 Task: Look for space in Doda, India from 7th July, 2023 to 15th July, 2023 for 6 adults in price range Rs.15000 to Rs.20000. Place can be entire place with 3 bedrooms having 3 beds and 3 bathrooms. Property type can be house, flat, guest house. Amenities needed are: washing machine. Booking option can be shelf check-in. Required host language is English.
Action: Mouse moved to (581, 145)
Screenshot: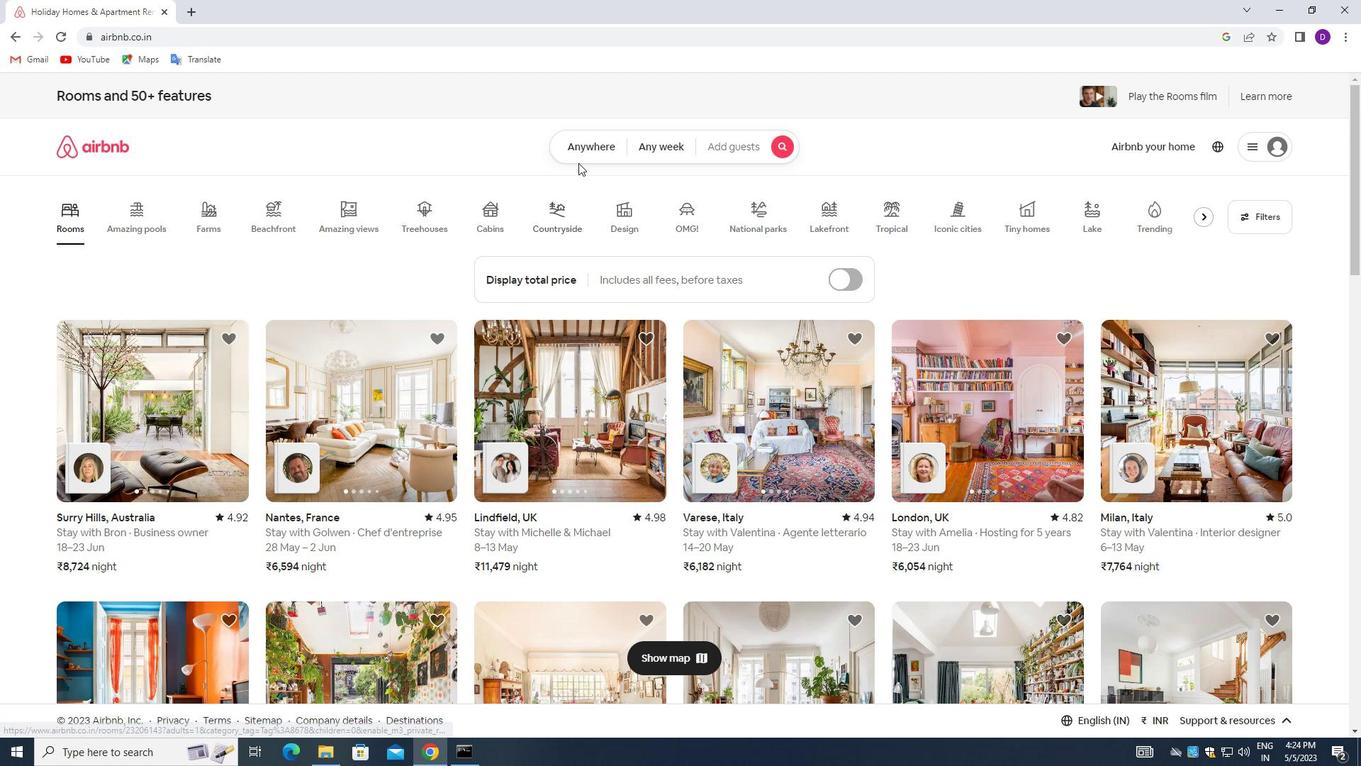 
Action: Mouse pressed left at (581, 145)
Screenshot: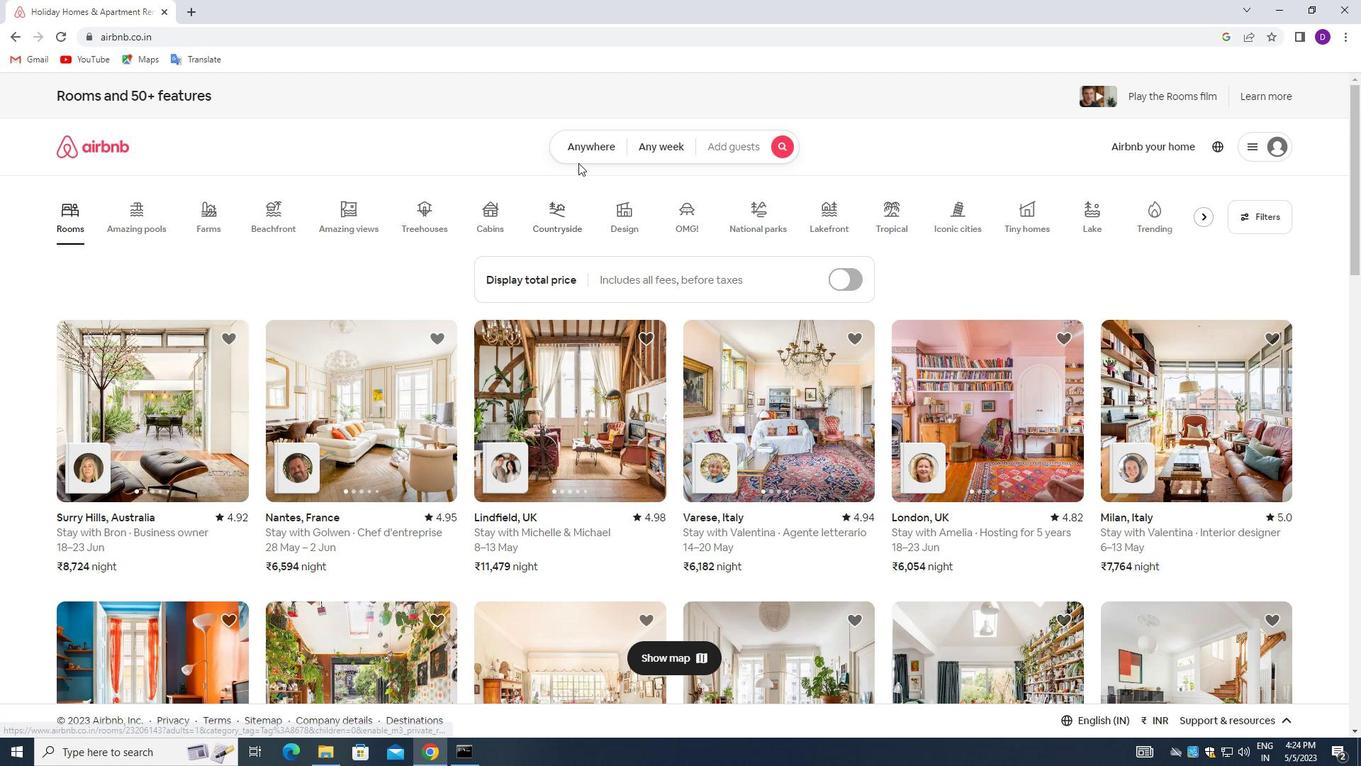 
Action: Mouse moved to (524, 198)
Screenshot: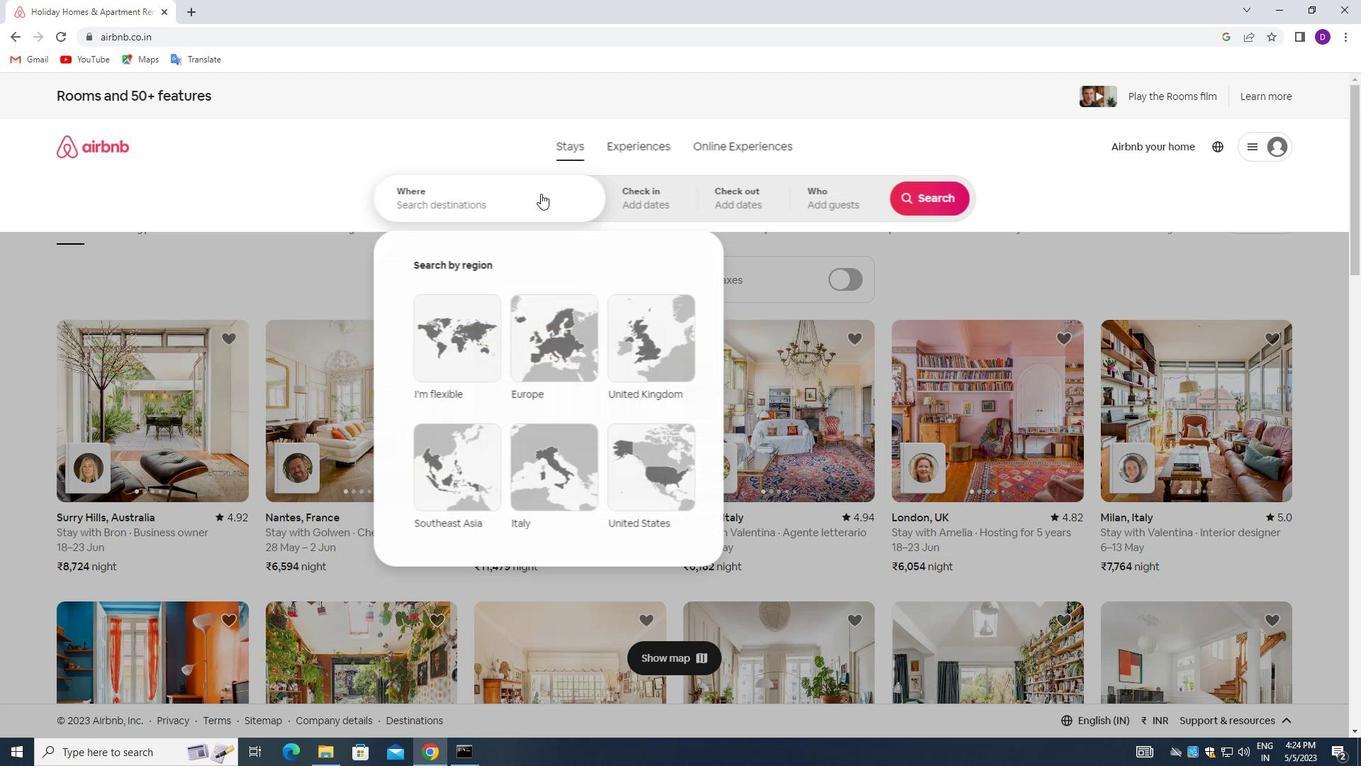
Action: Mouse pressed left at (524, 198)
Screenshot: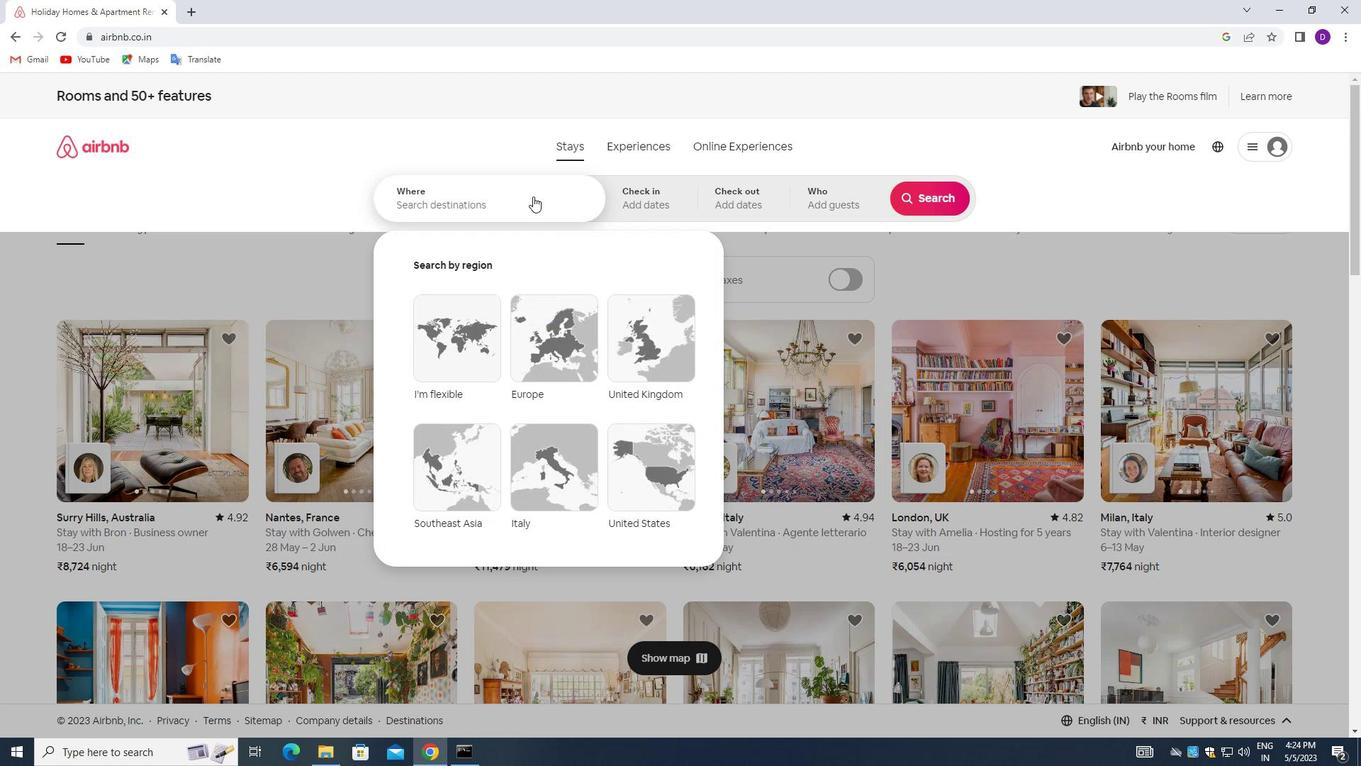 
Action: Mouse moved to (212, 346)
Screenshot: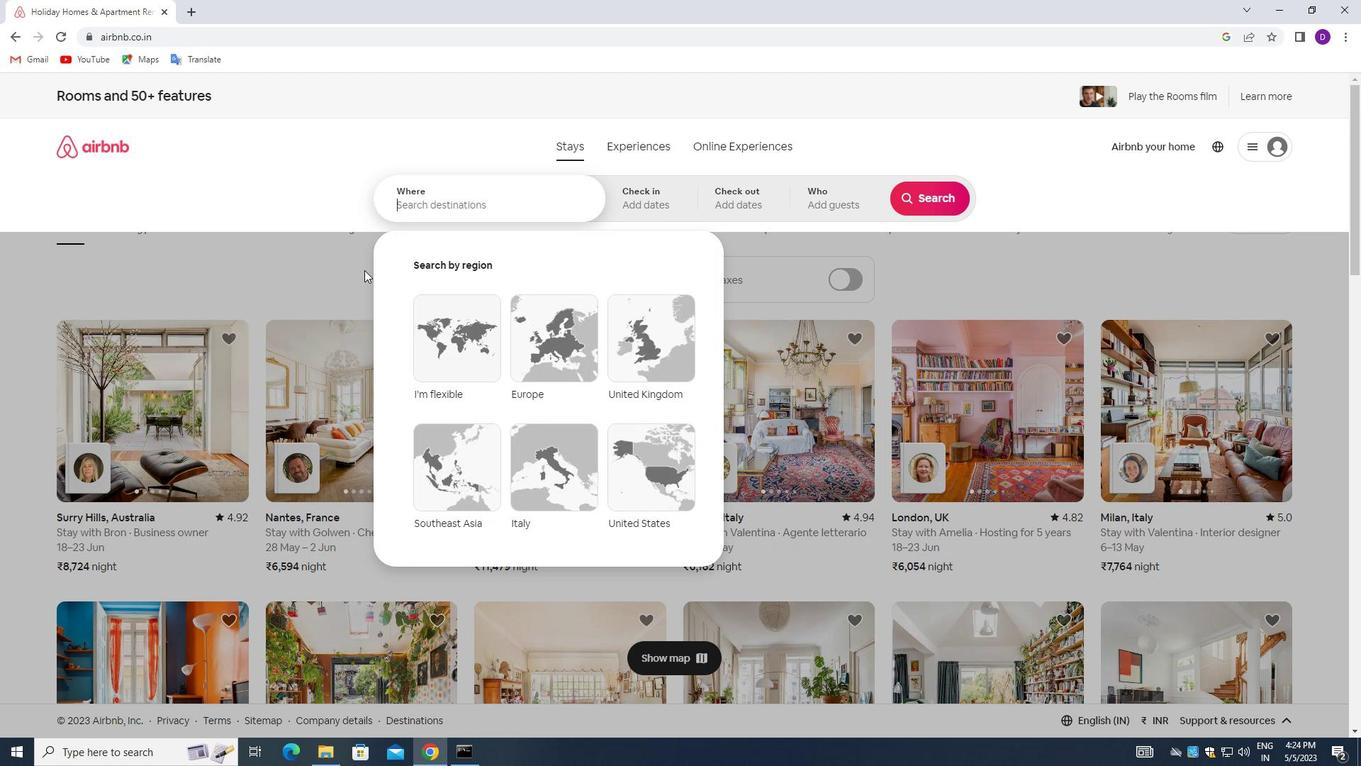 
Action: Key pressed <Key.shift_r>Doda,<Key.space>india<Key.enter>
Screenshot: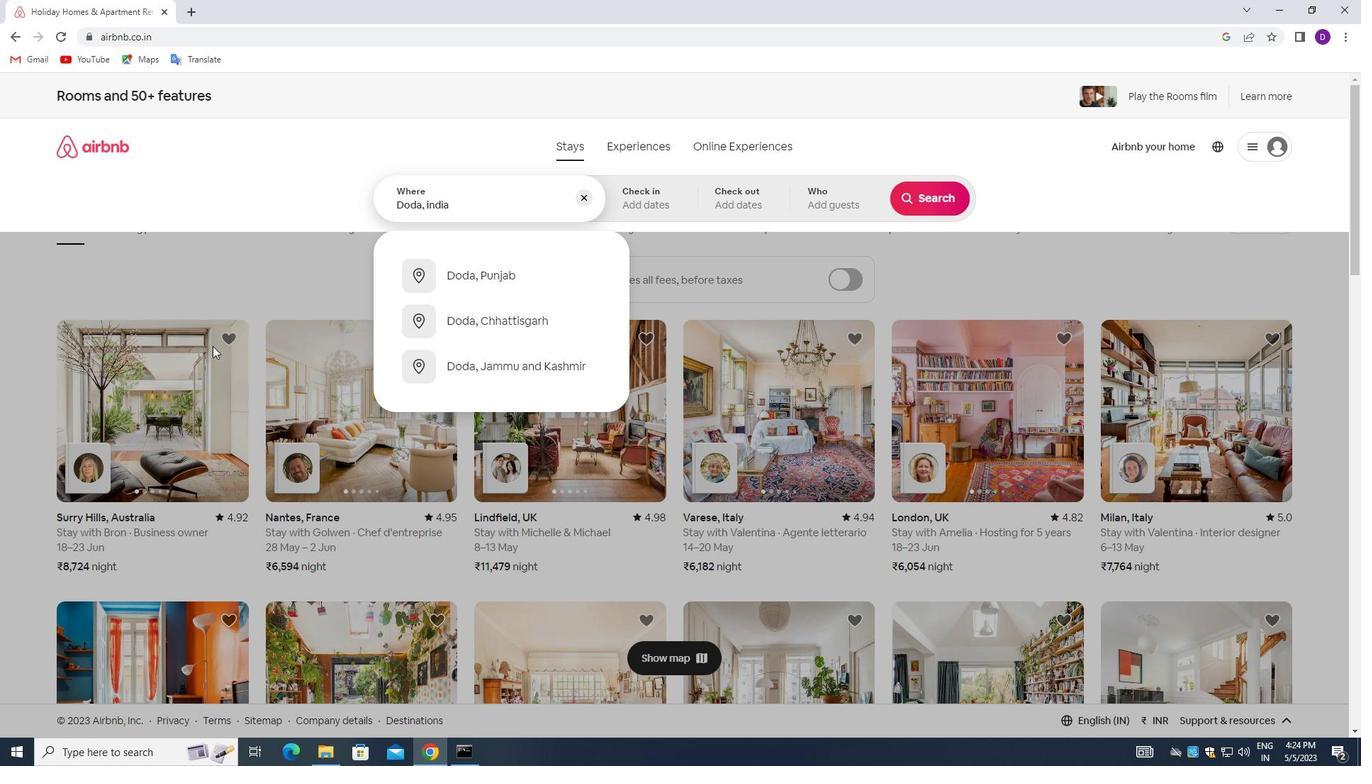 
Action: Mouse moved to (925, 310)
Screenshot: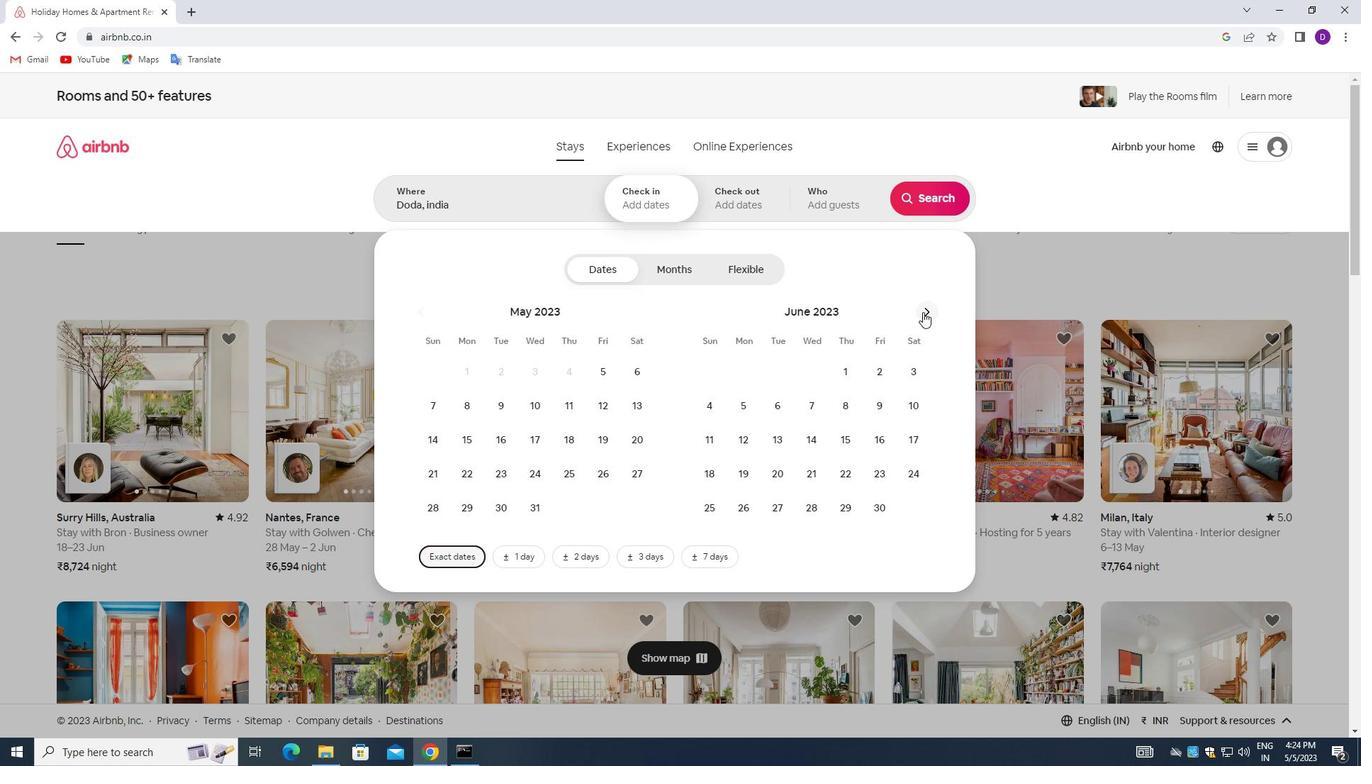 
Action: Mouse pressed left at (925, 310)
Screenshot: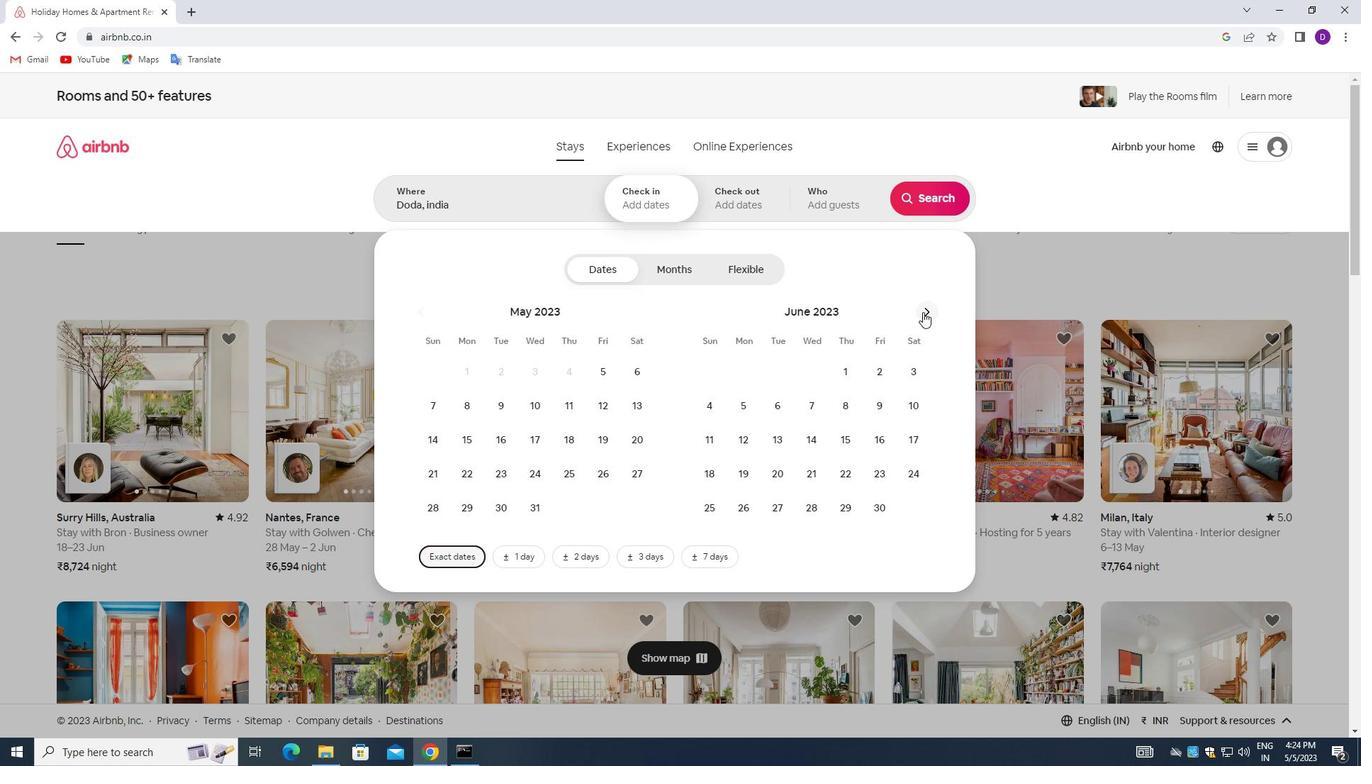 
Action: Mouse moved to (881, 403)
Screenshot: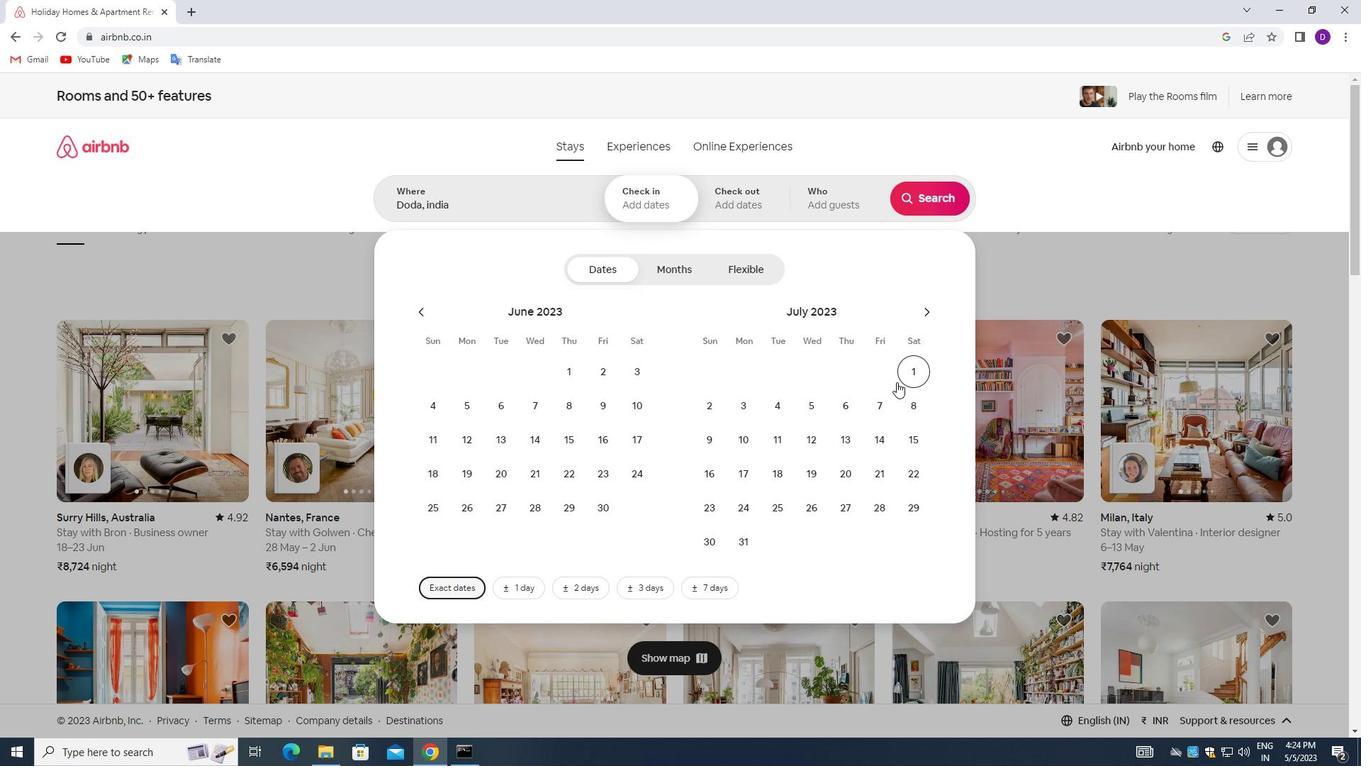 
Action: Mouse pressed left at (881, 403)
Screenshot: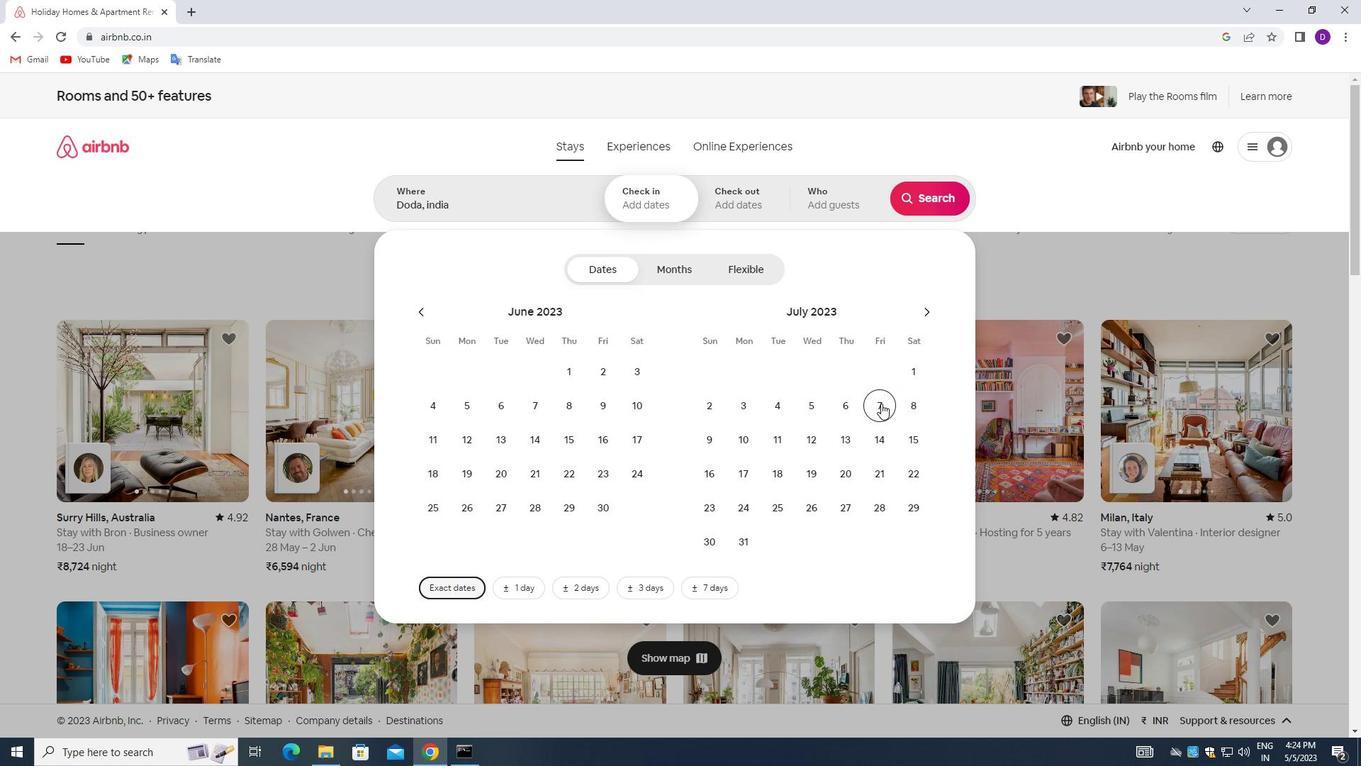 
Action: Mouse moved to (907, 440)
Screenshot: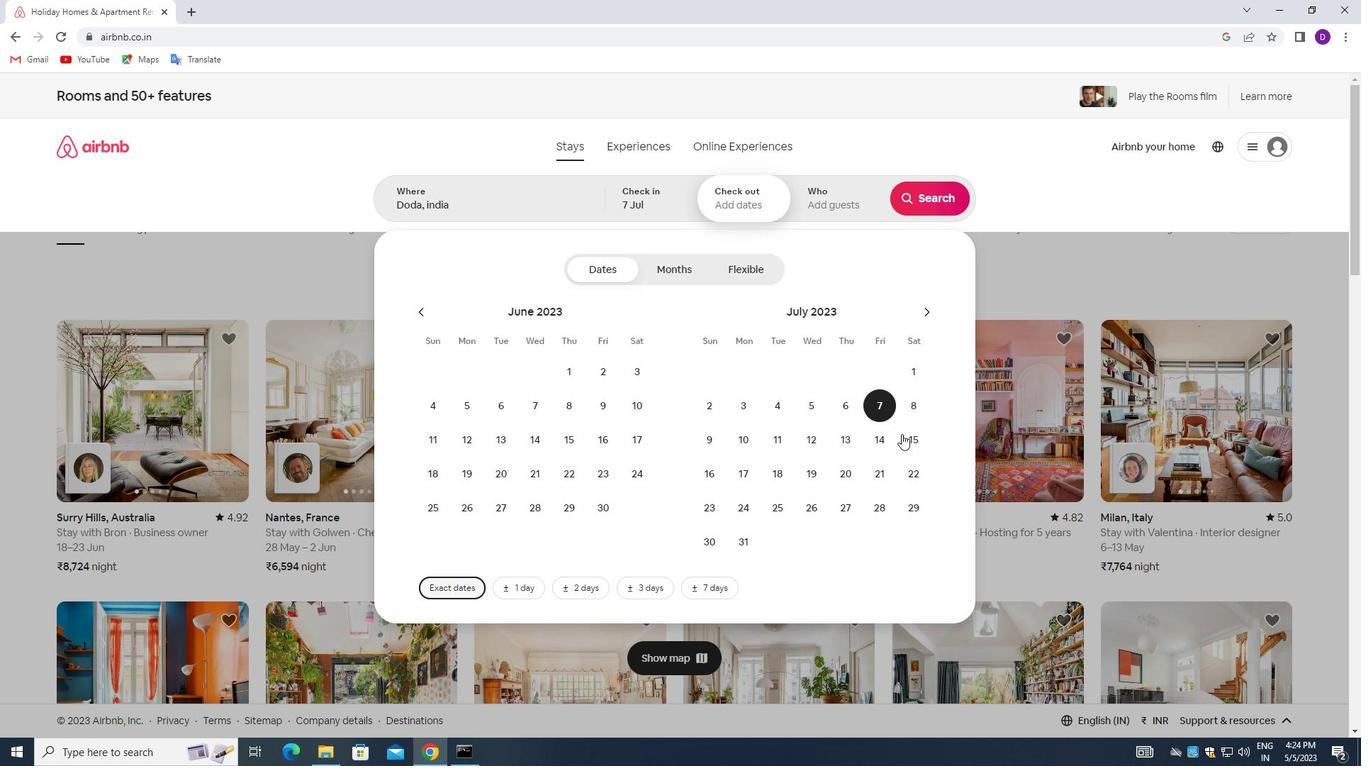 
Action: Mouse pressed left at (907, 440)
Screenshot: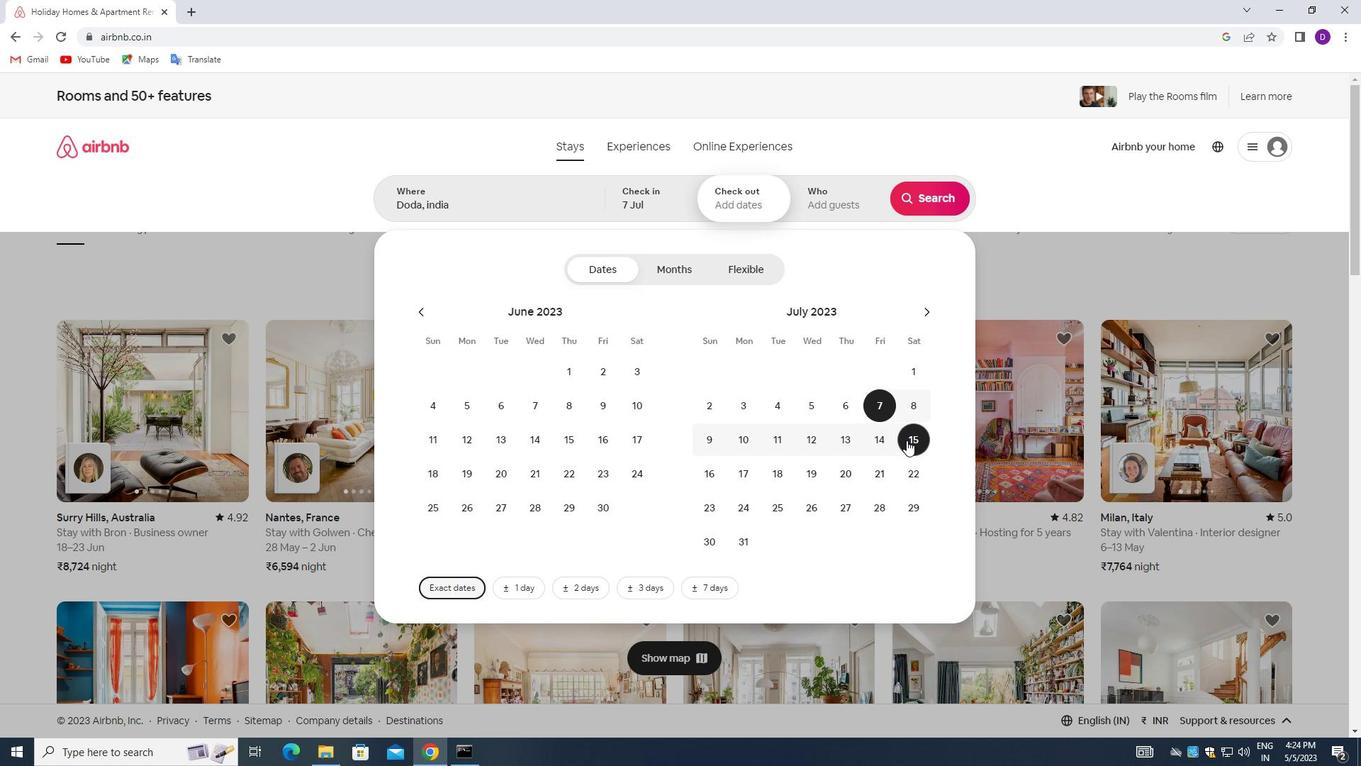 
Action: Mouse moved to (827, 198)
Screenshot: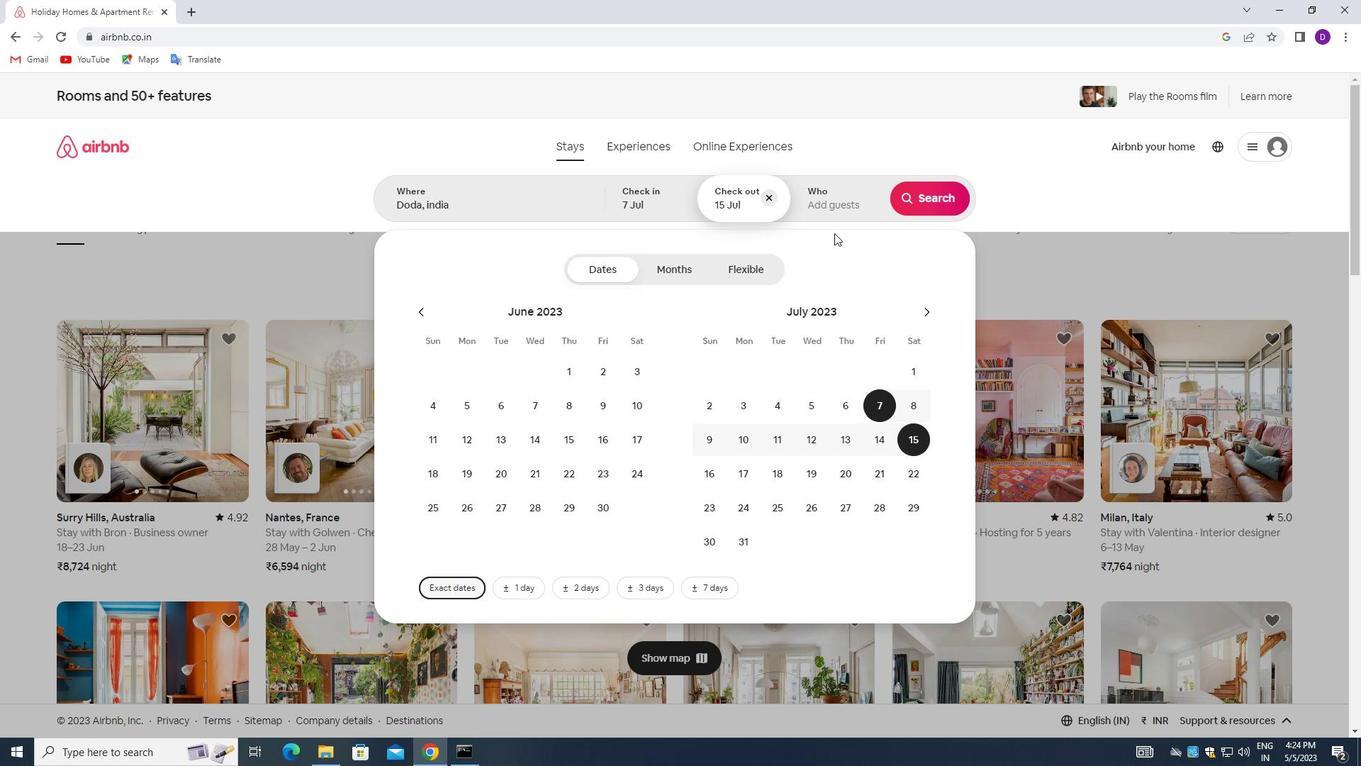 
Action: Mouse pressed left at (827, 198)
Screenshot: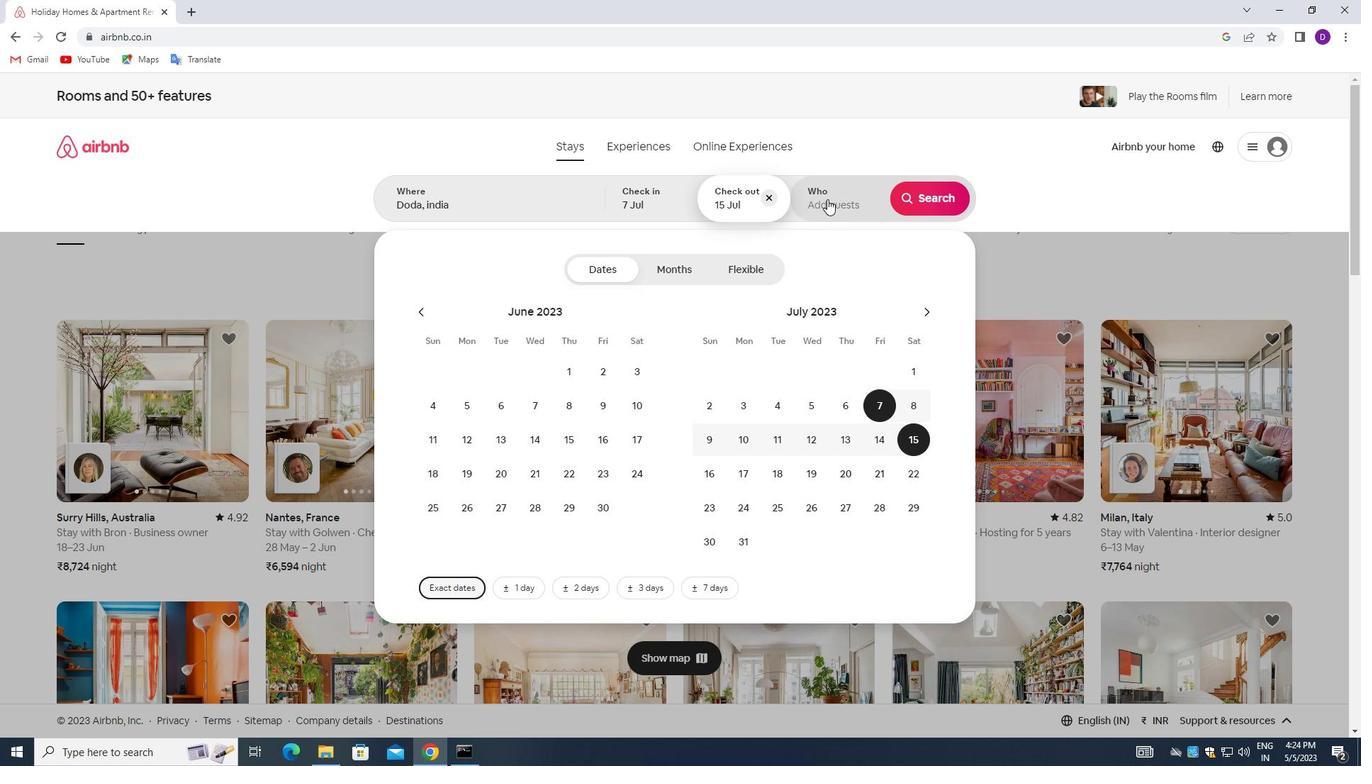 
Action: Mouse moved to (926, 280)
Screenshot: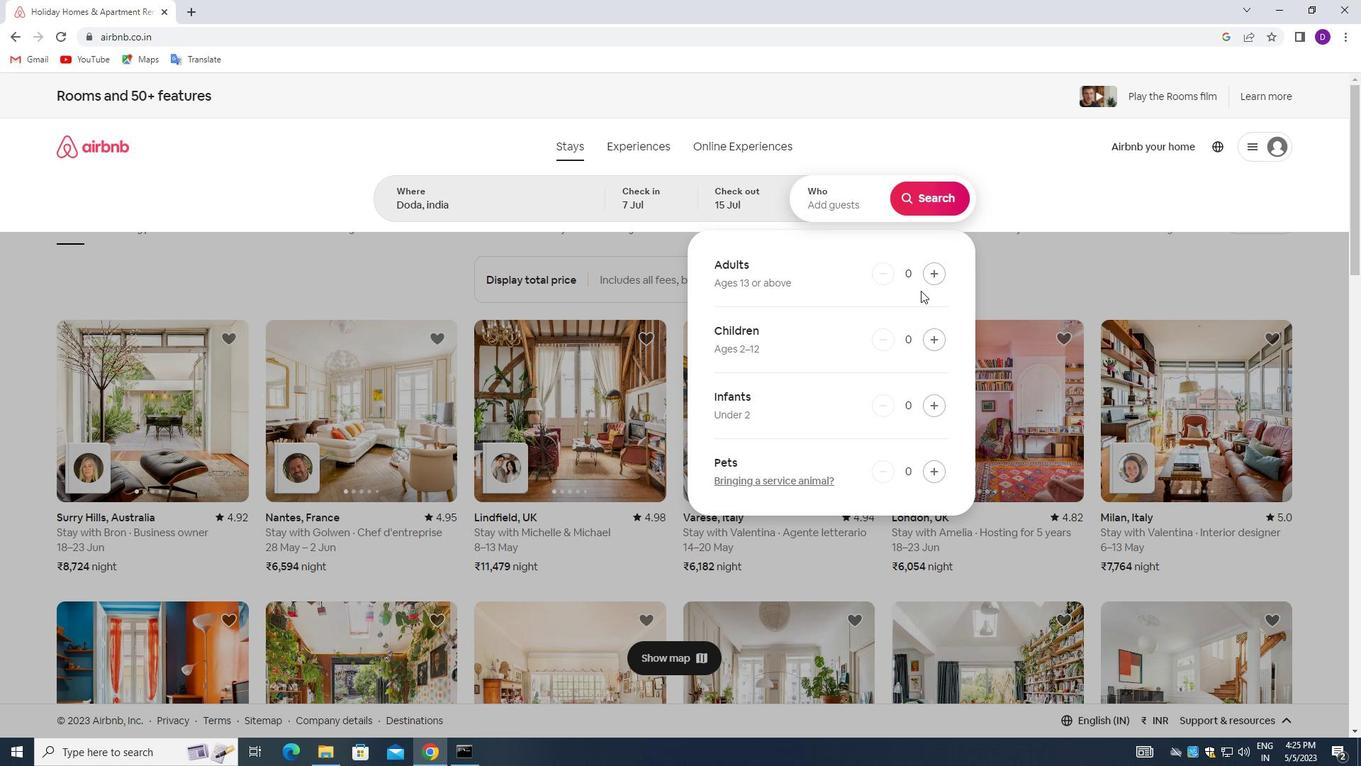 
Action: Mouse pressed left at (926, 280)
Screenshot: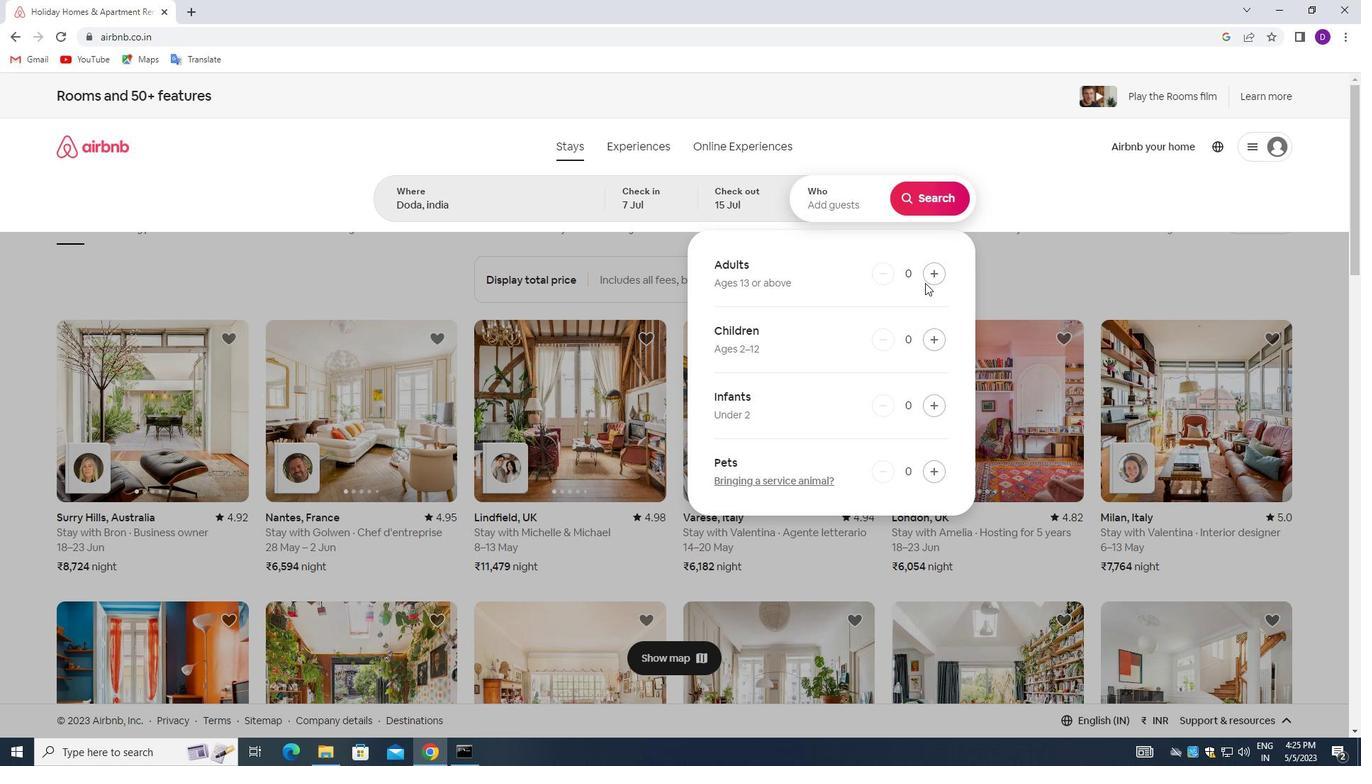 
Action: Mouse pressed left at (926, 280)
Screenshot: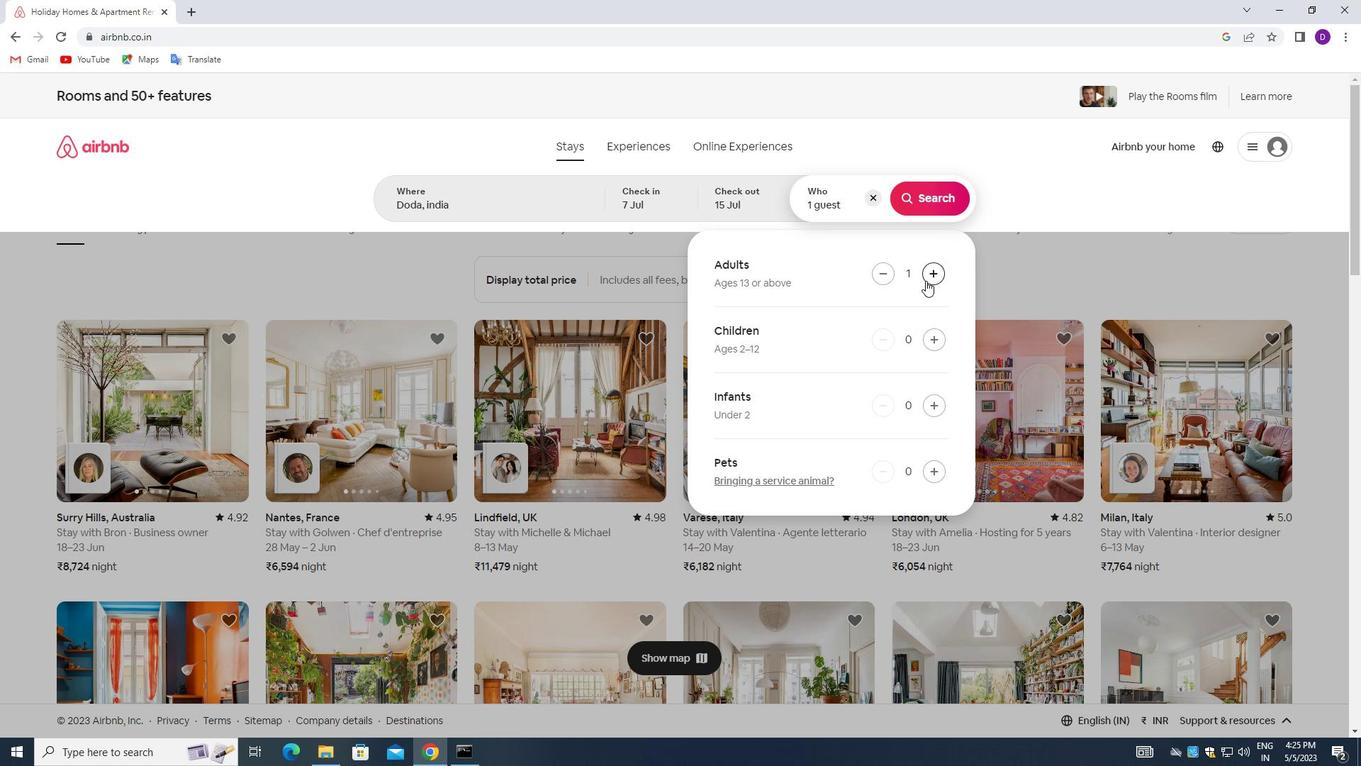 
Action: Mouse pressed left at (926, 280)
Screenshot: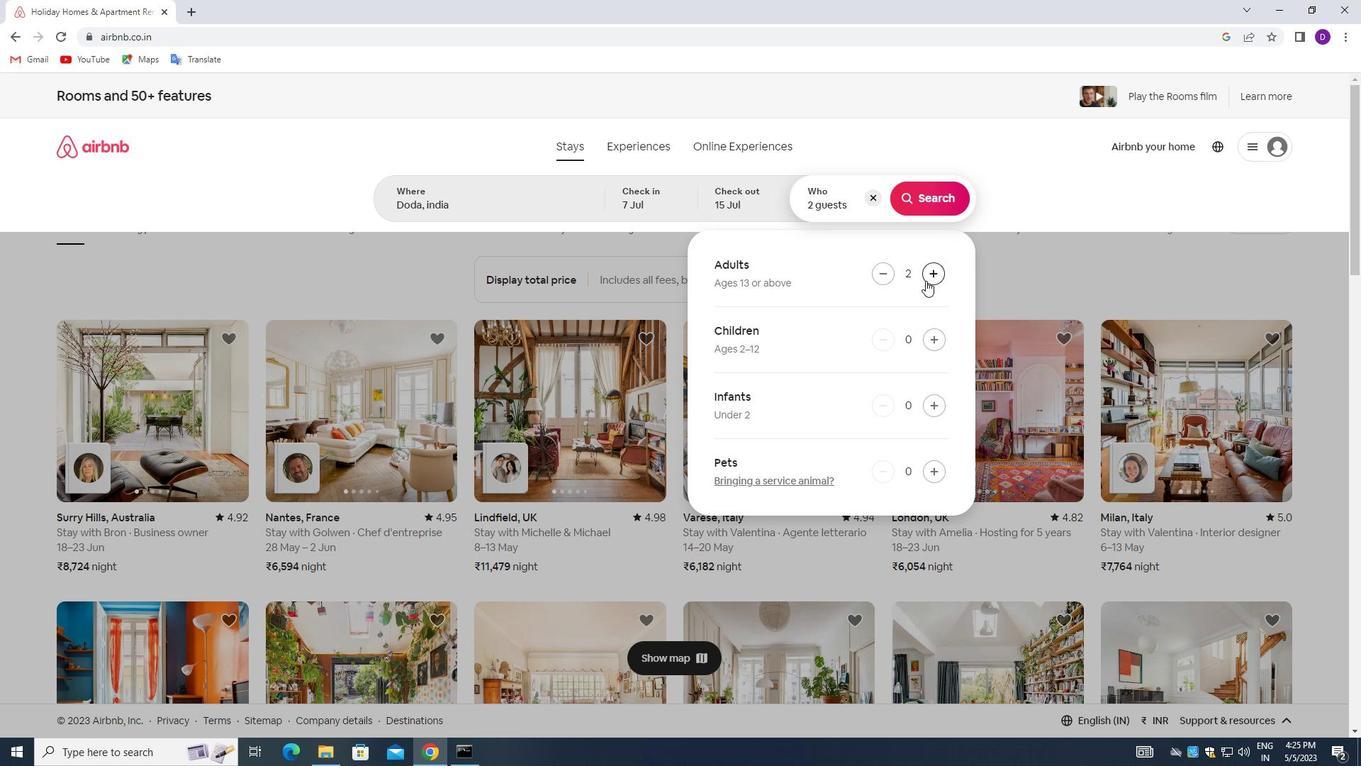 
Action: Mouse pressed left at (926, 280)
Screenshot: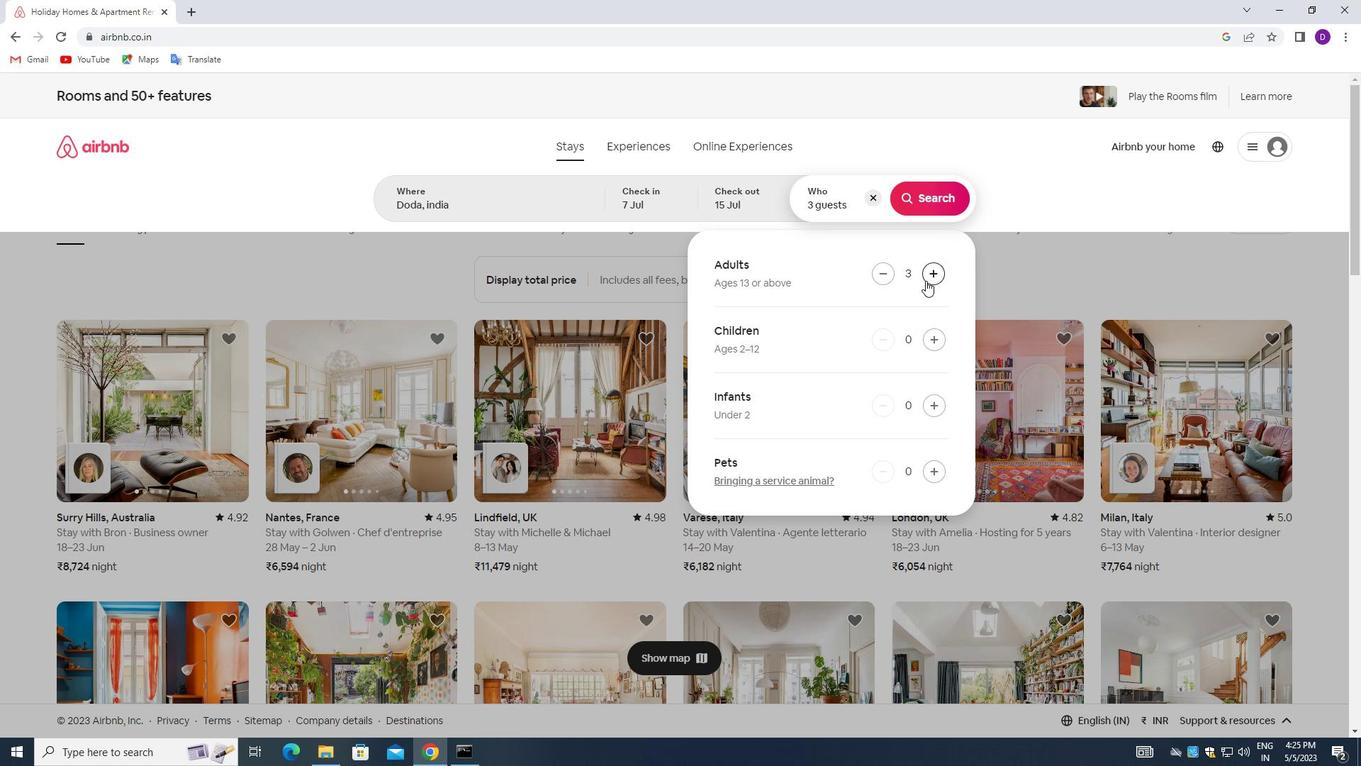 
Action: Mouse pressed left at (926, 280)
Screenshot: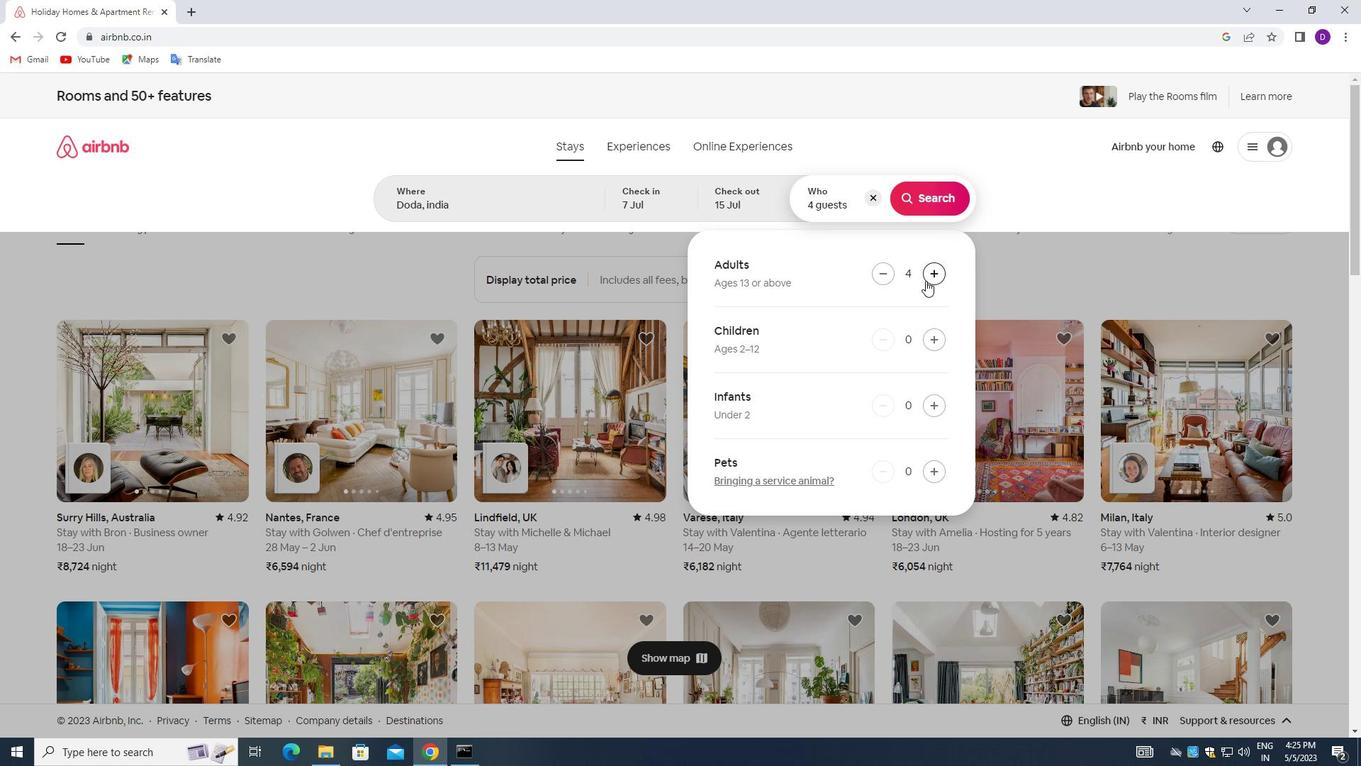 
Action: Mouse pressed left at (926, 280)
Screenshot: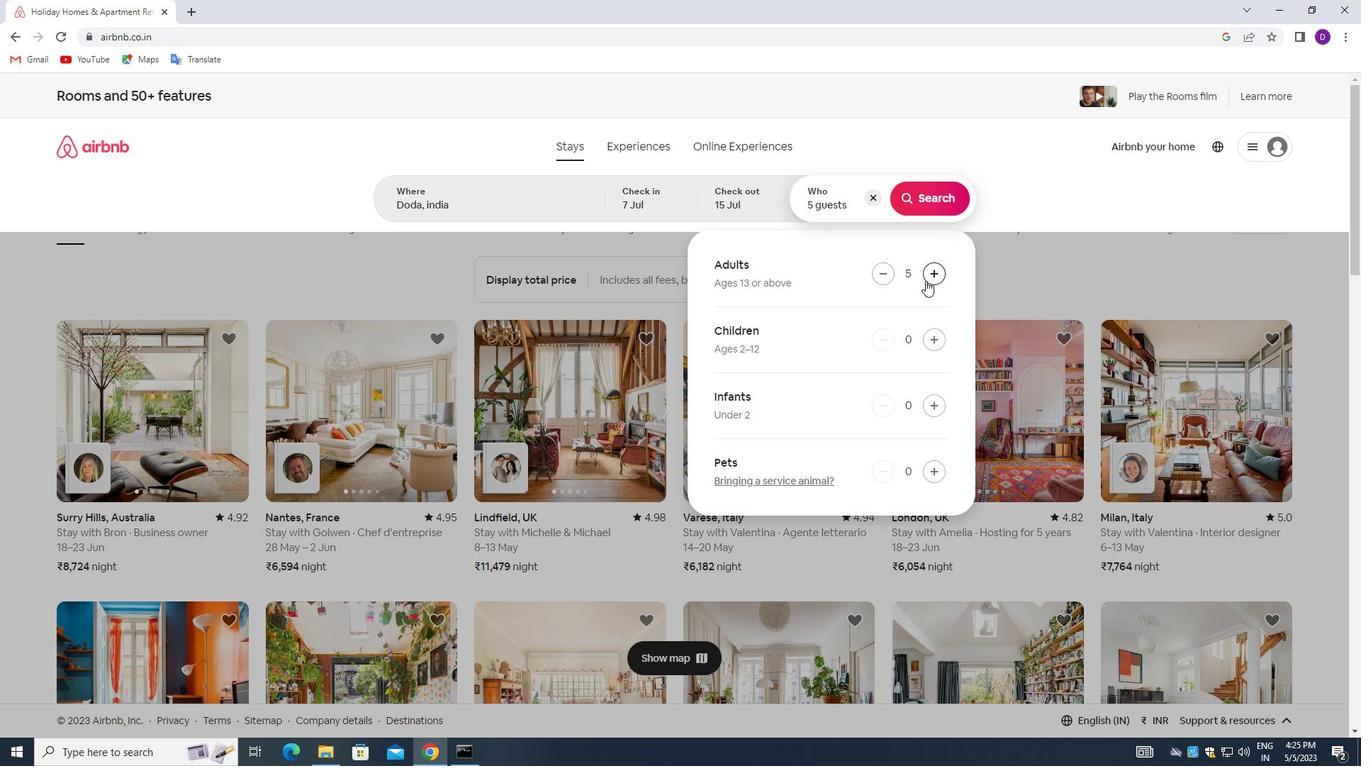 
Action: Mouse moved to (934, 202)
Screenshot: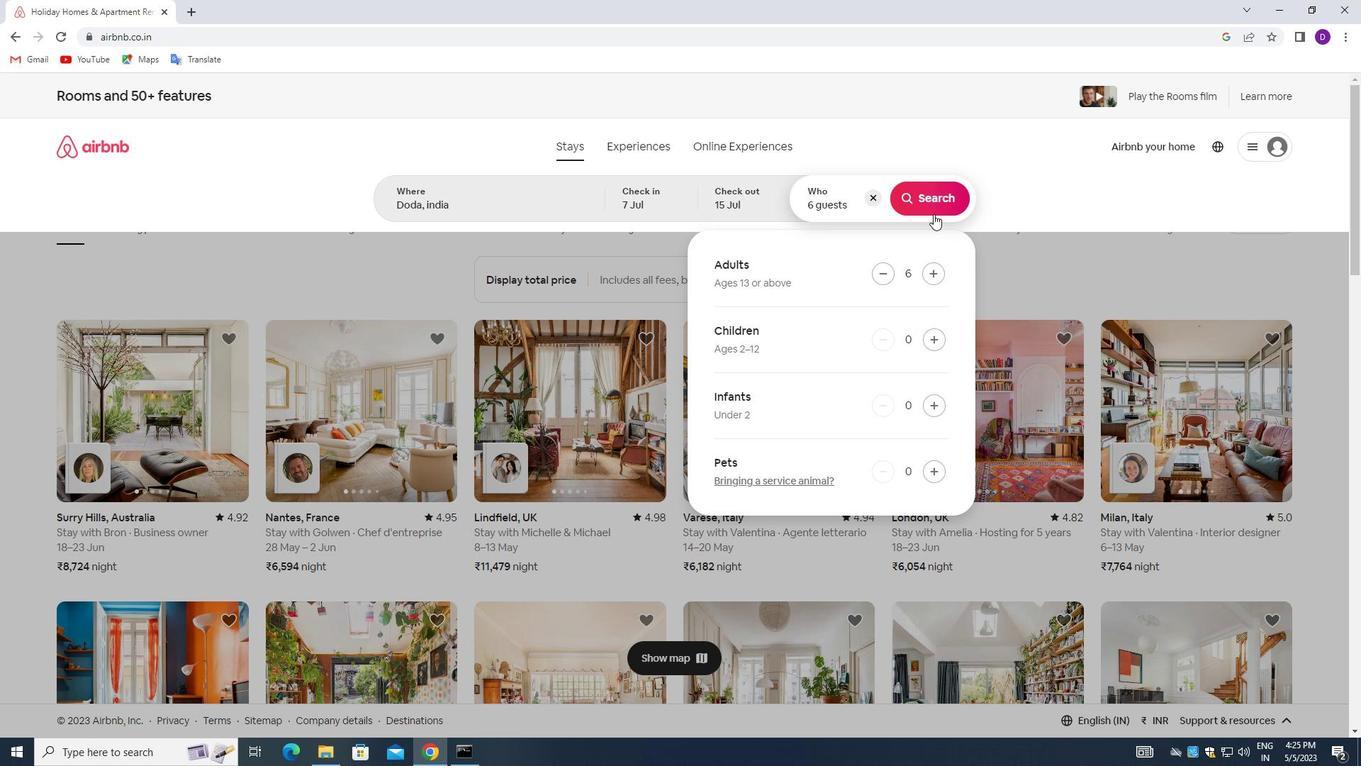 
Action: Mouse pressed left at (934, 202)
Screenshot: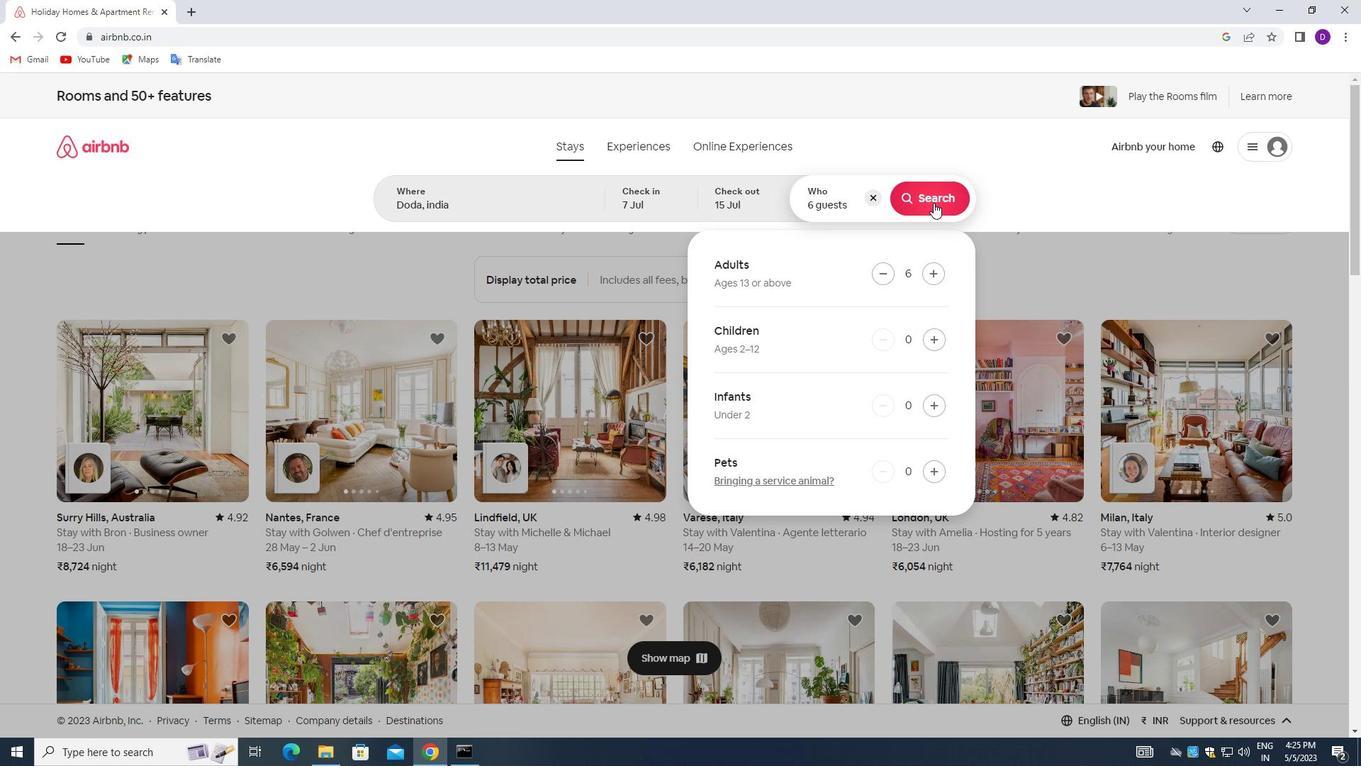 
Action: Mouse moved to (1294, 151)
Screenshot: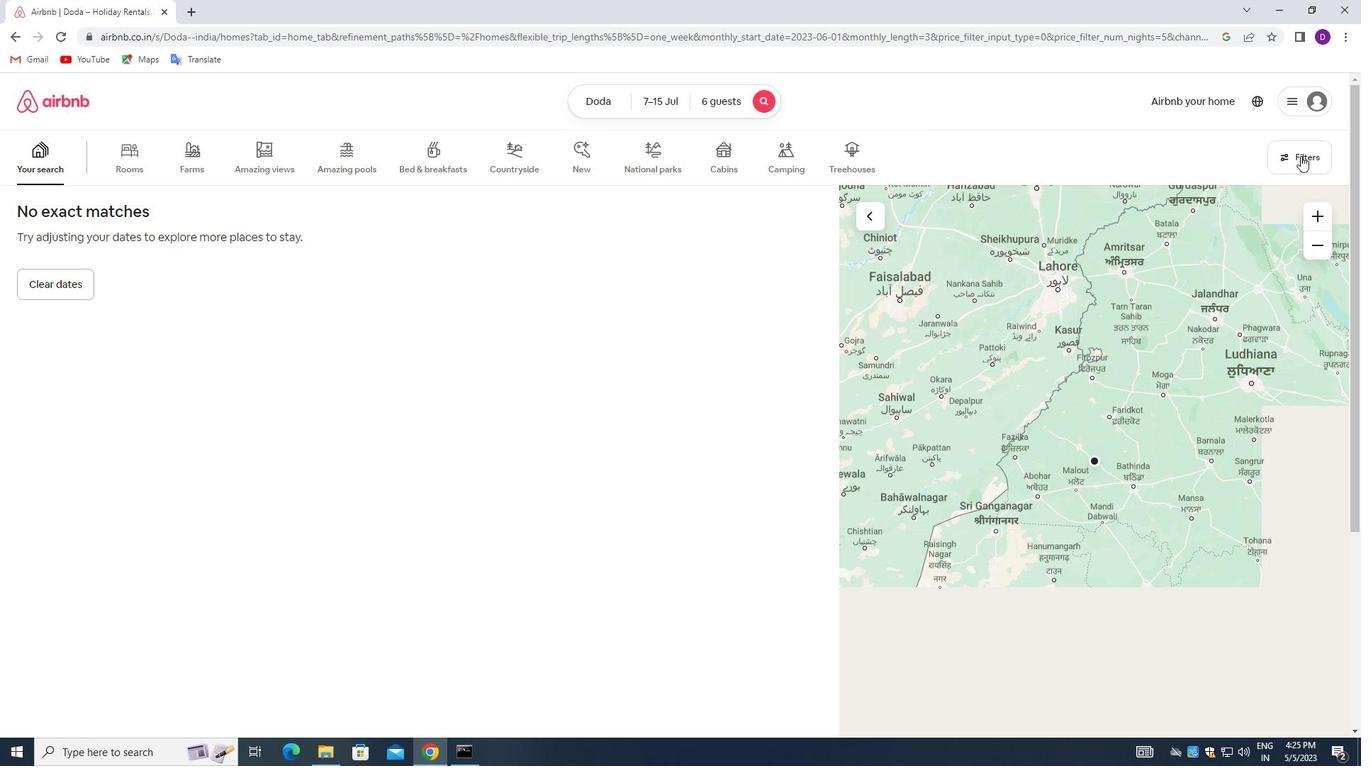 
Action: Mouse pressed left at (1294, 151)
Screenshot: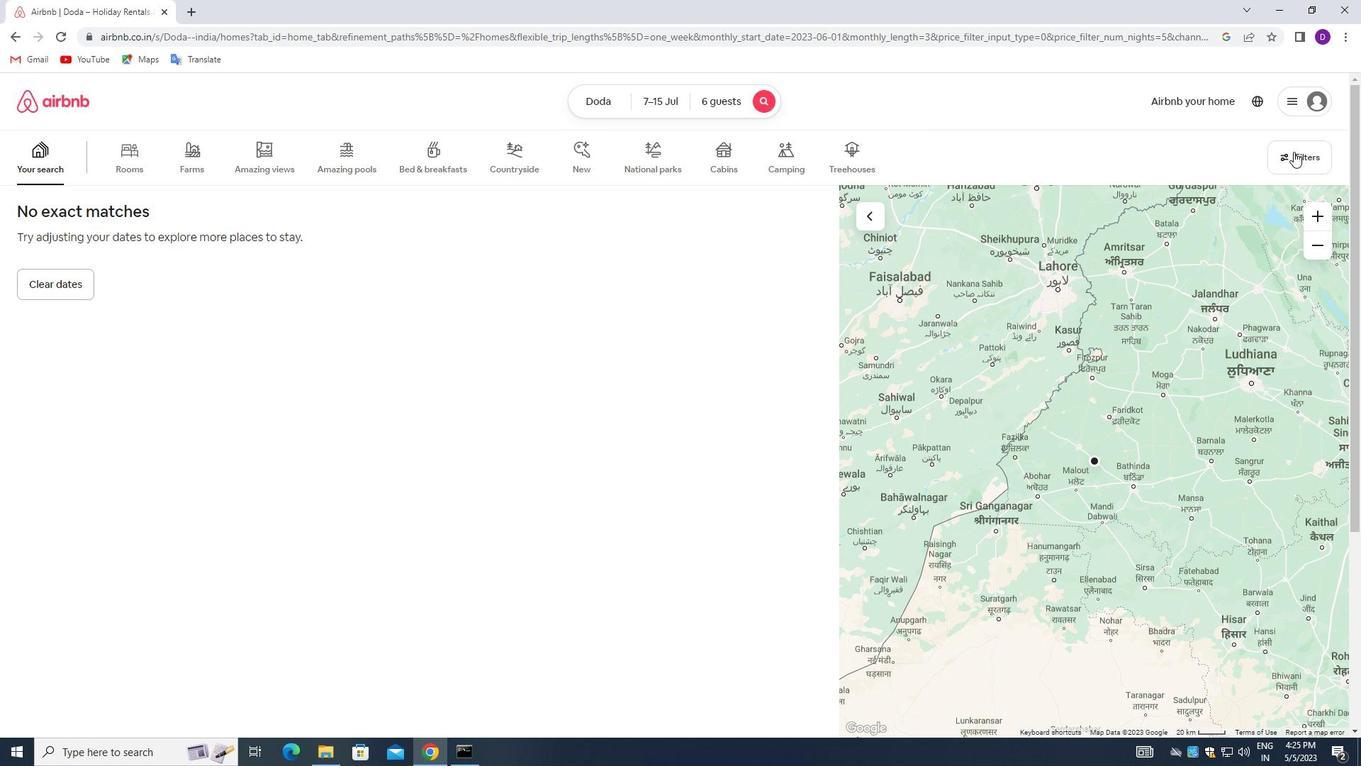 
Action: Mouse moved to (604, 370)
Screenshot: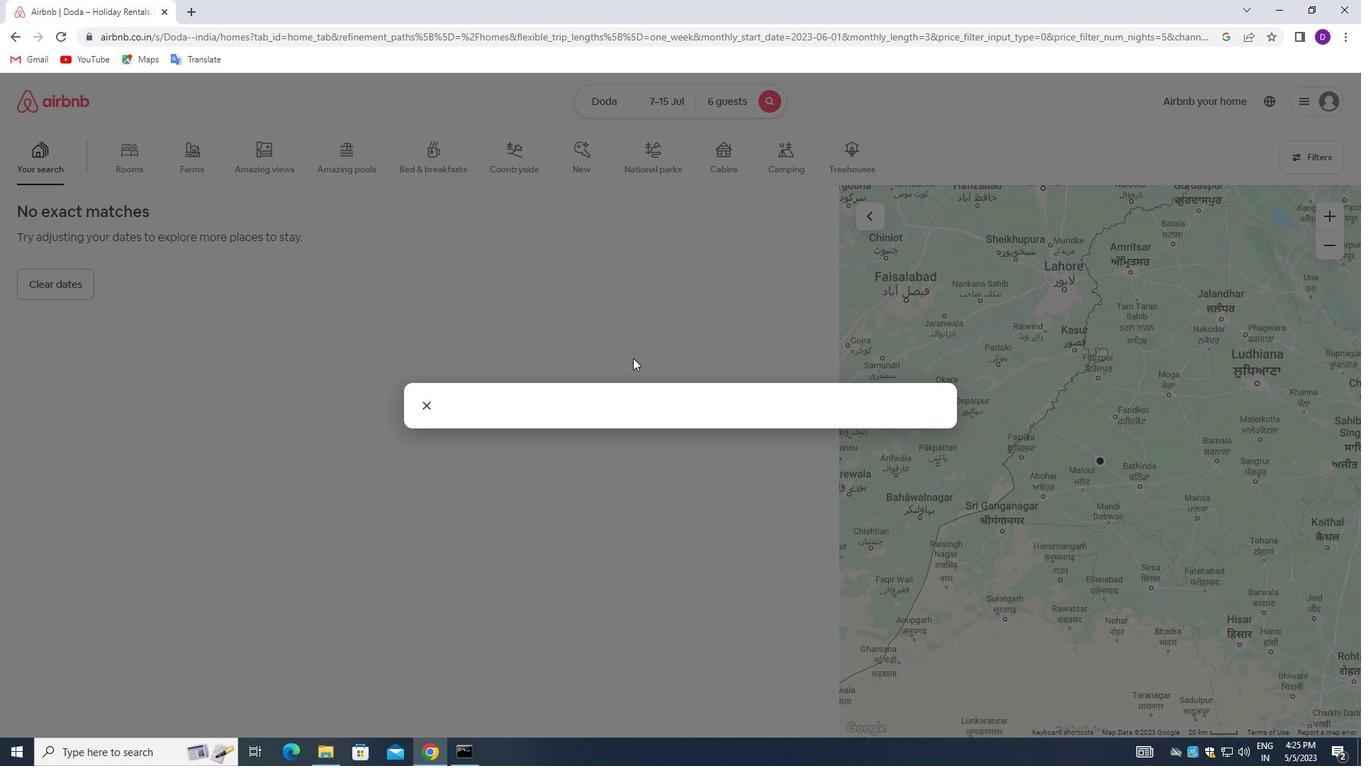 
Action: Mouse scrolled (604, 370) with delta (0, 0)
Screenshot: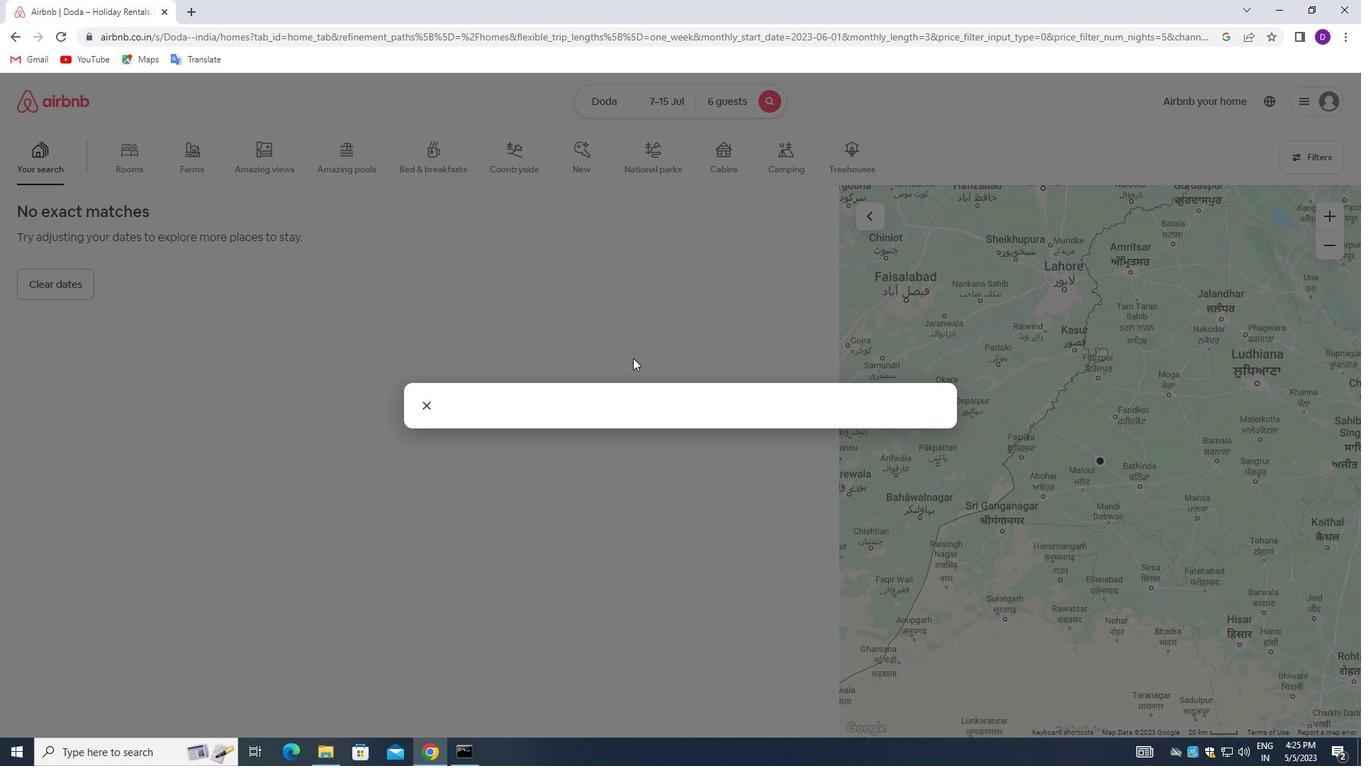 
Action: Mouse scrolled (604, 370) with delta (0, 0)
Screenshot: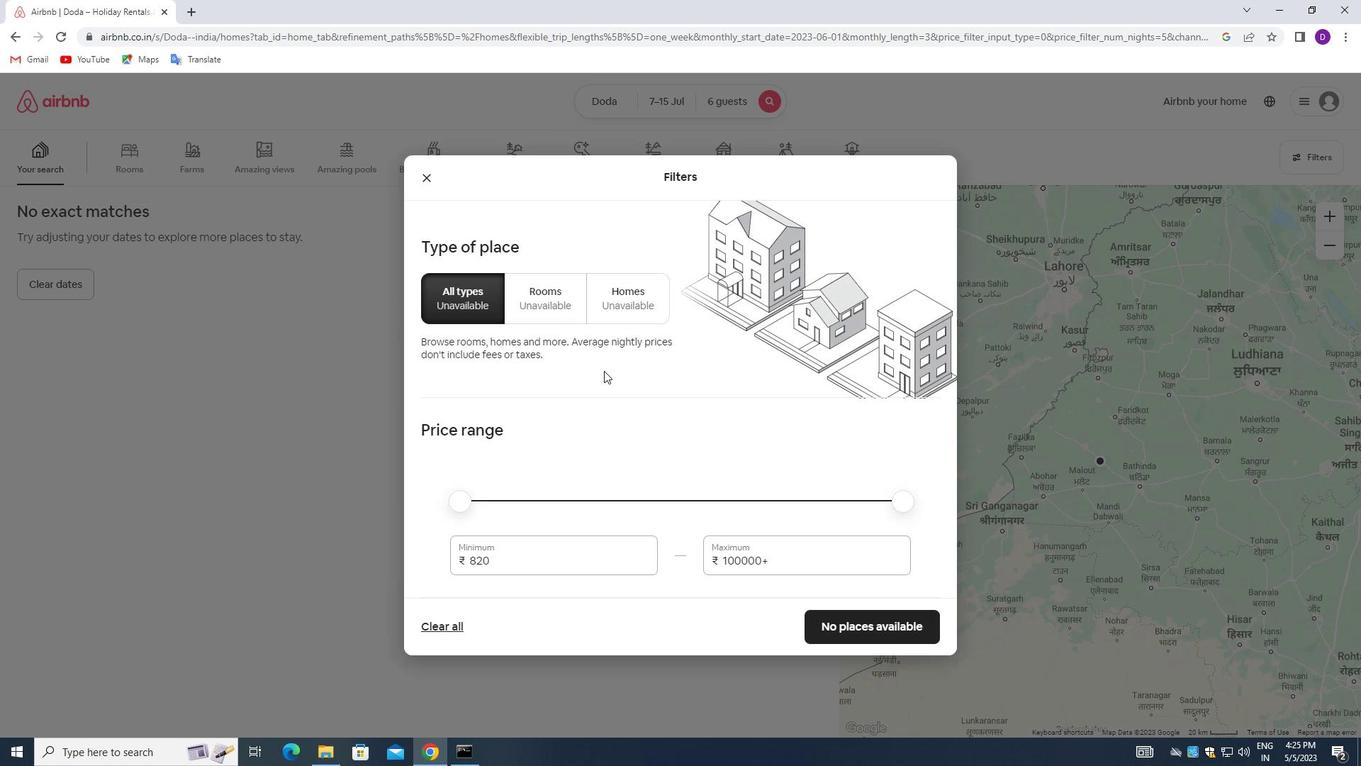 
Action: Mouse moved to (482, 361)
Screenshot: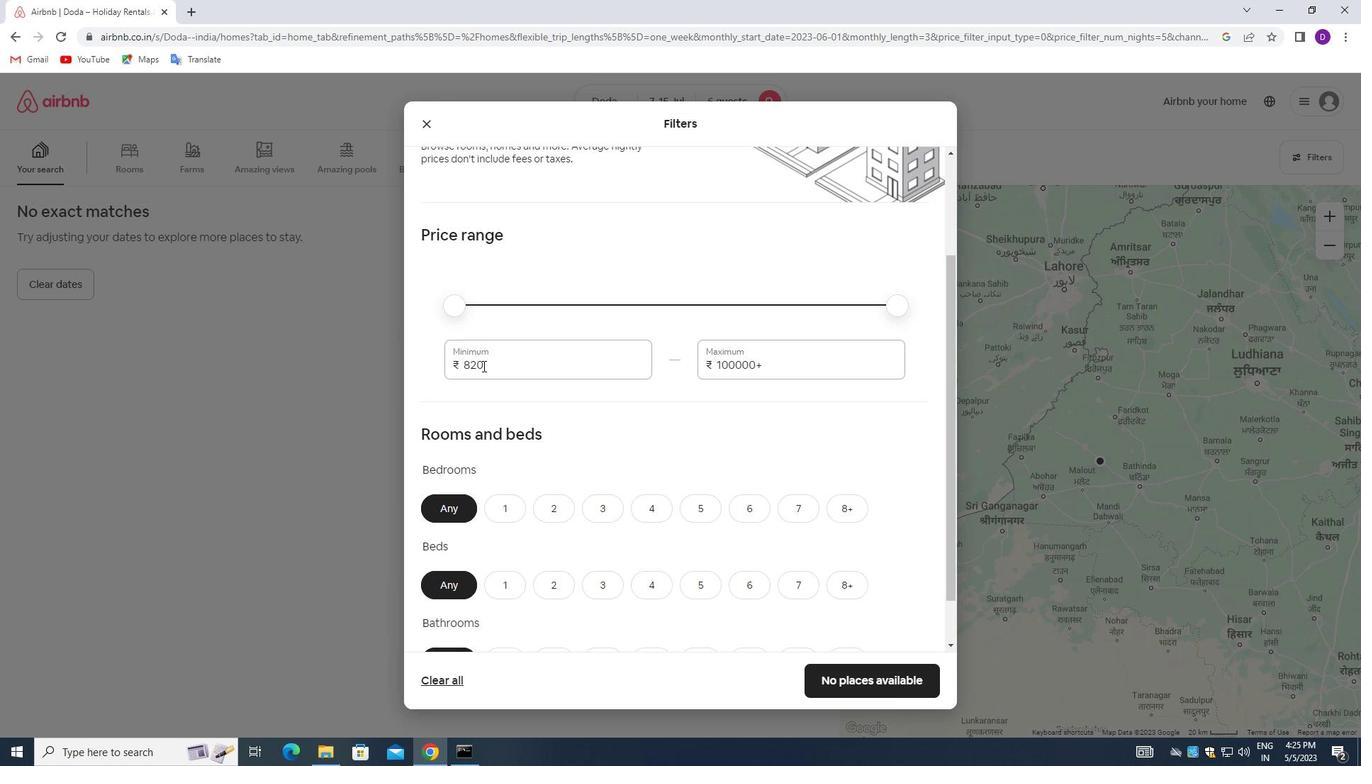 
Action: Mouse pressed left at (482, 361)
Screenshot: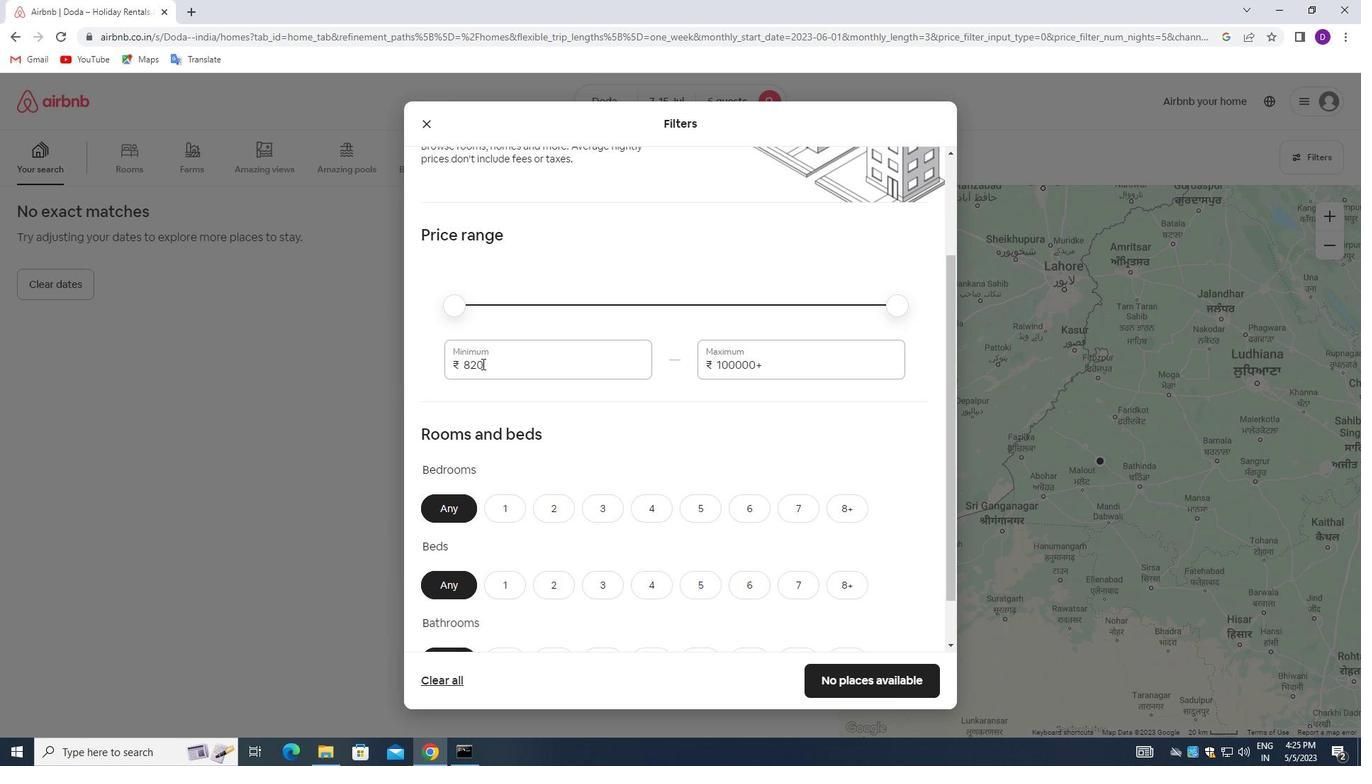 
Action: Mouse pressed left at (482, 361)
Screenshot: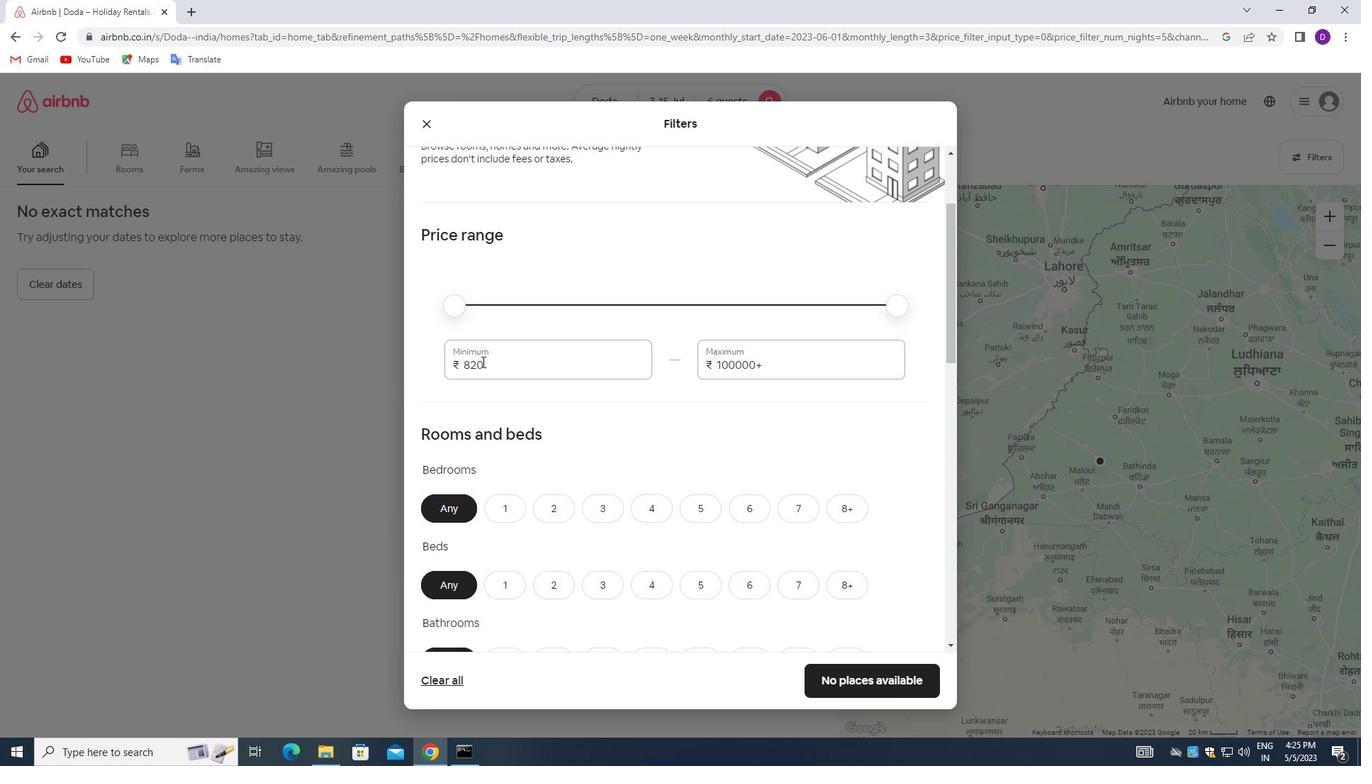 
Action: Key pressed 15000<Key.tab>20000
Screenshot: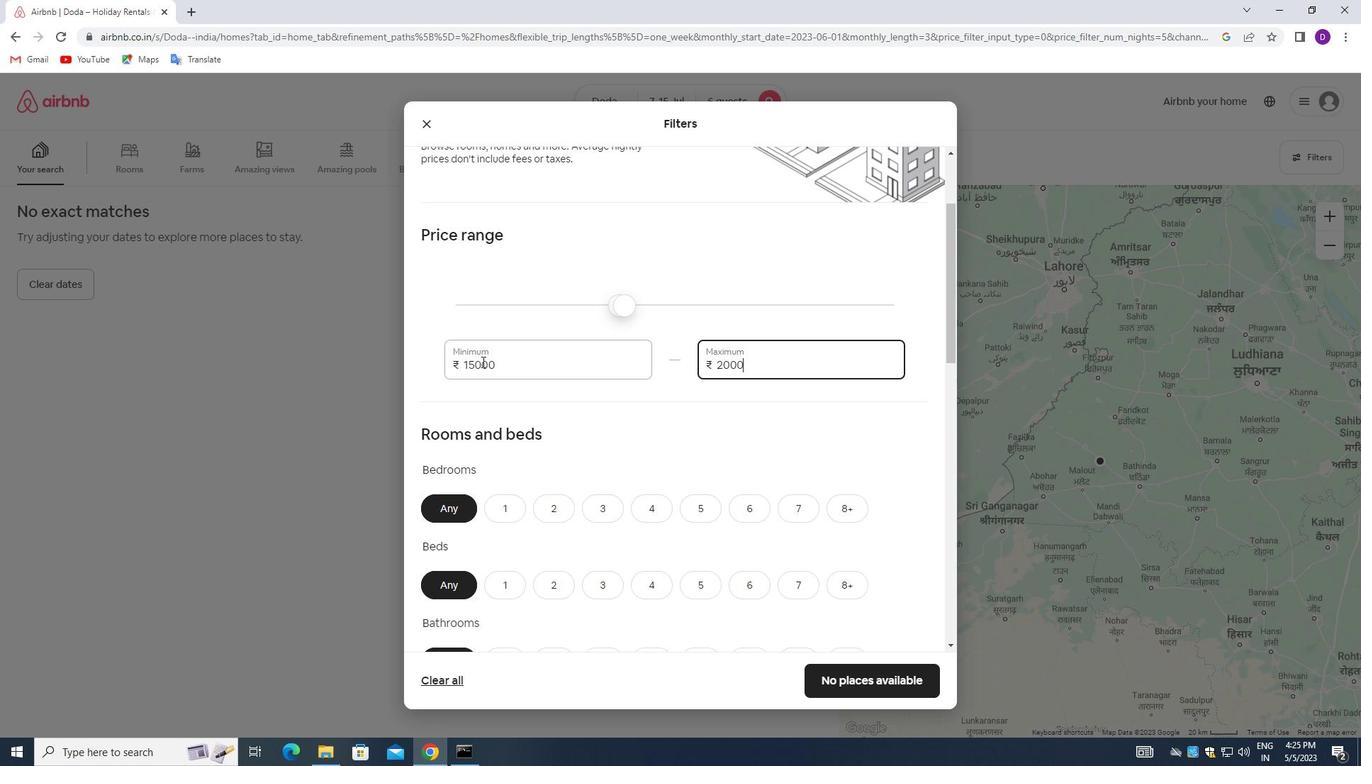 
Action: Mouse moved to (617, 426)
Screenshot: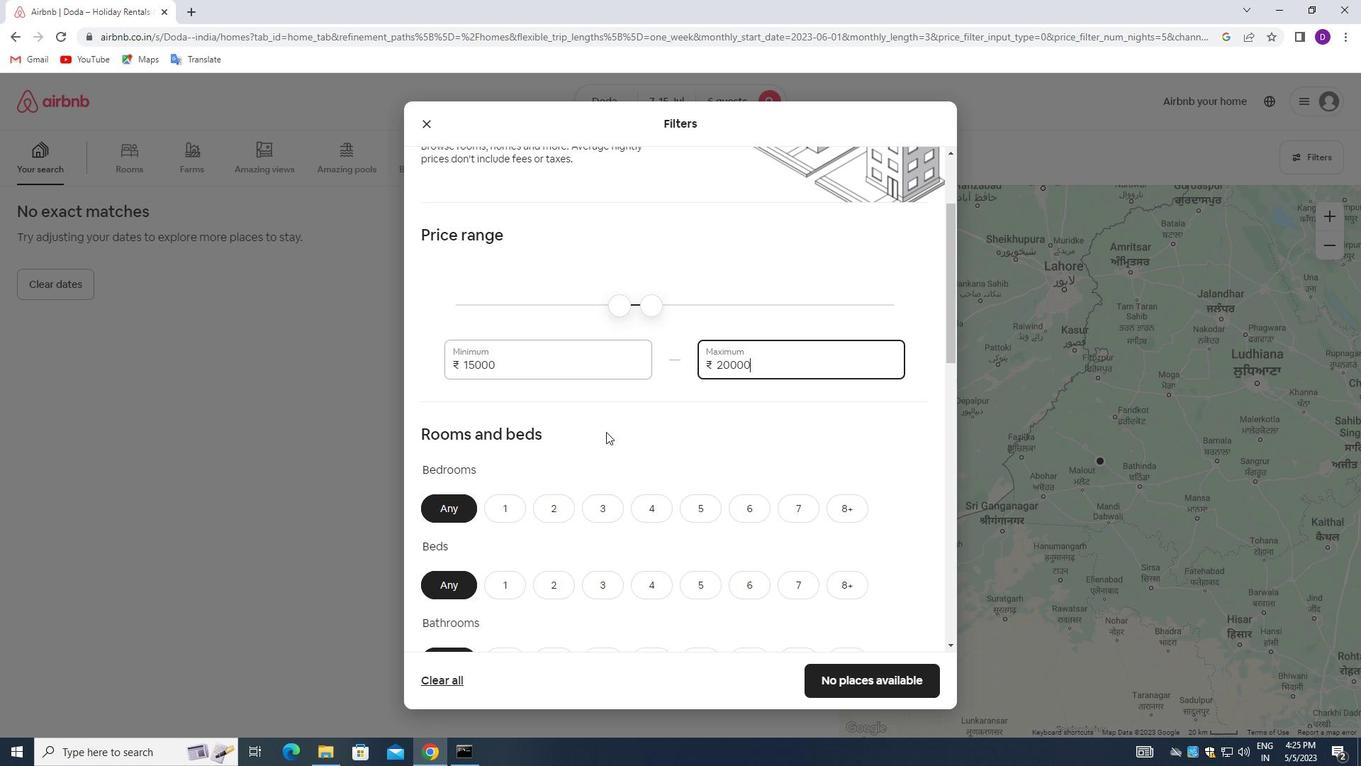 
Action: Mouse scrolled (617, 426) with delta (0, 0)
Screenshot: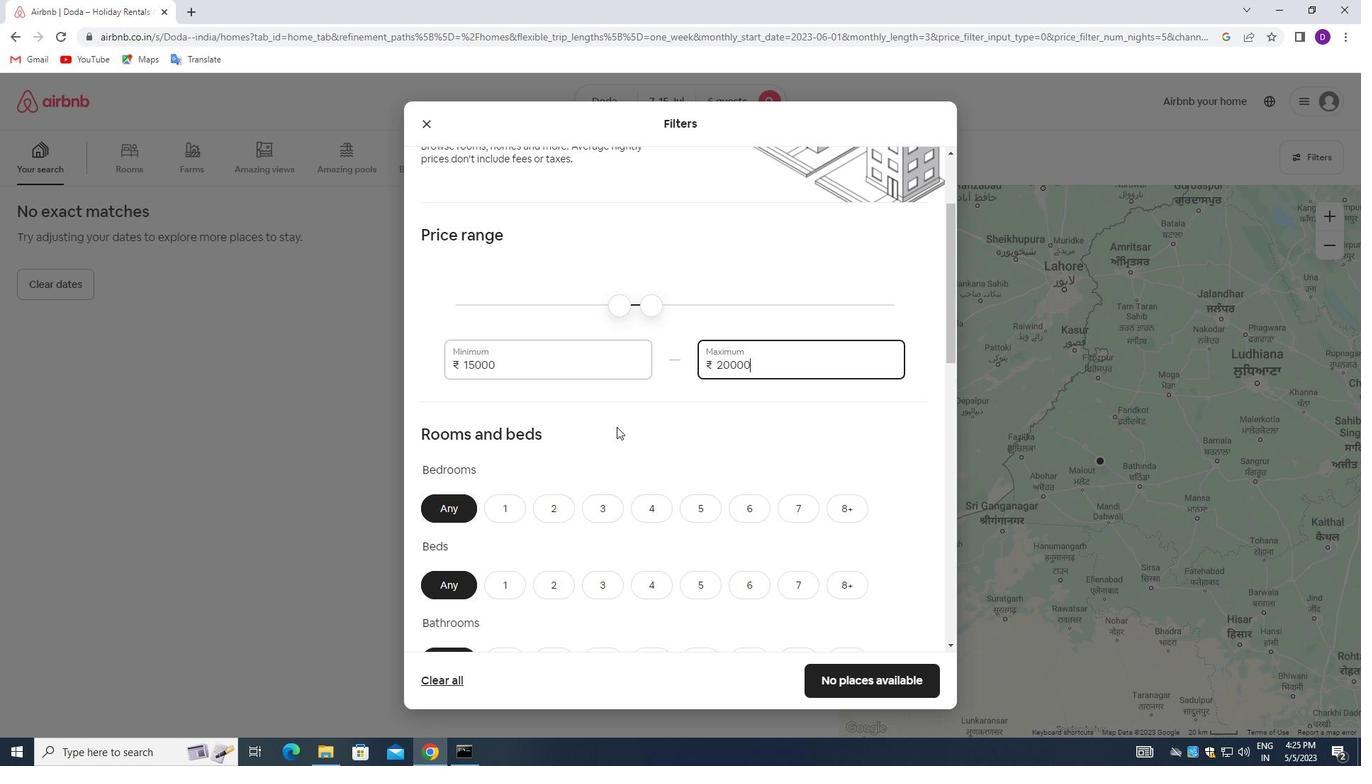 
Action: Mouse scrolled (617, 426) with delta (0, 0)
Screenshot: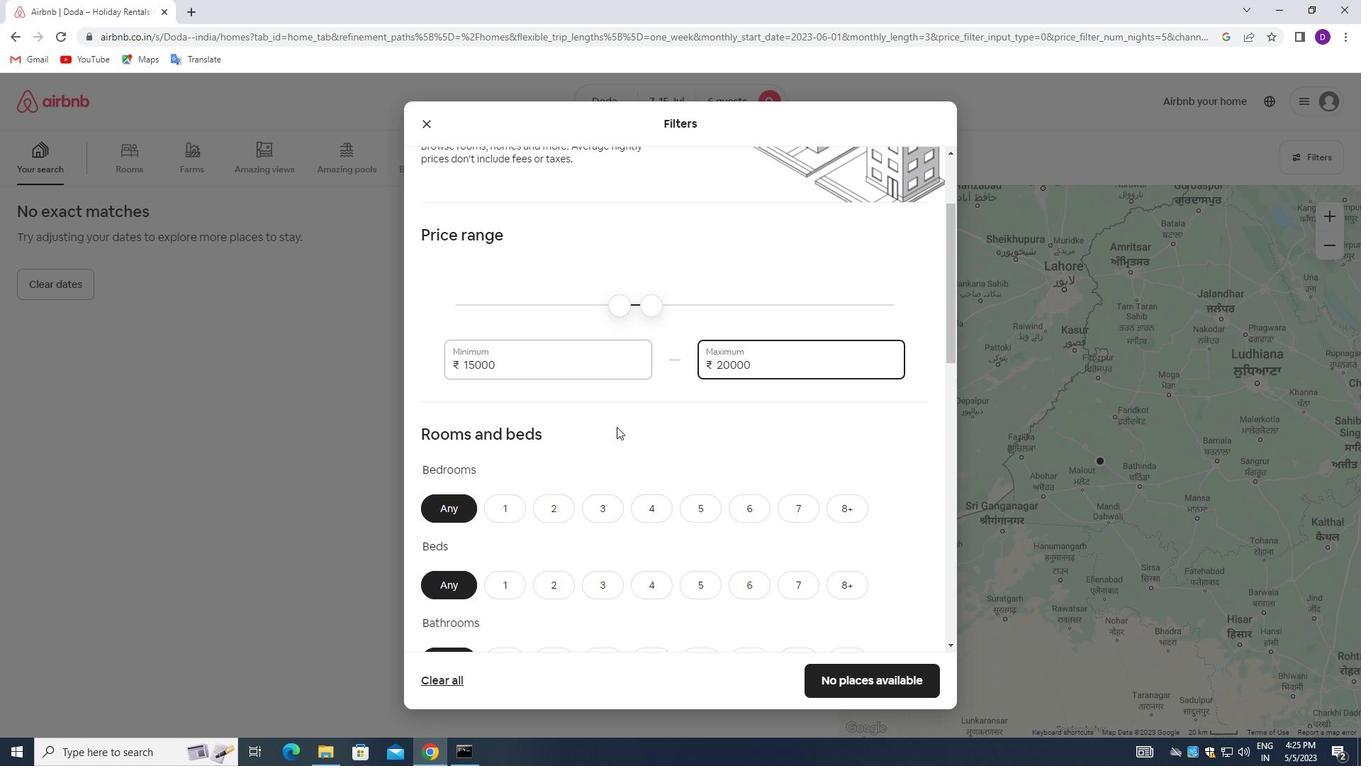 
Action: Mouse scrolled (617, 426) with delta (0, 0)
Screenshot: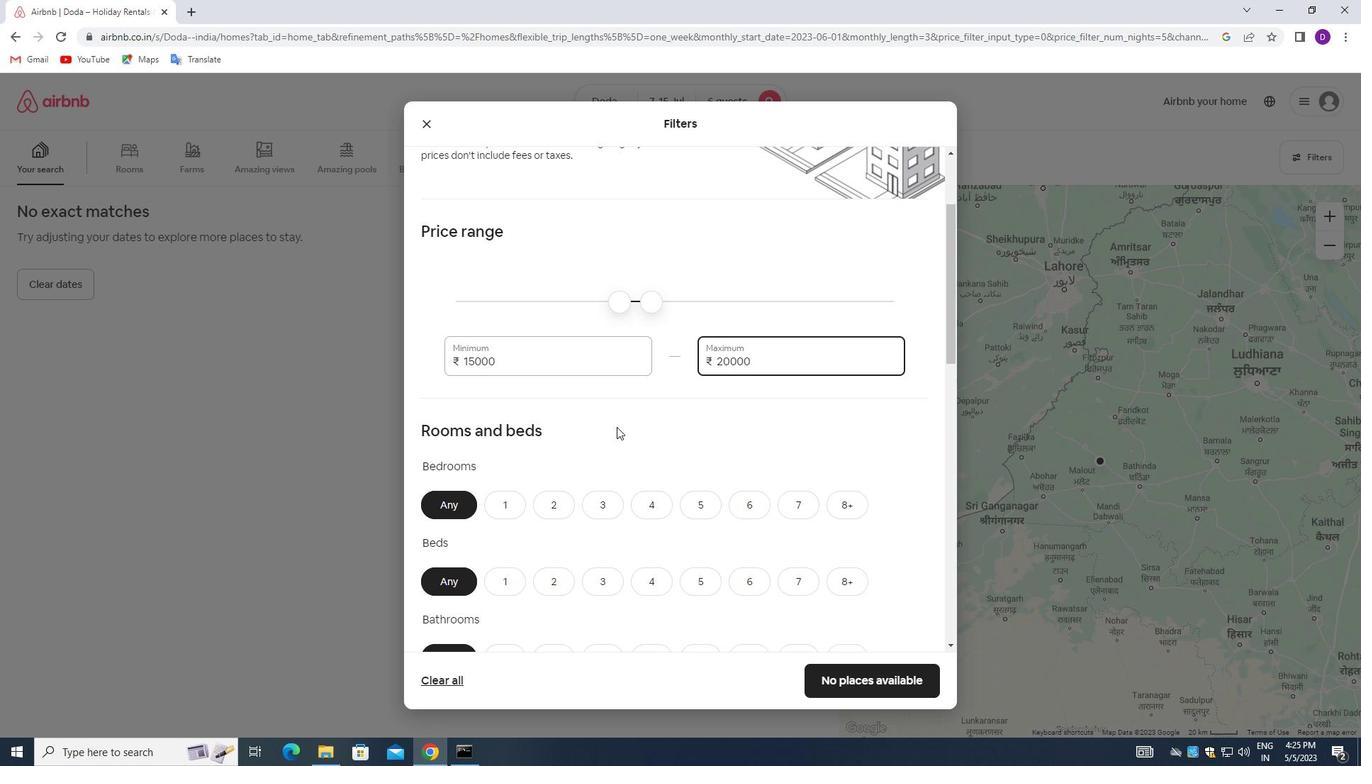 
Action: Mouse moved to (593, 302)
Screenshot: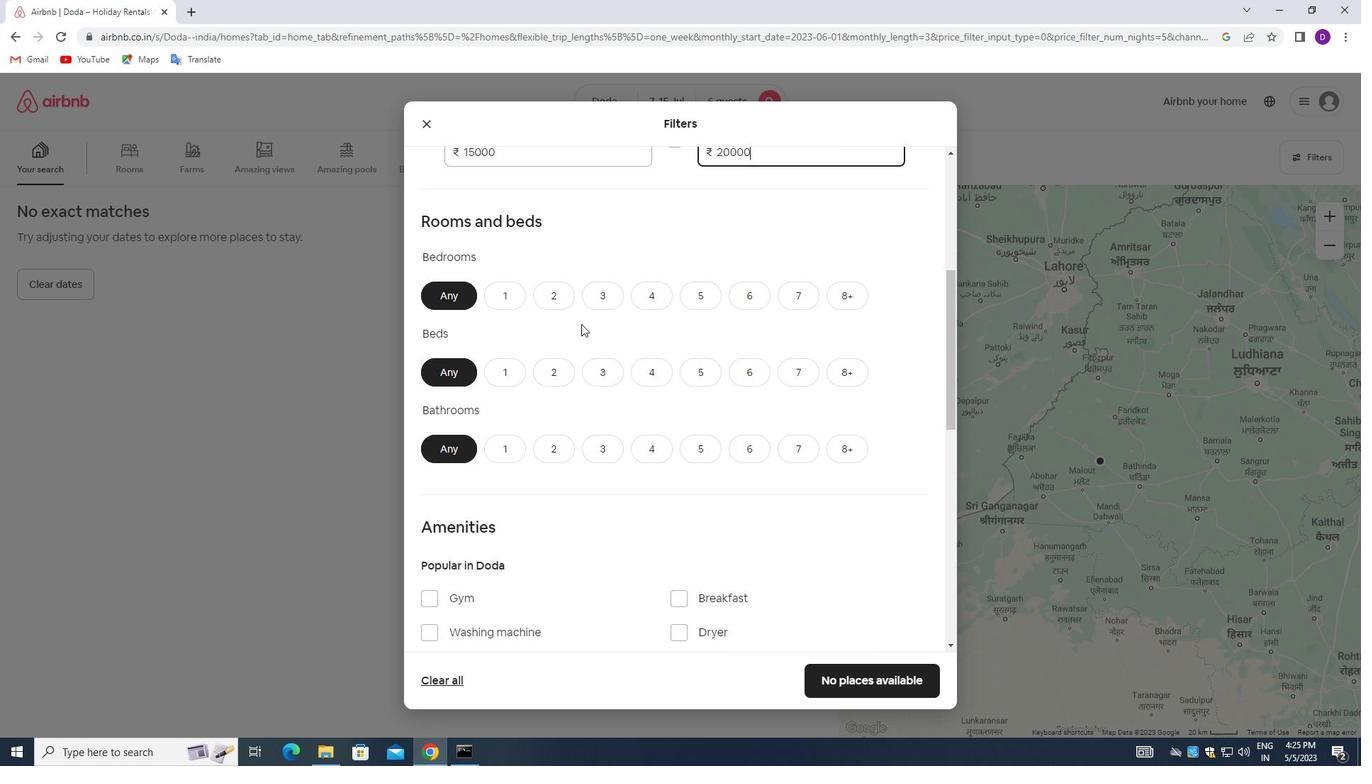 
Action: Mouse pressed left at (593, 302)
Screenshot: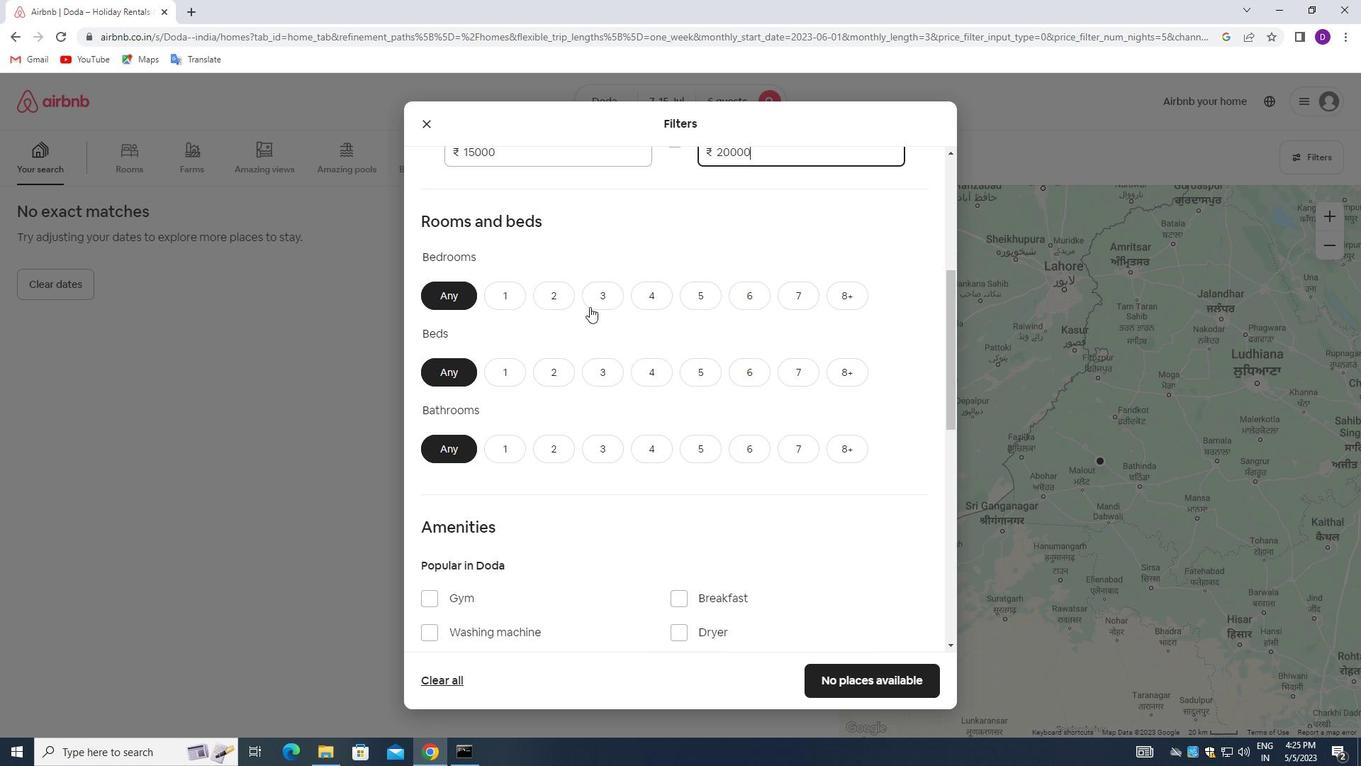 
Action: Mouse moved to (597, 373)
Screenshot: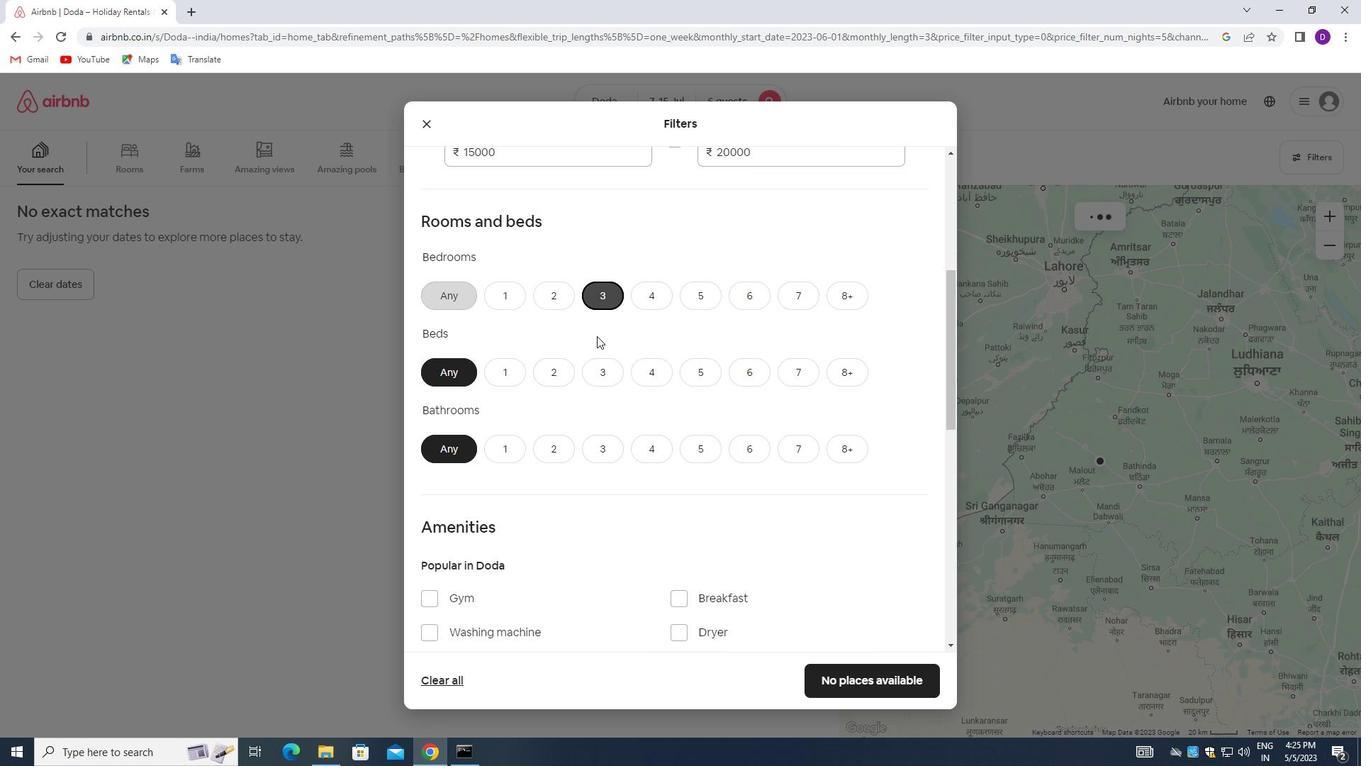
Action: Mouse pressed left at (597, 373)
Screenshot: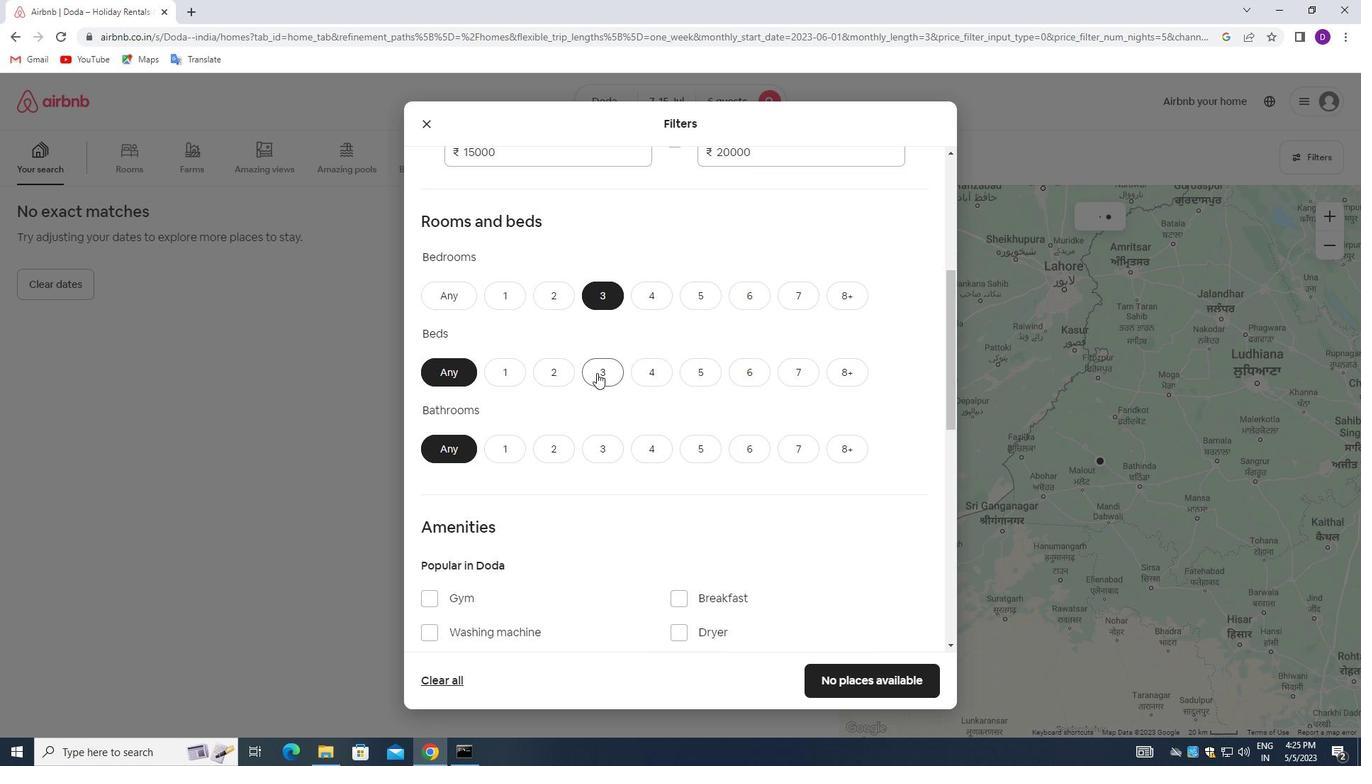 
Action: Mouse moved to (603, 448)
Screenshot: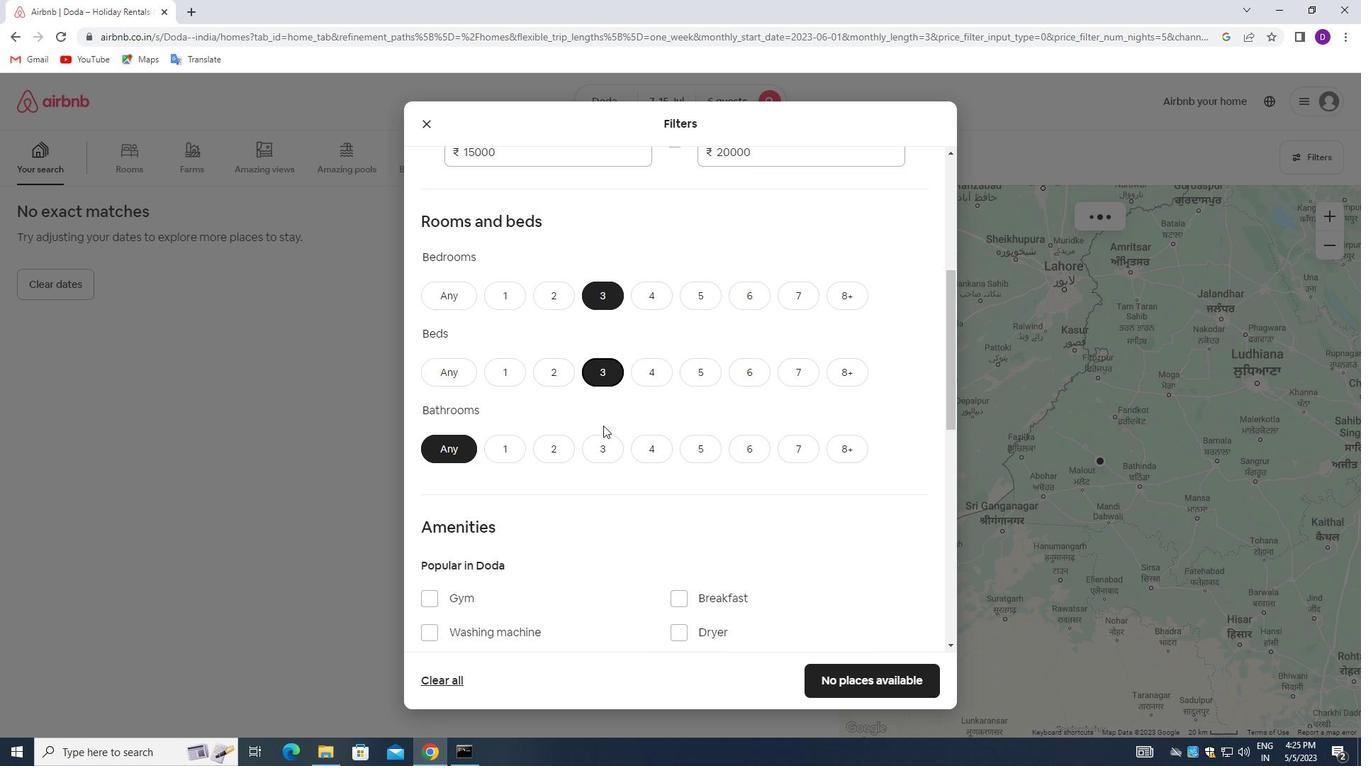 
Action: Mouse pressed left at (603, 448)
Screenshot: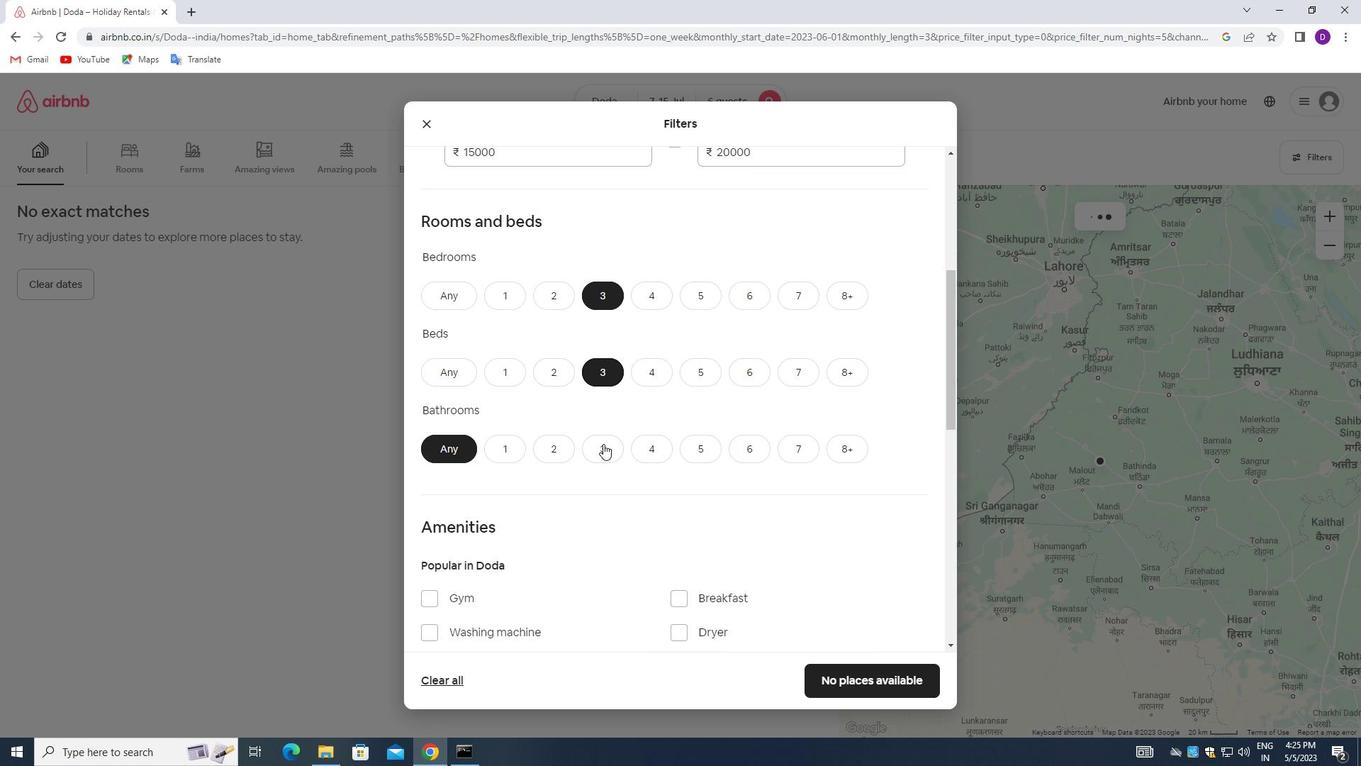 
Action: Mouse moved to (604, 388)
Screenshot: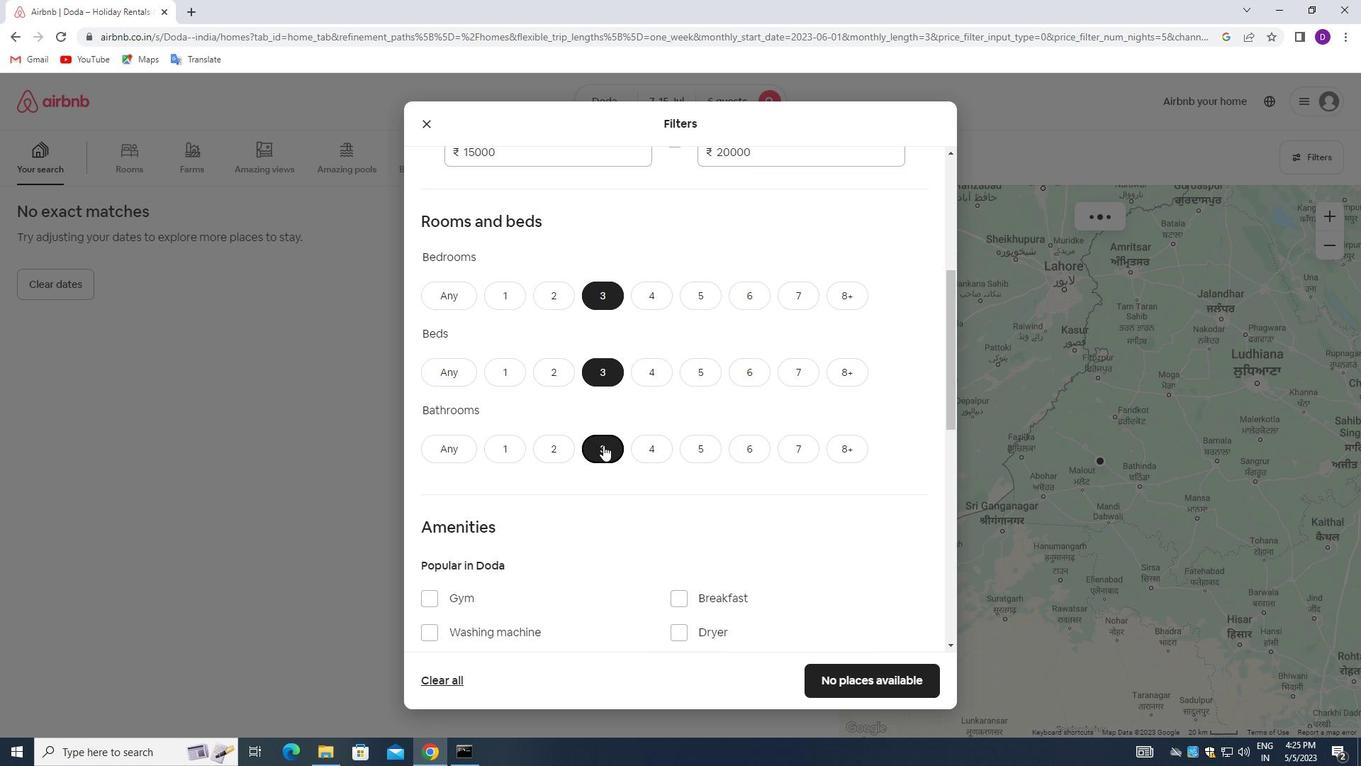 
Action: Mouse scrolled (604, 387) with delta (0, 0)
Screenshot: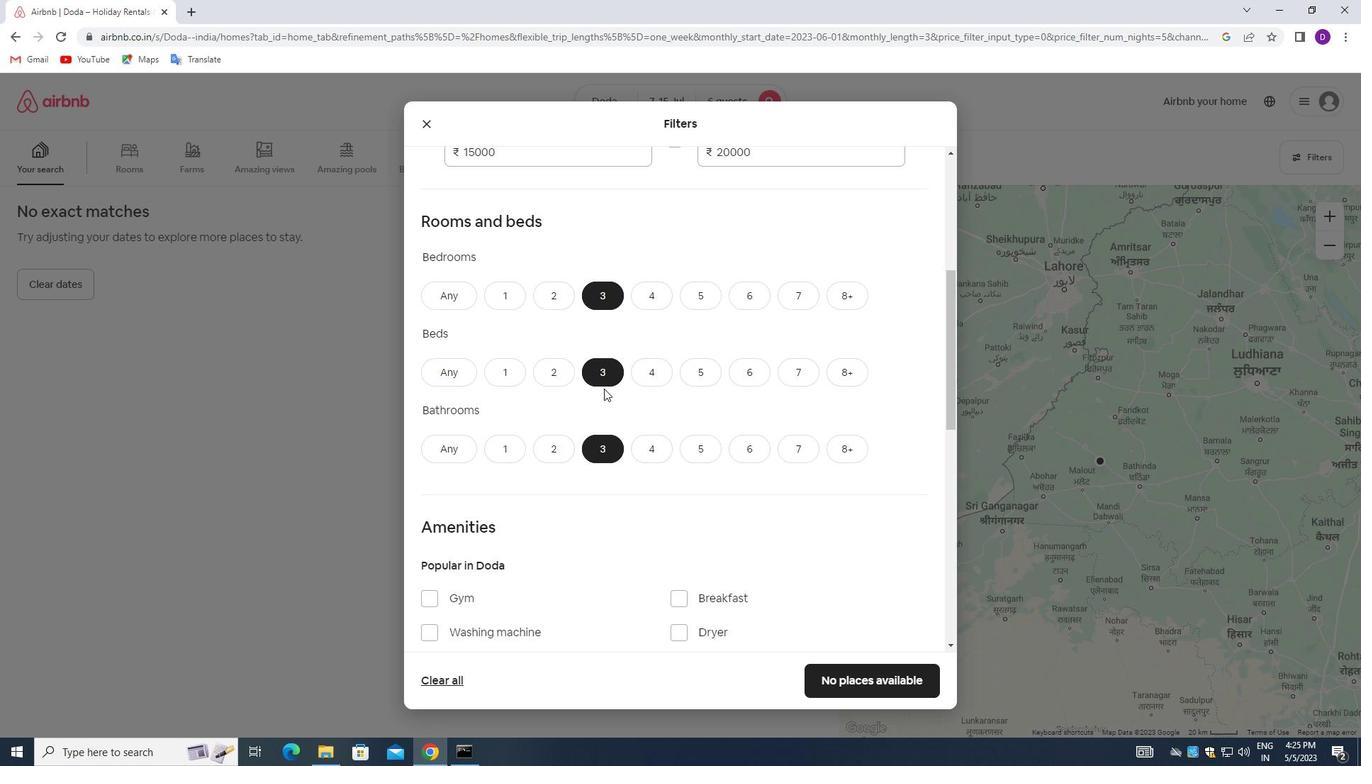 
Action: Mouse scrolled (604, 387) with delta (0, 0)
Screenshot: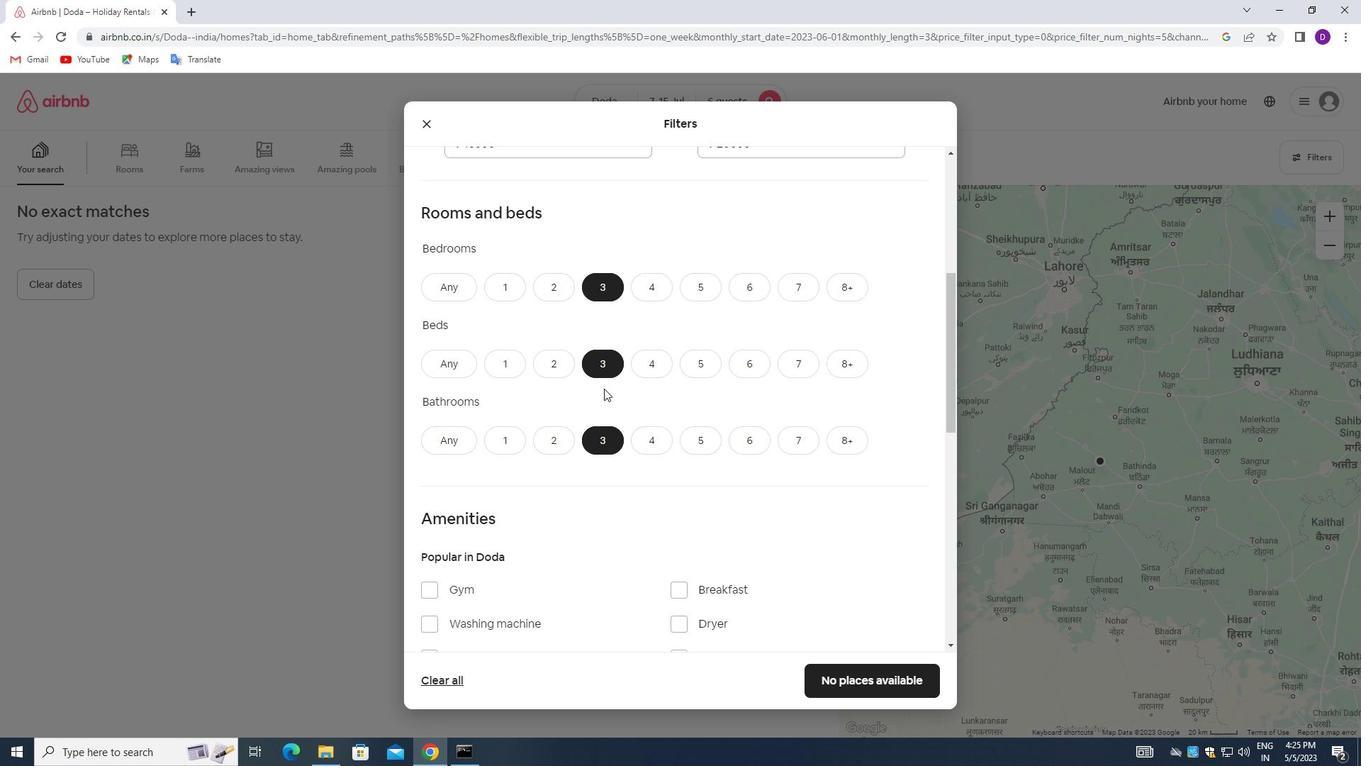 
Action: Mouse moved to (542, 428)
Screenshot: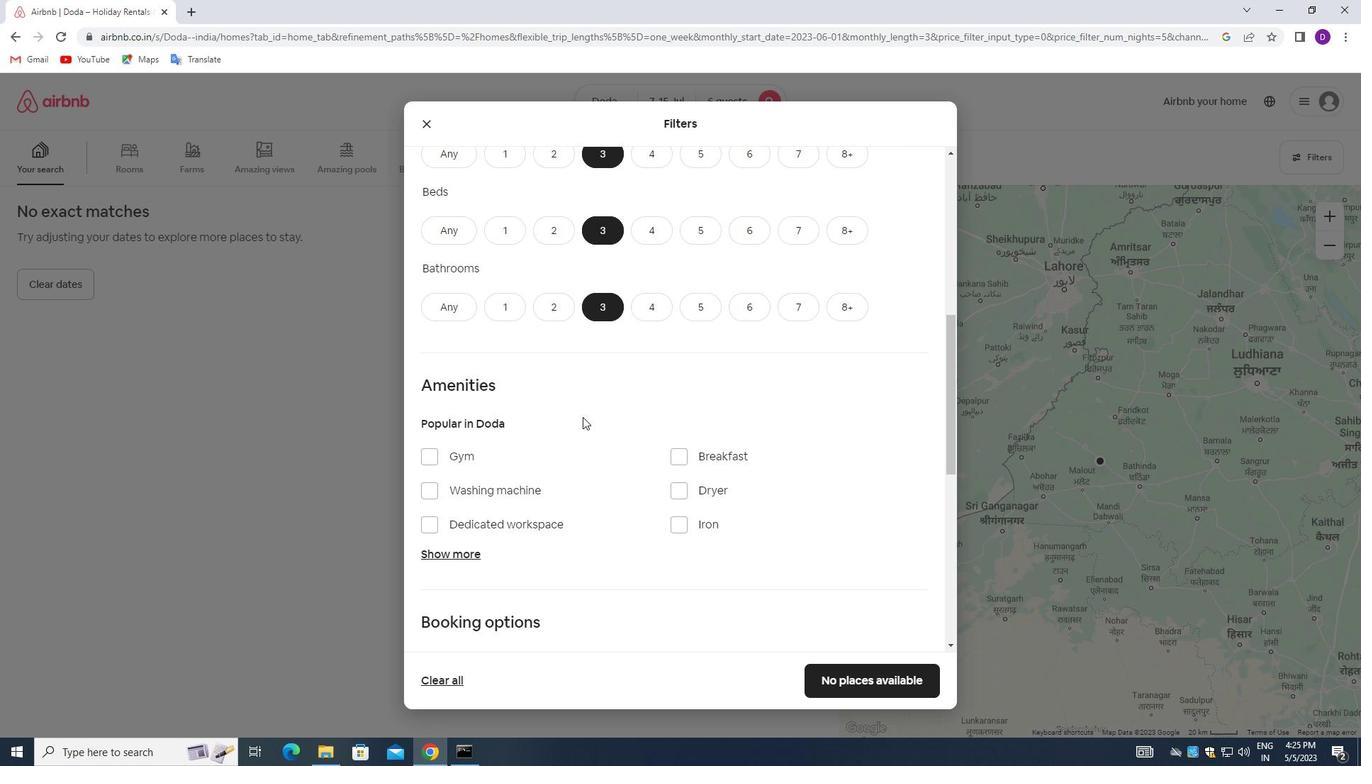 
Action: Mouse scrolled (542, 427) with delta (0, 0)
Screenshot: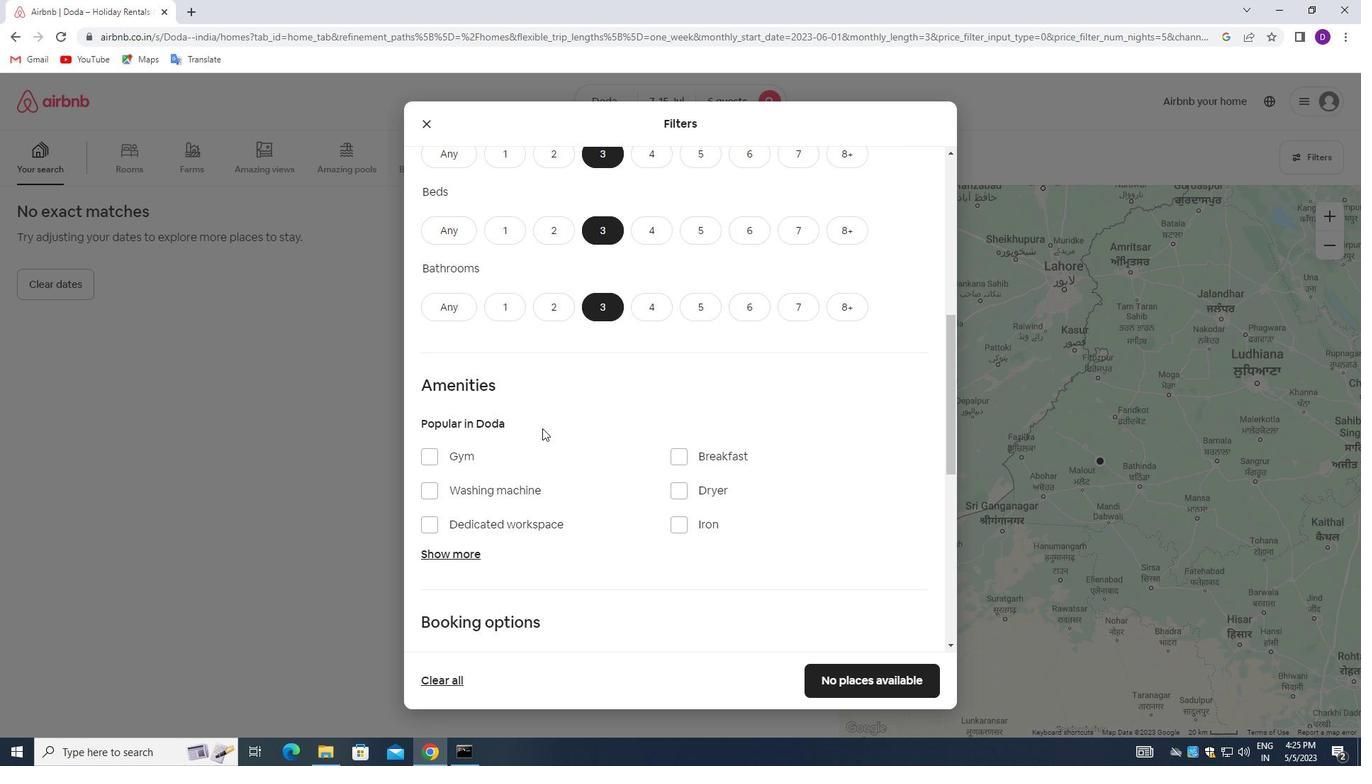 
Action: Mouse moved to (593, 418)
Screenshot: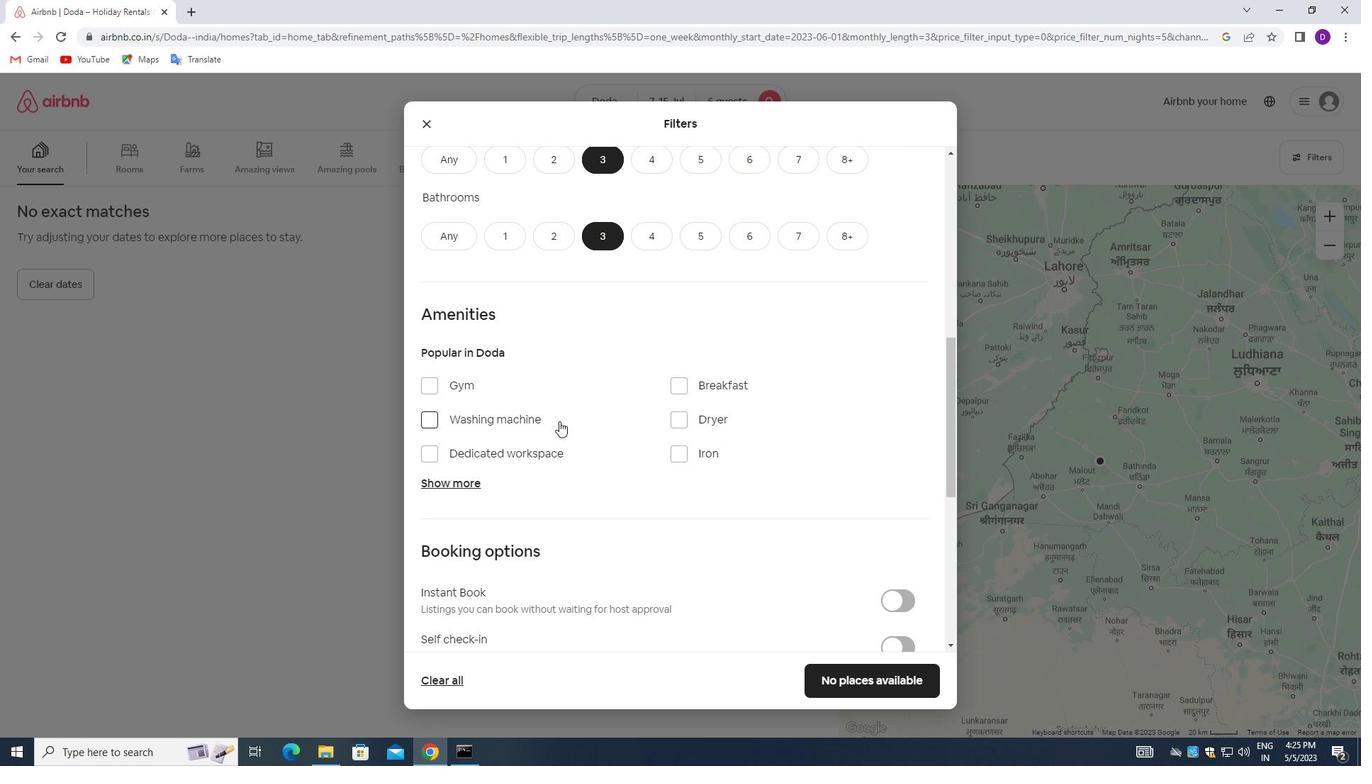 
Action: Mouse scrolled (593, 417) with delta (0, 0)
Screenshot: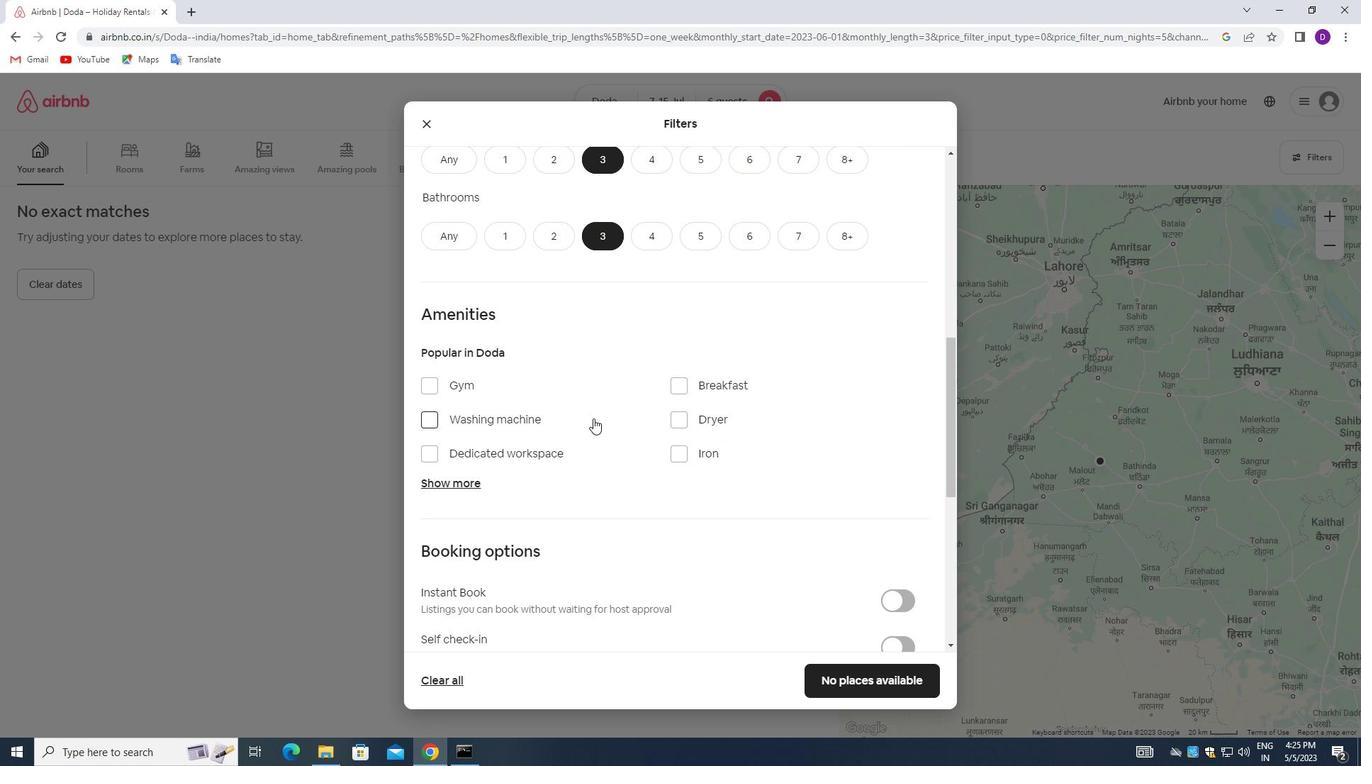 
Action: Mouse scrolled (593, 417) with delta (0, 0)
Screenshot: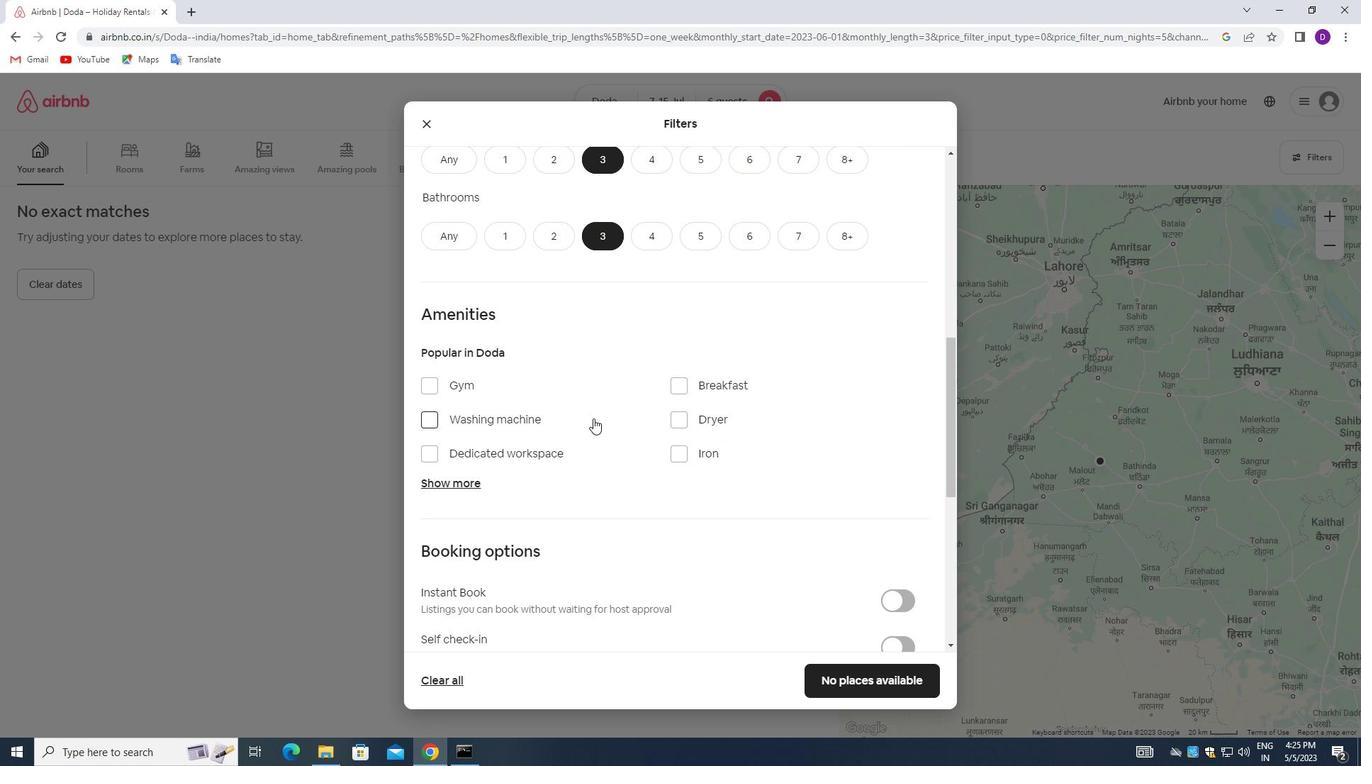 
Action: Mouse moved to (429, 280)
Screenshot: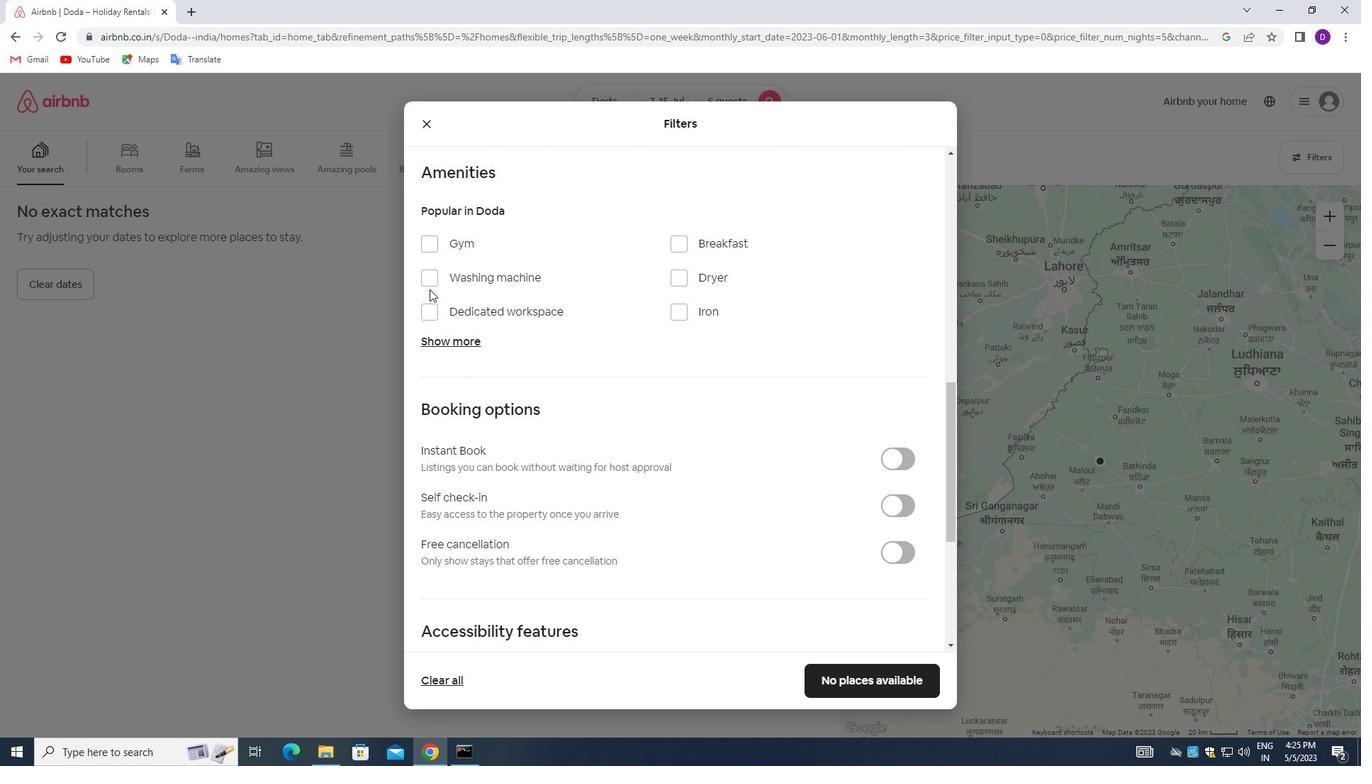 
Action: Mouse pressed left at (429, 280)
Screenshot: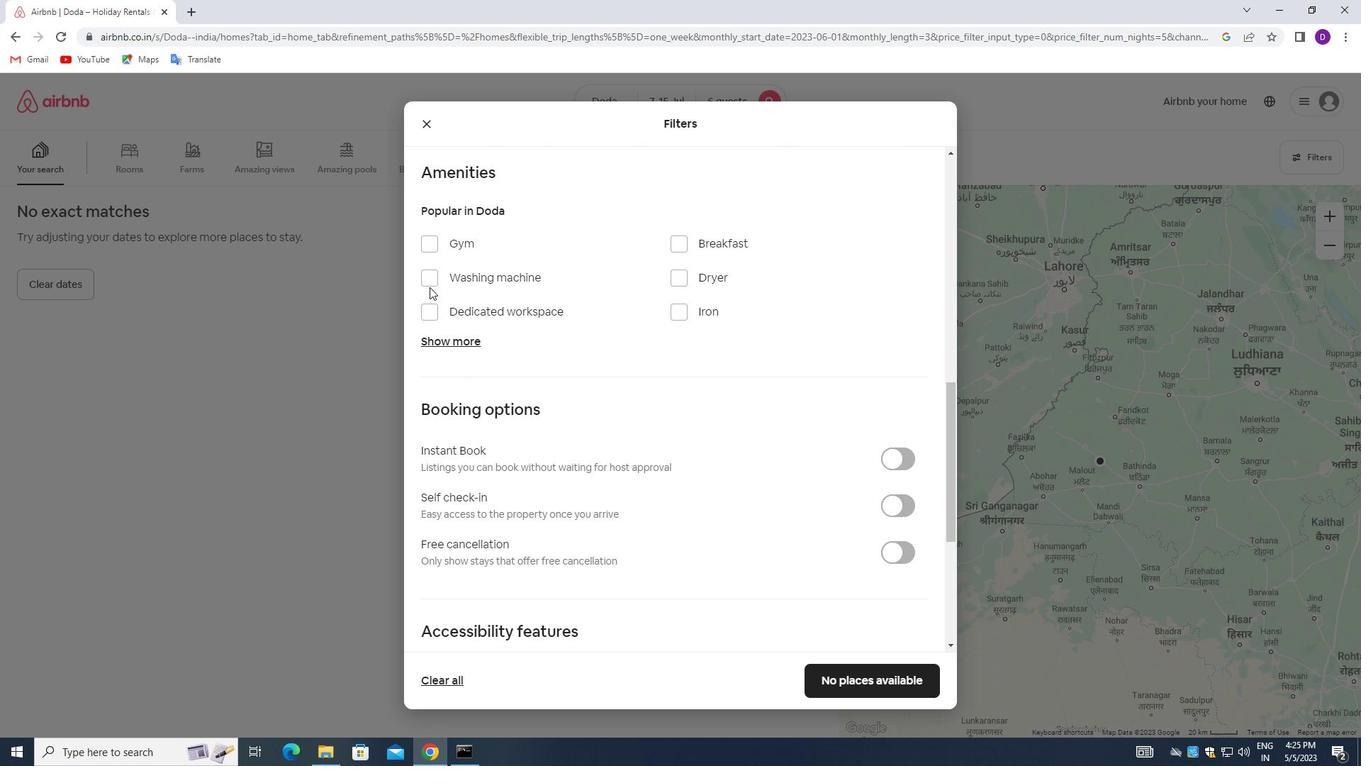 
Action: Mouse moved to (890, 505)
Screenshot: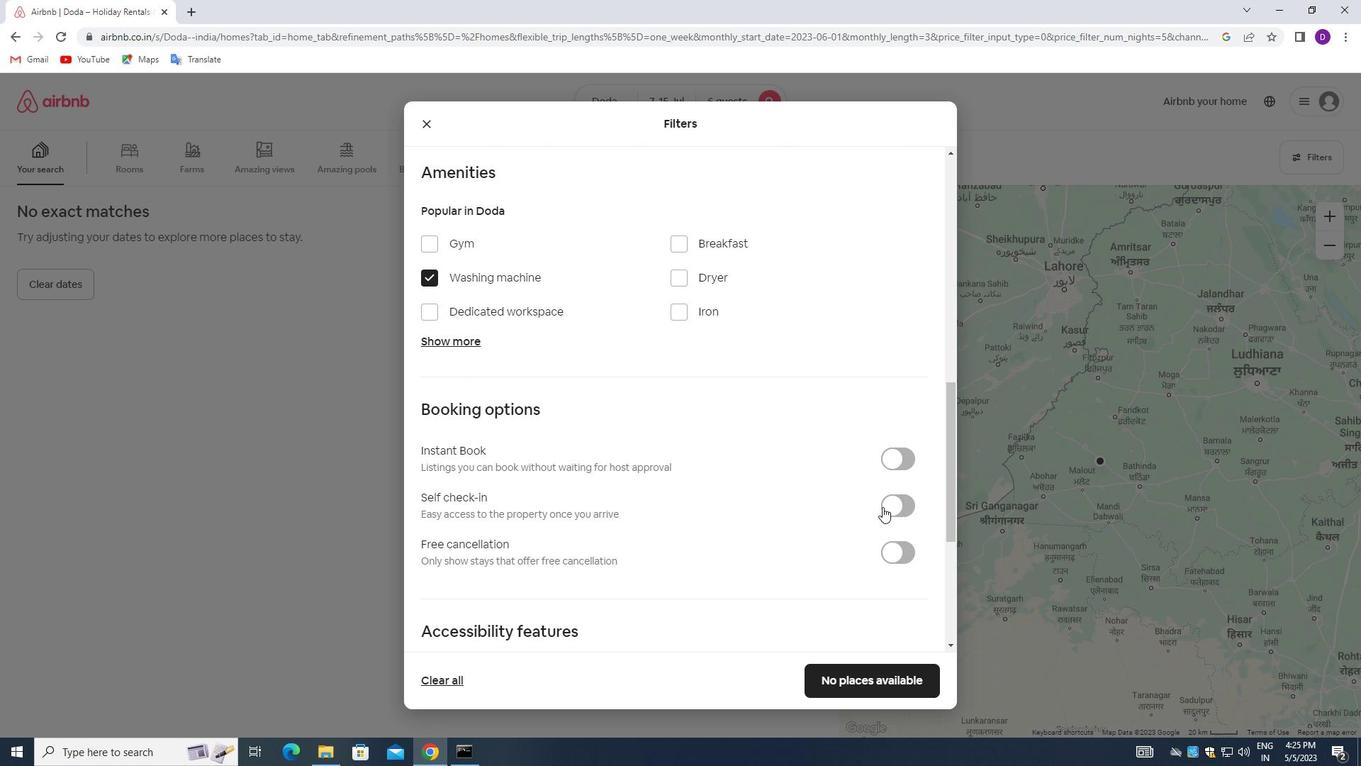 
Action: Mouse pressed left at (890, 505)
Screenshot: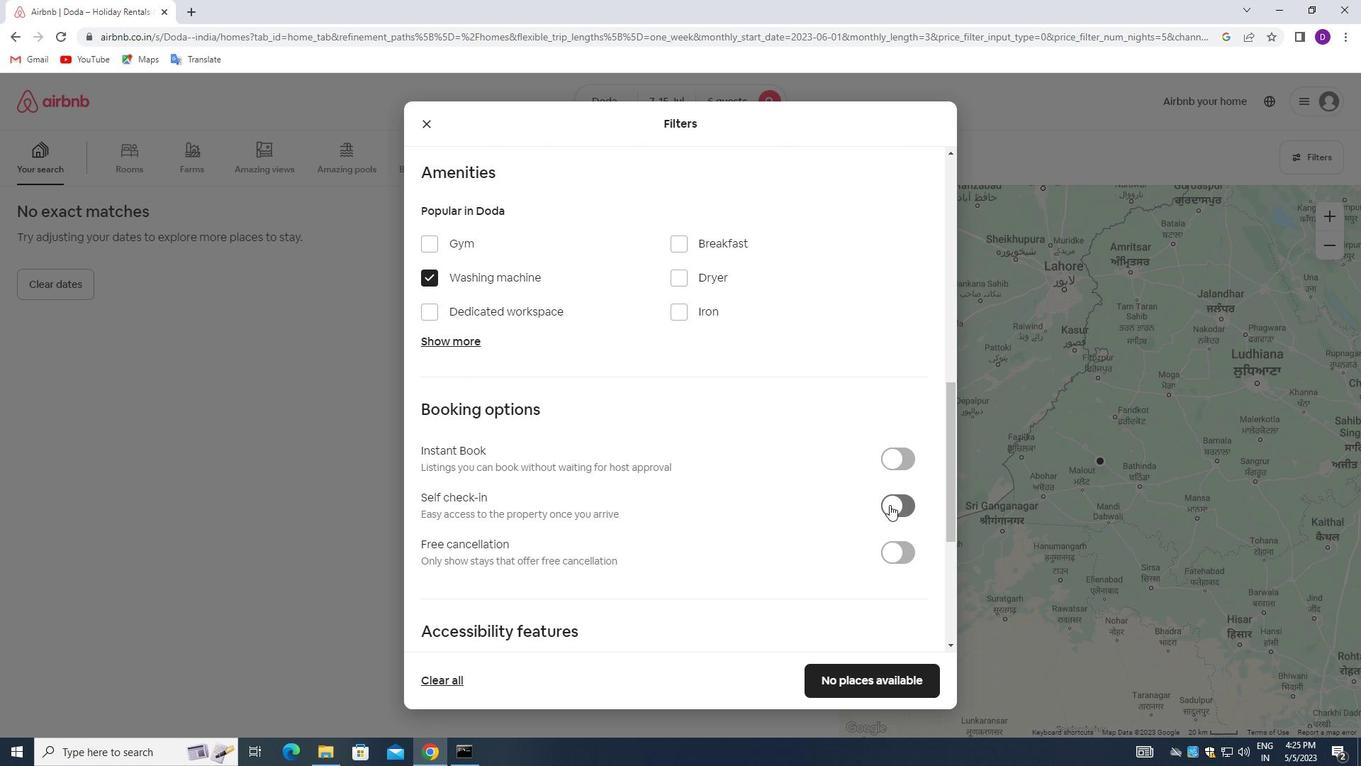
Action: Mouse moved to (669, 497)
Screenshot: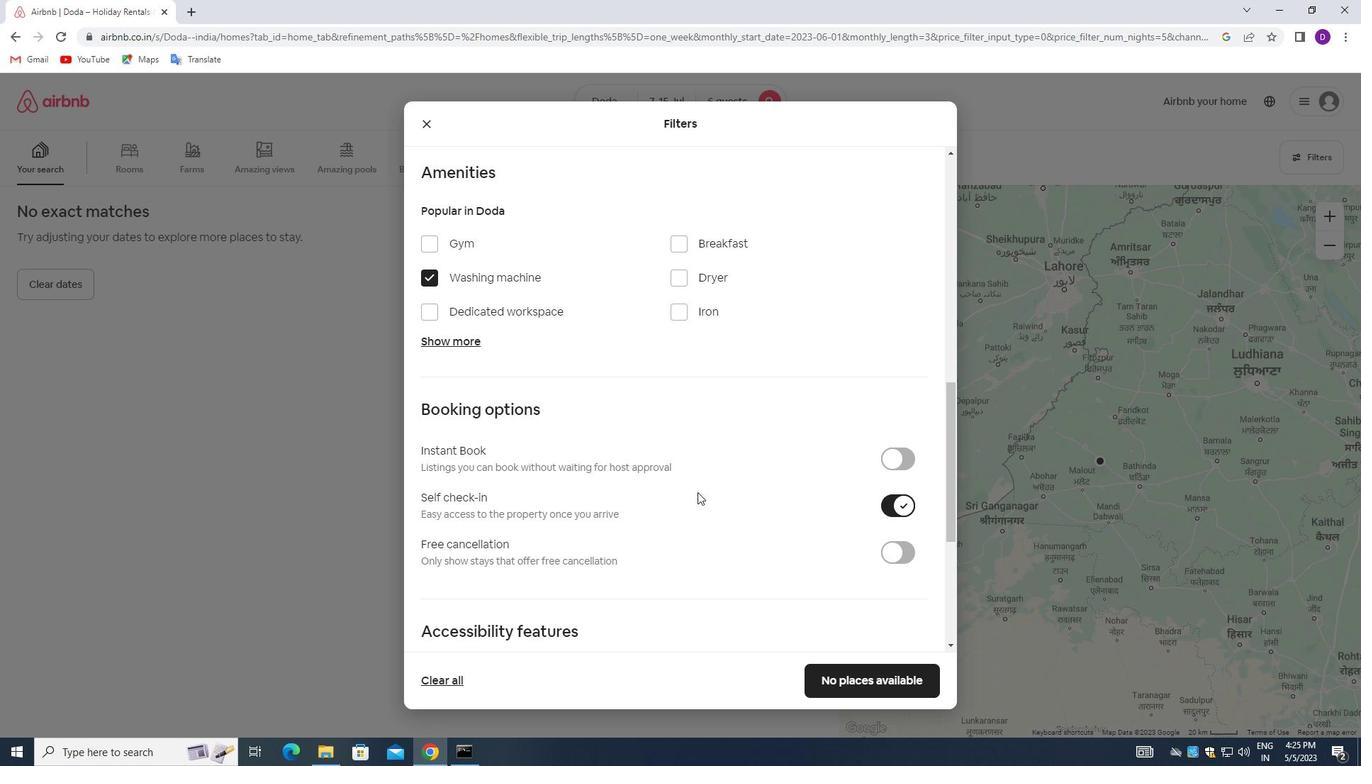 
Action: Mouse scrolled (669, 497) with delta (0, 0)
Screenshot: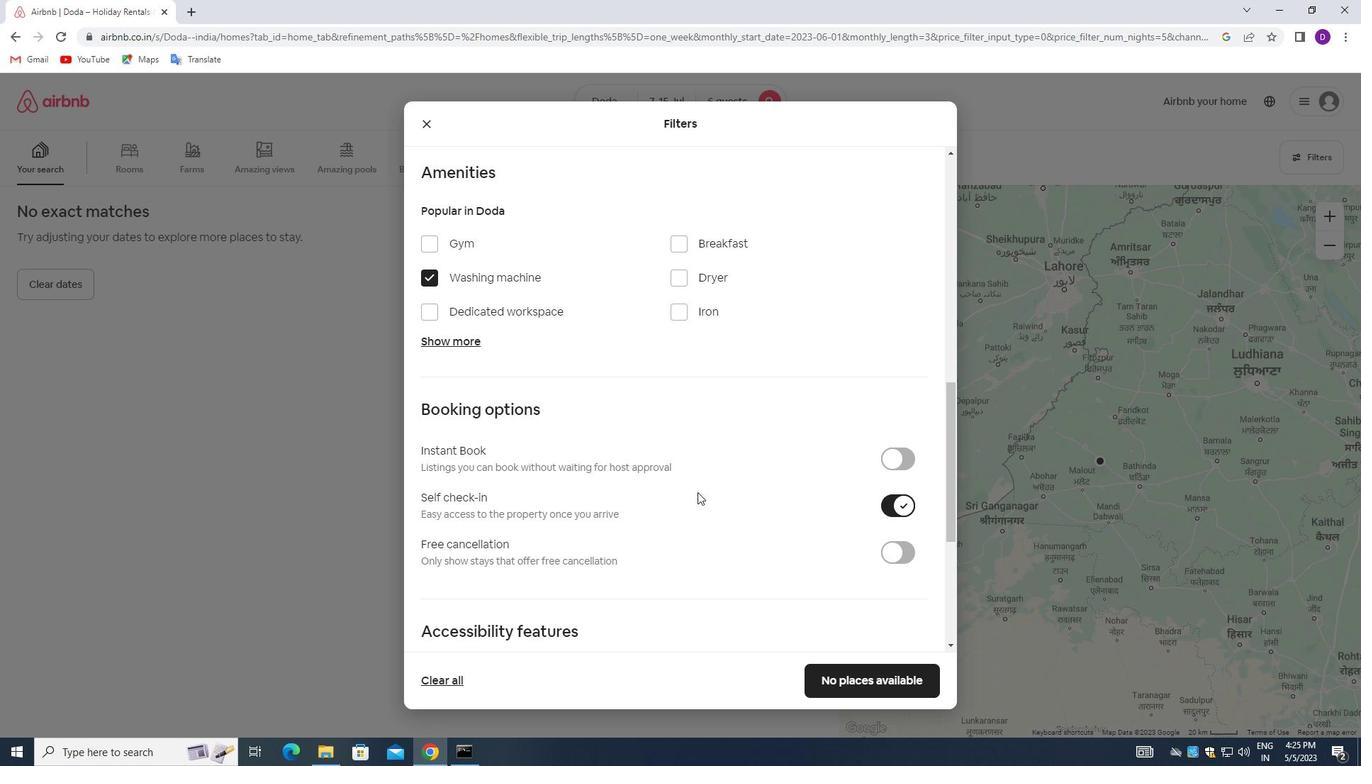 
Action: Mouse moved to (666, 497)
Screenshot: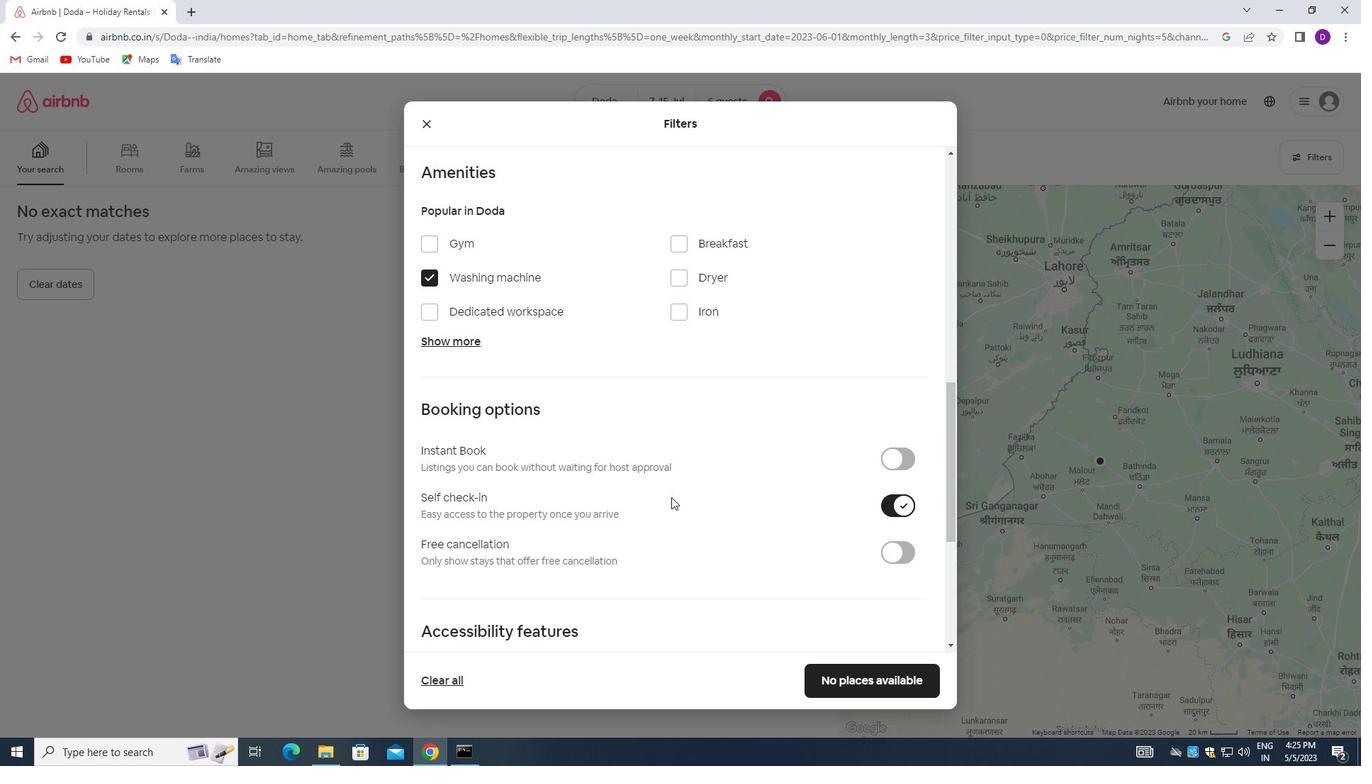 
Action: Mouse scrolled (666, 497) with delta (0, 0)
Screenshot: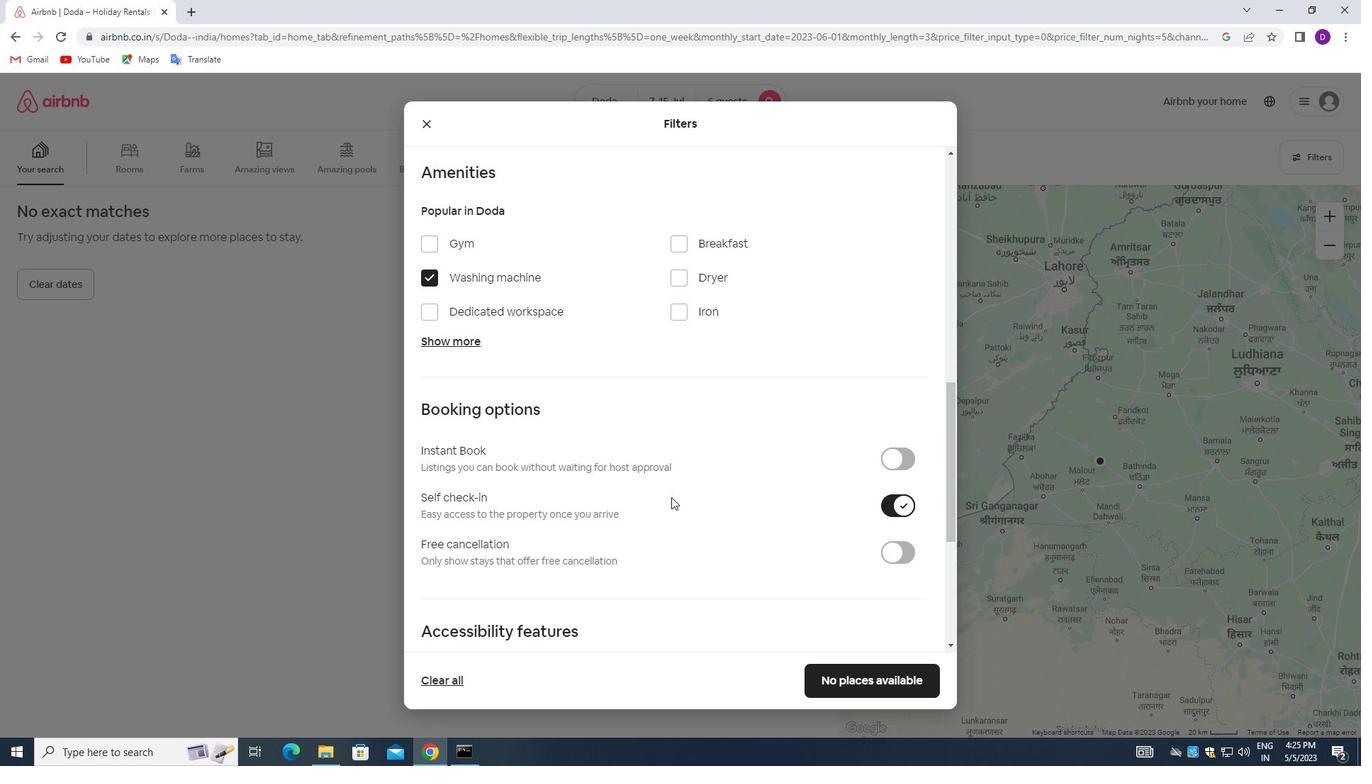 
Action: Mouse moved to (662, 497)
Screenshot: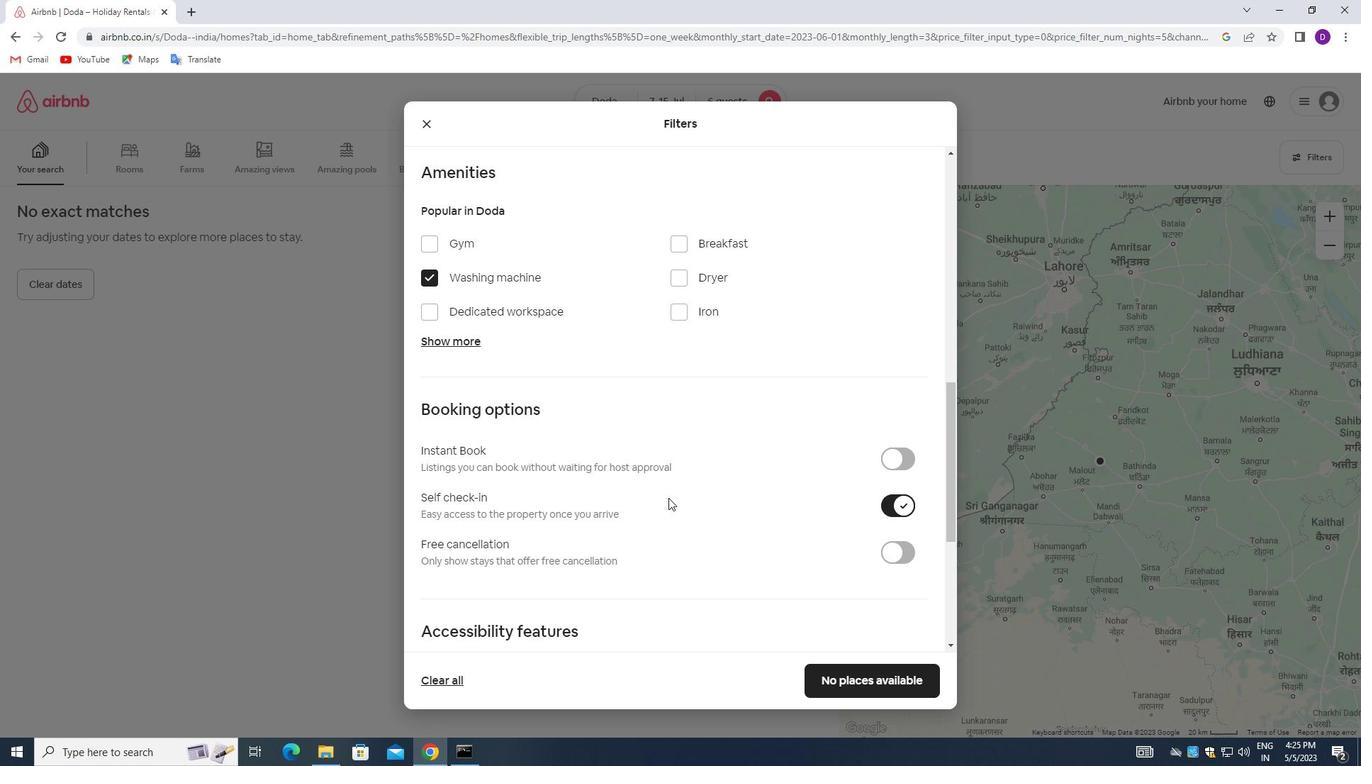 
Action: Mouse scrolled (662, 497) with delta (0, 0)
Screenshot: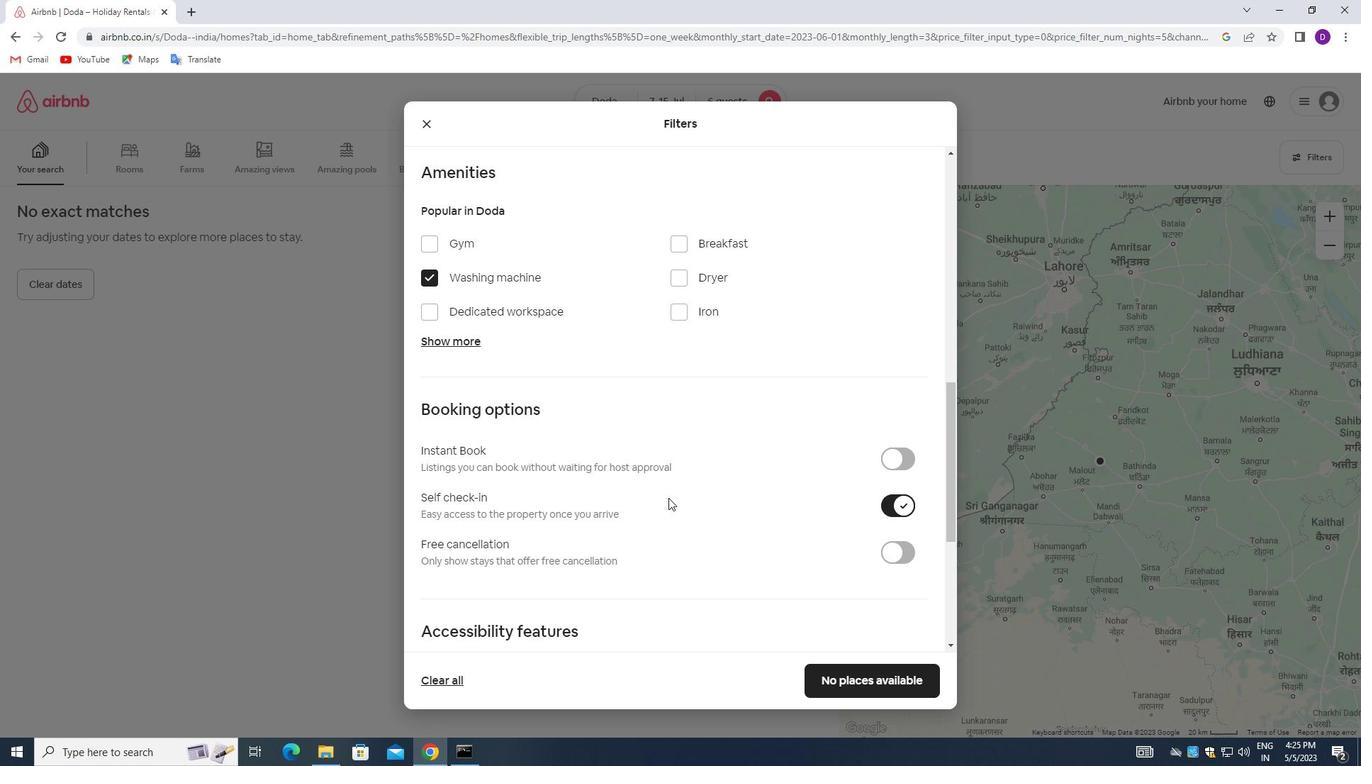 
Action: Mouse moved to (646, 495)
Screenshot: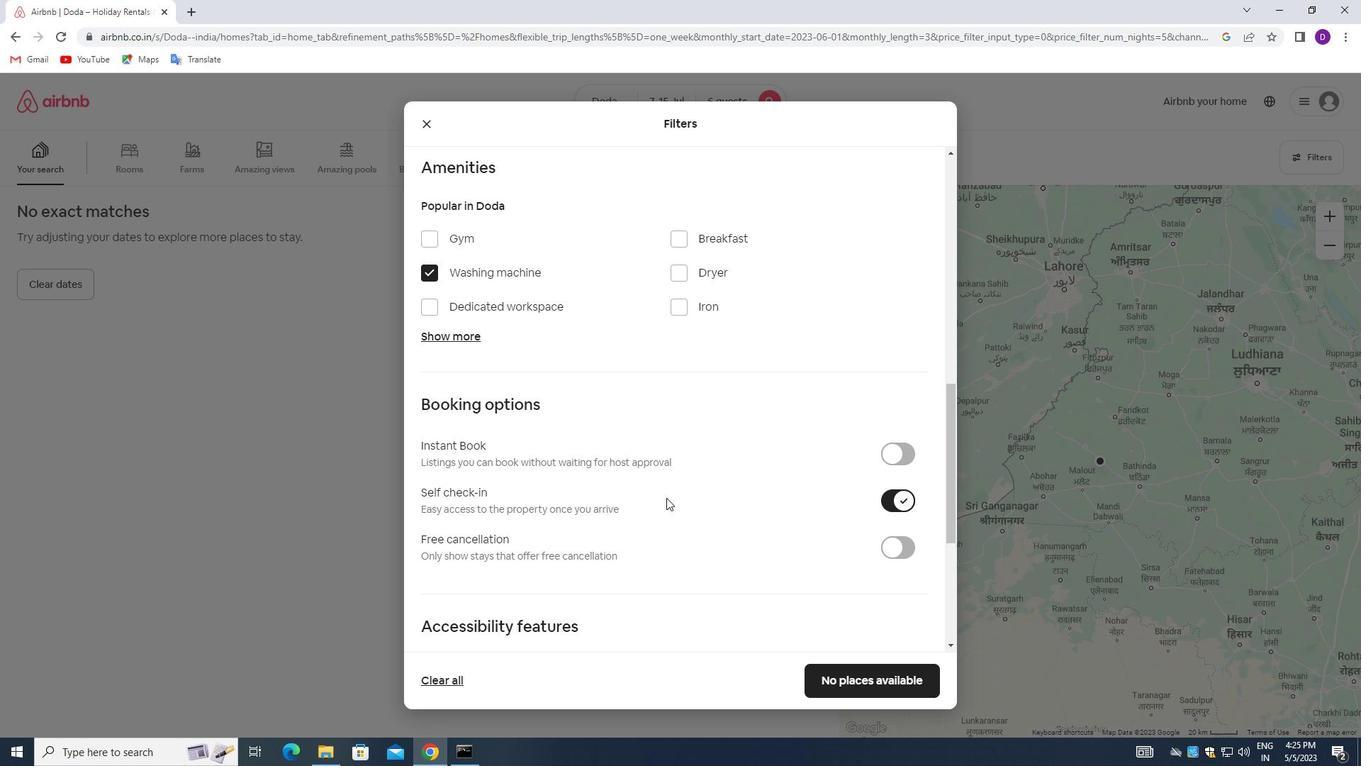 
Action: Mouse scrolled (646, 495) with delta (0, 0)
Screenshot: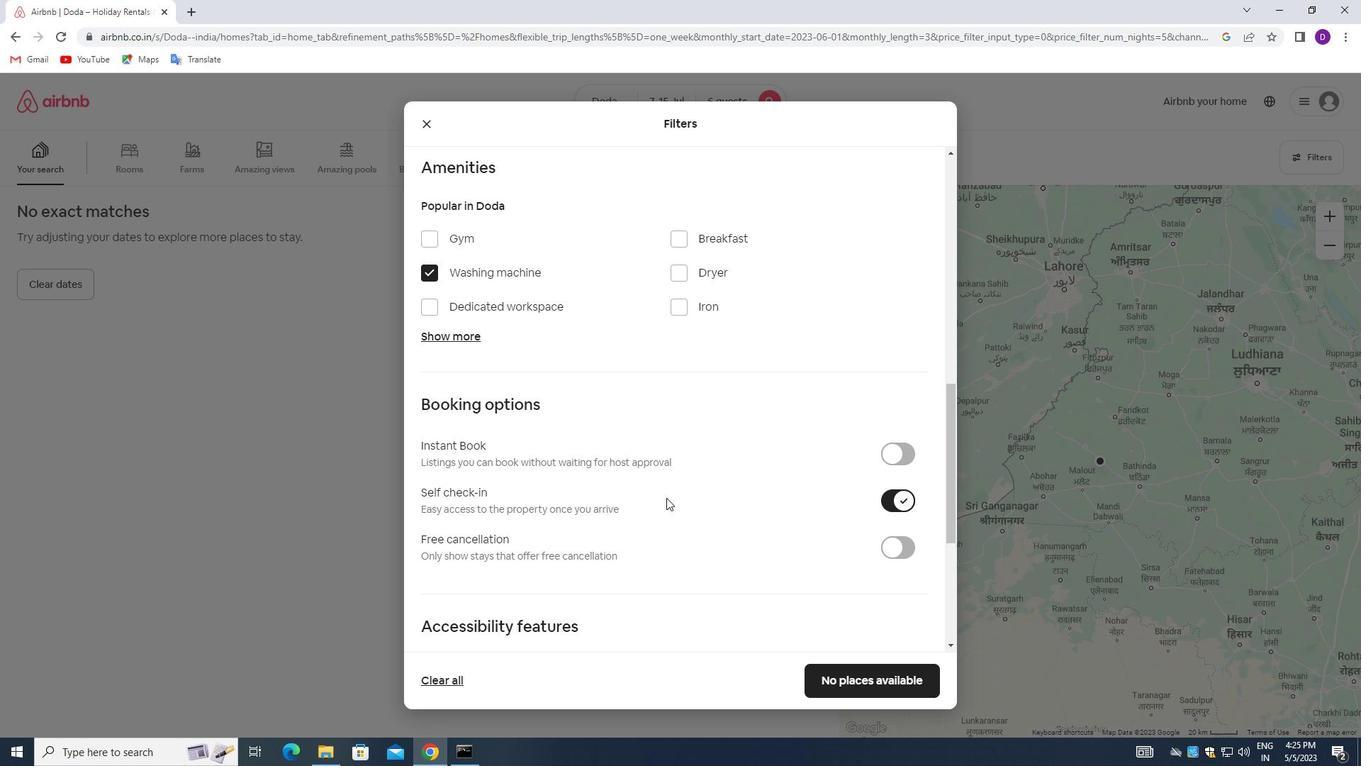 
Action: Mouse moved to (631, 508)
Screenshot: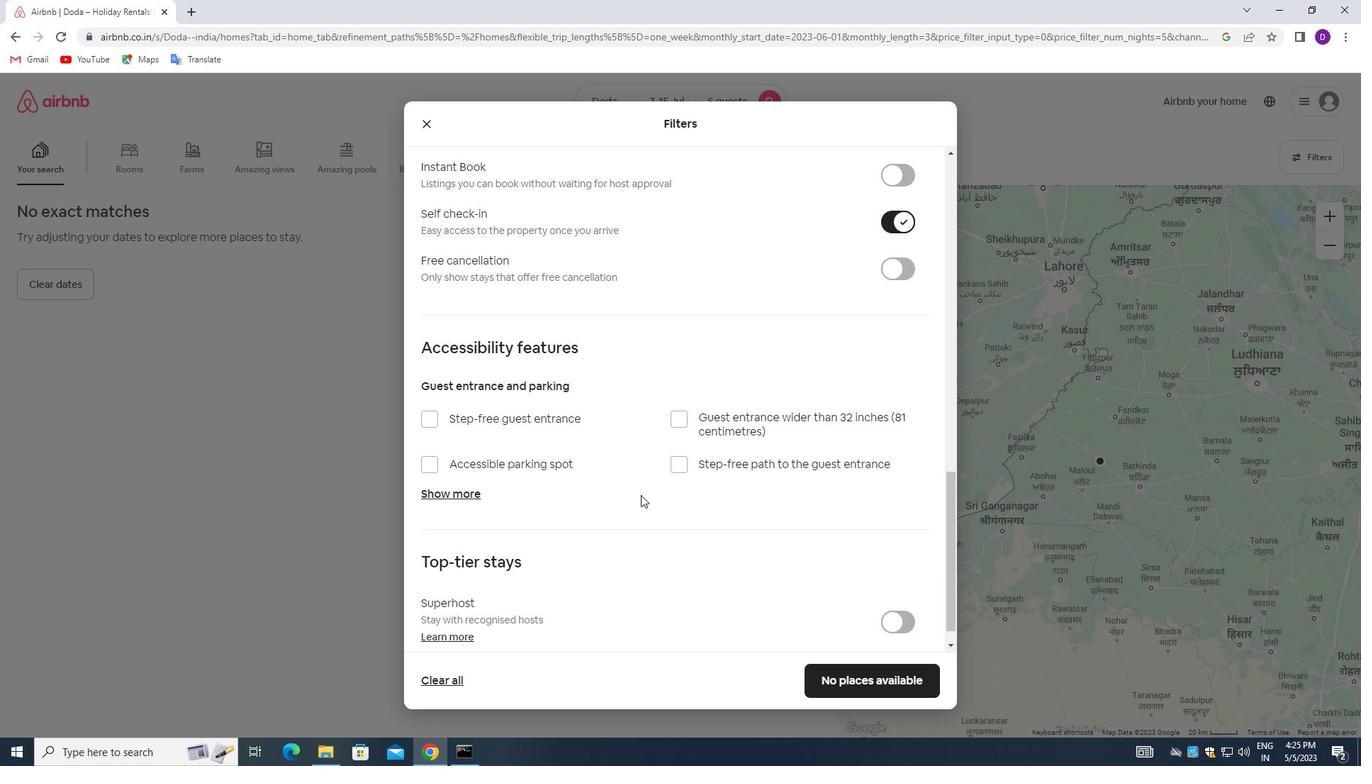 
Action: Mouse scrolled (631, 507) with delta (0, 0)
Screenshot: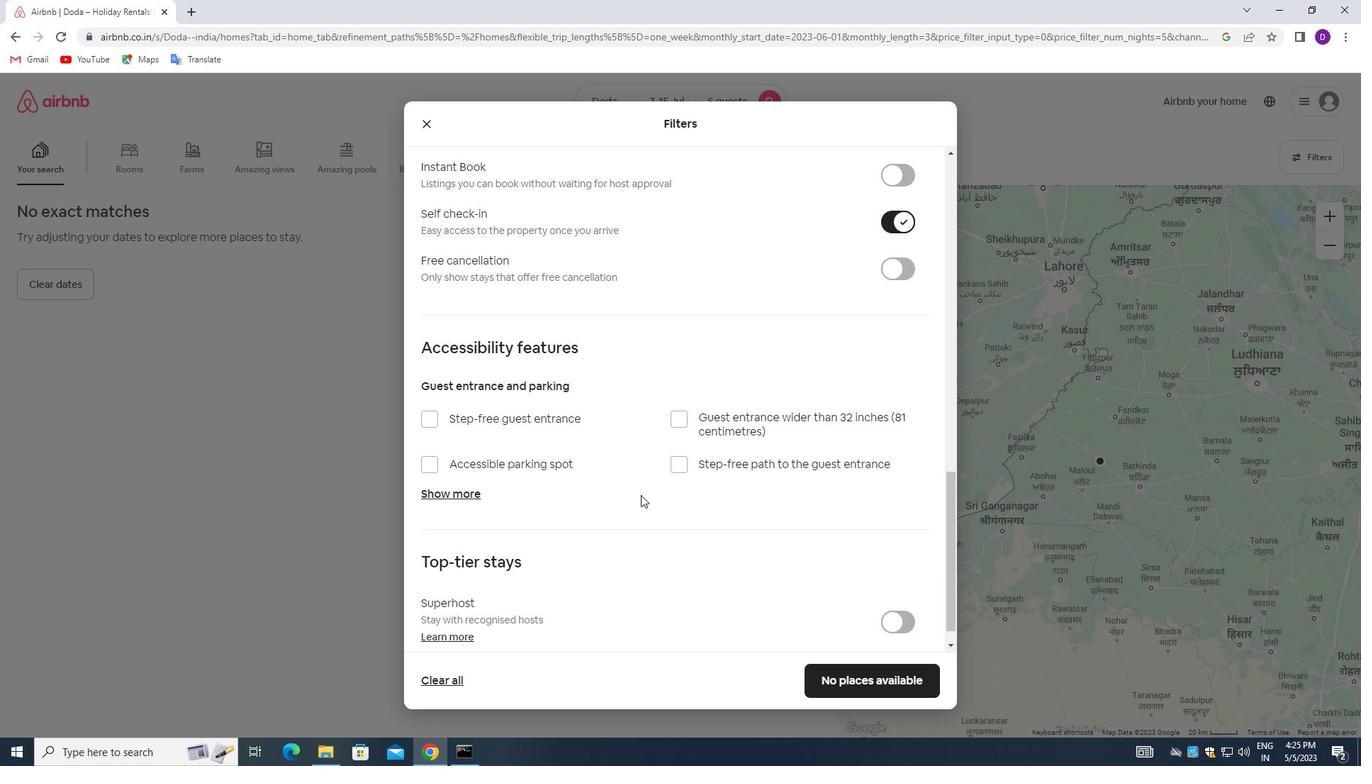 
Action: Mouse moved to (626, 515)
Screenshot: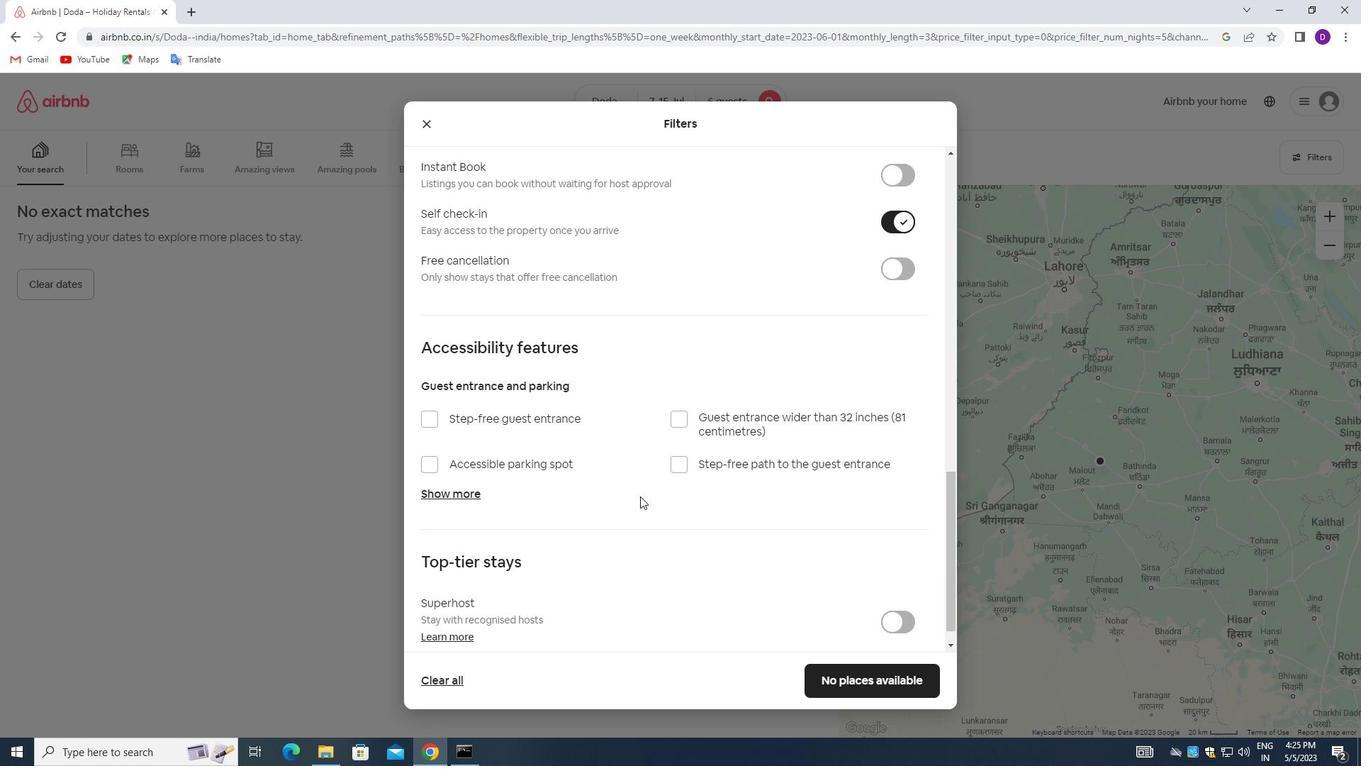 
Action: Mouse scrolled (626, 514) with delta (0, 0)
Screenshot: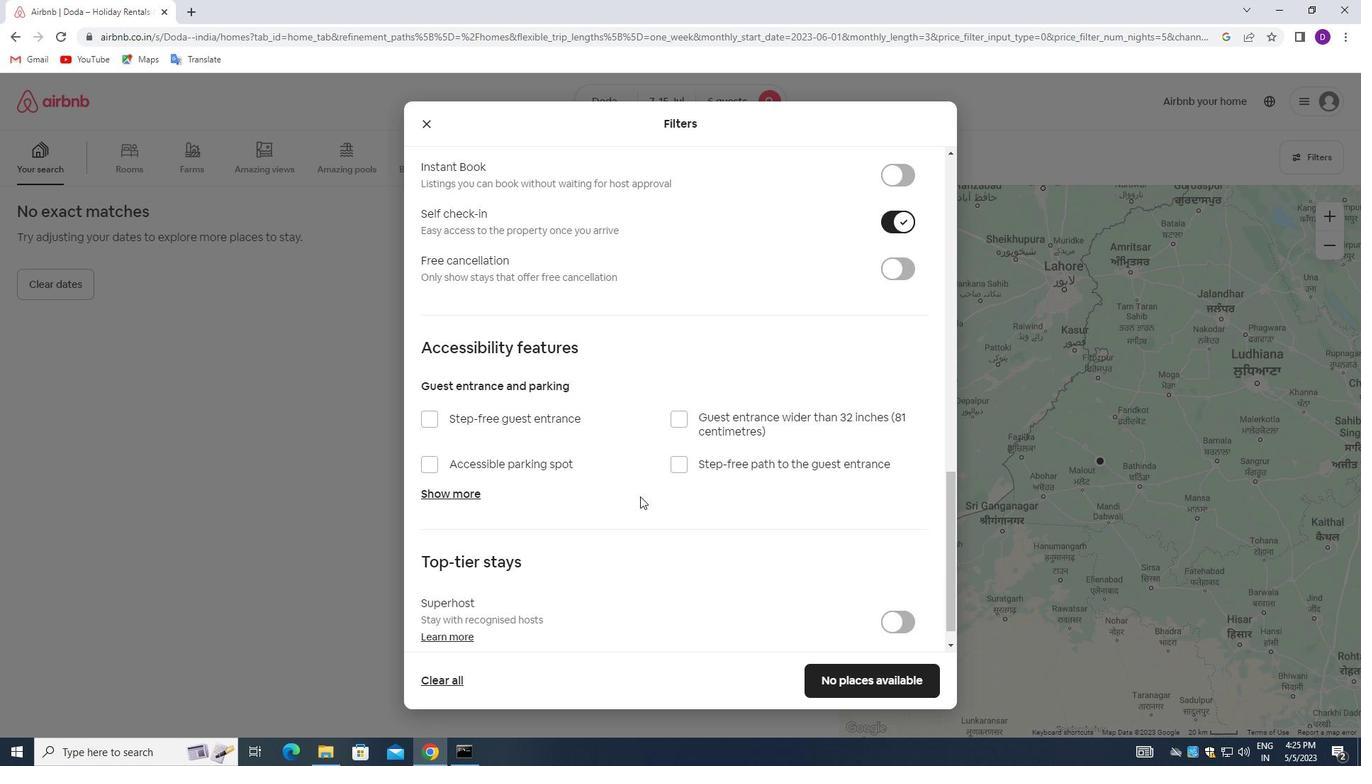 
Action: Mouse moved to (625, 517)
Screenshot: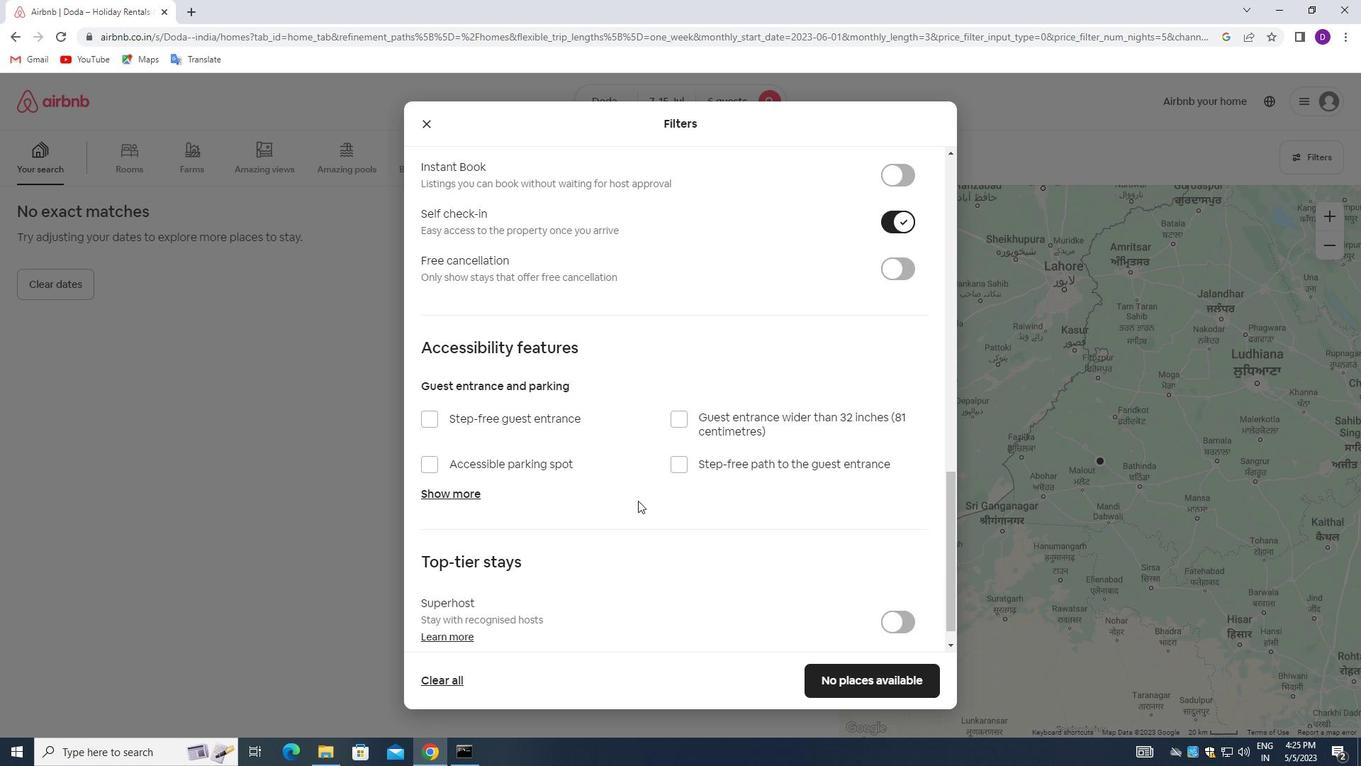 
Action: Mouse scrolled (625, 516) with delta (0, 0)
Screenshot: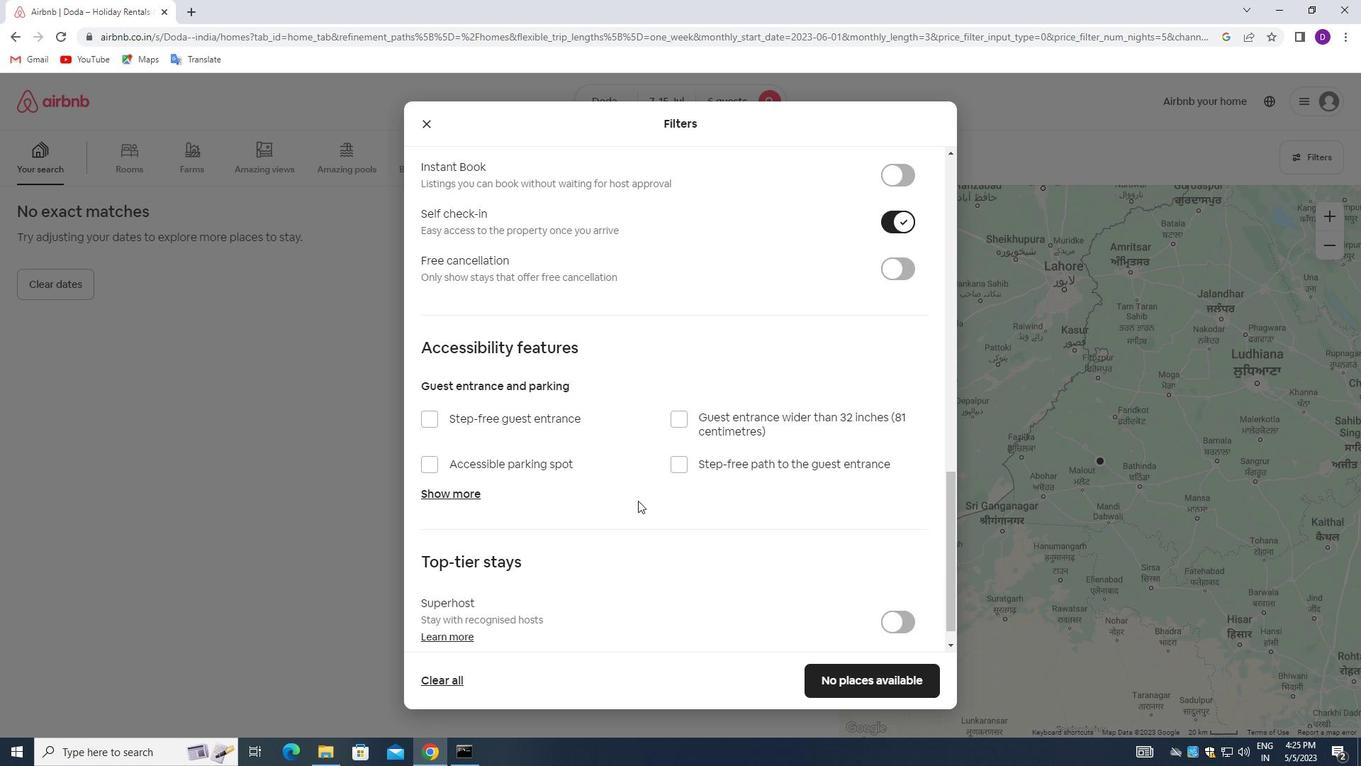 
Action: Mouse moved to (624, 523)
Screenshot: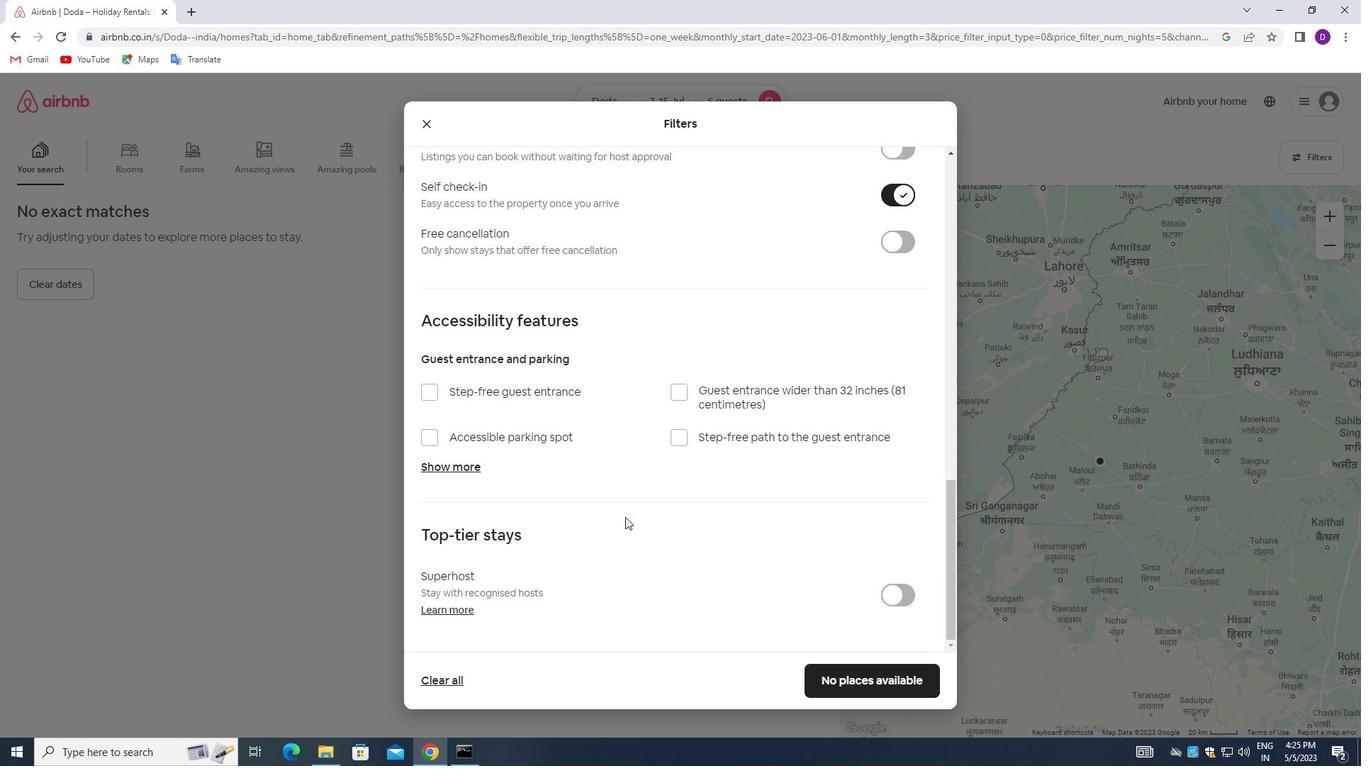 
Action: Mouse scrolled (624, 522) with delta (0, 0)
Screenshot: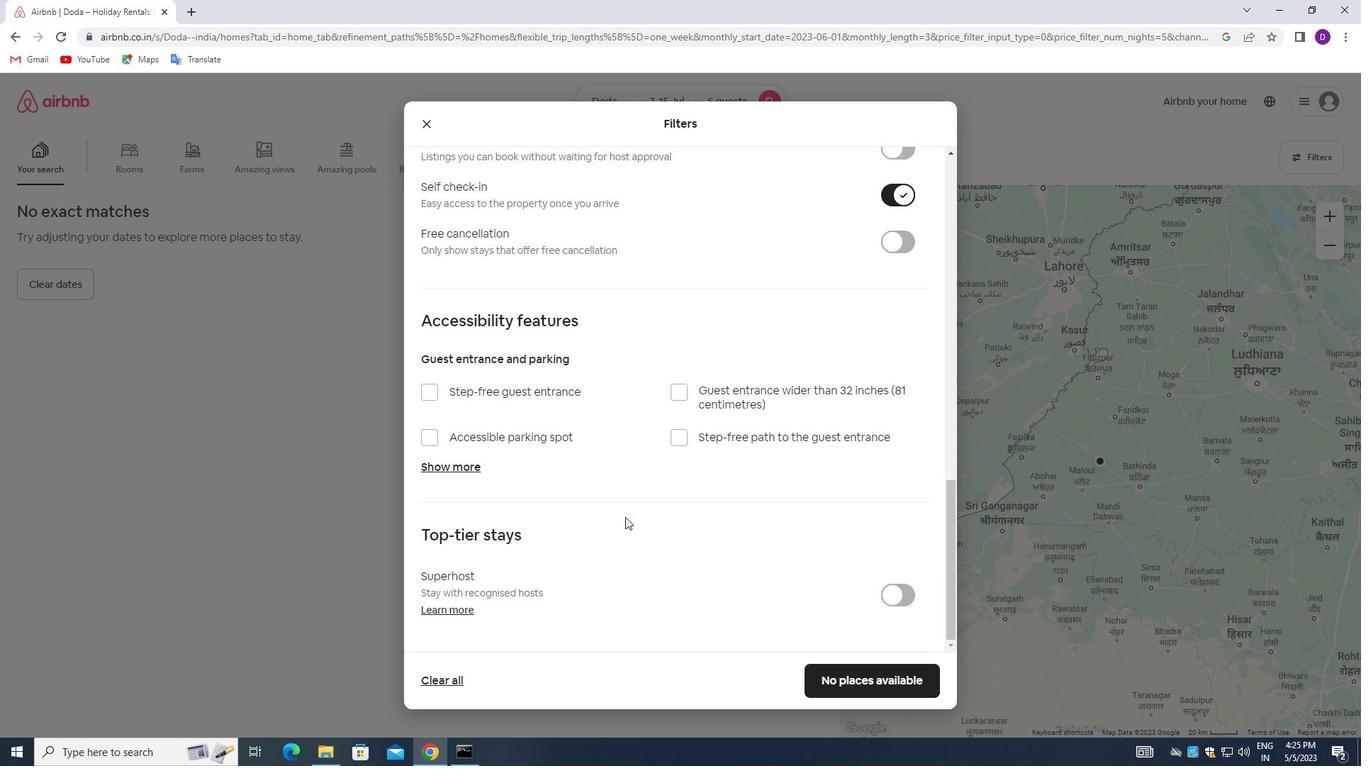 
Action: Mouse moved to (624, 527)
Screenshot: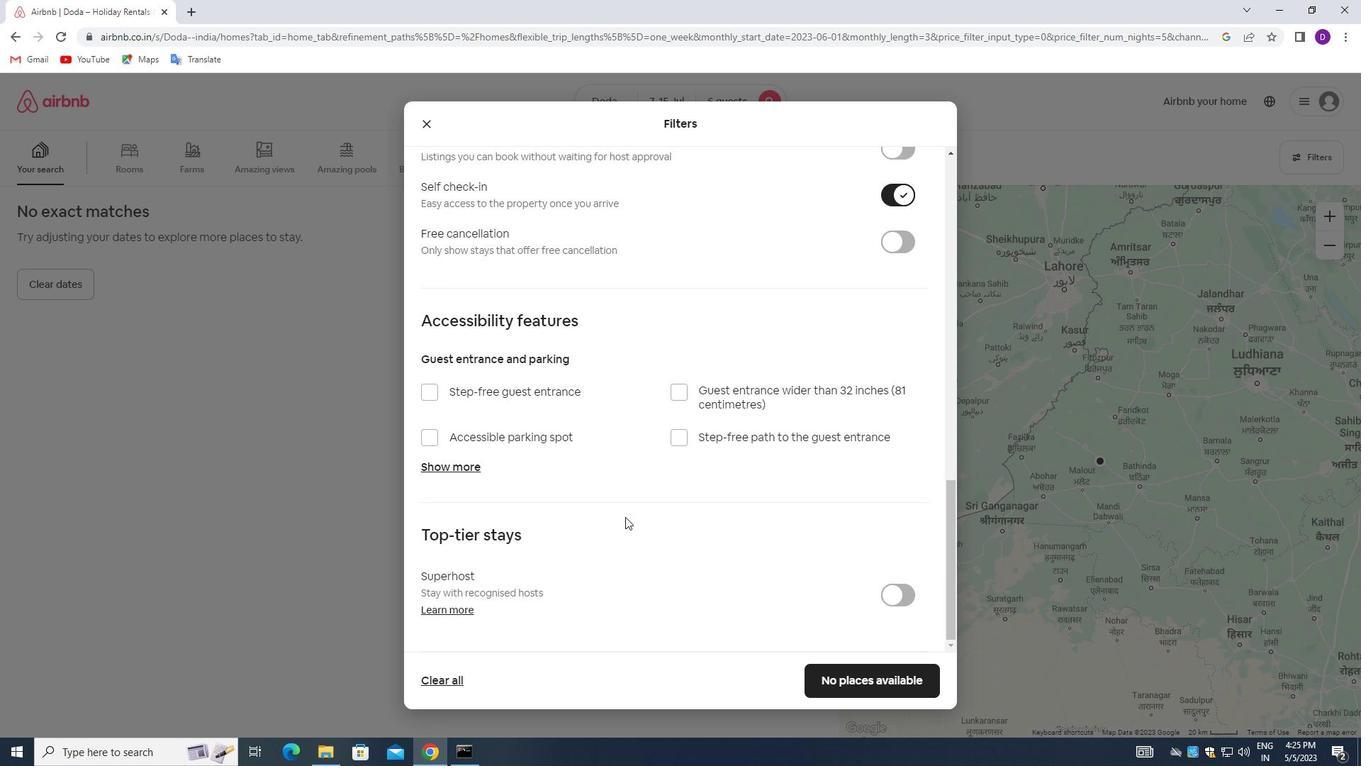 
Action: Mouse scrolled (624, 526) with delta (0, 0)
Screenshot: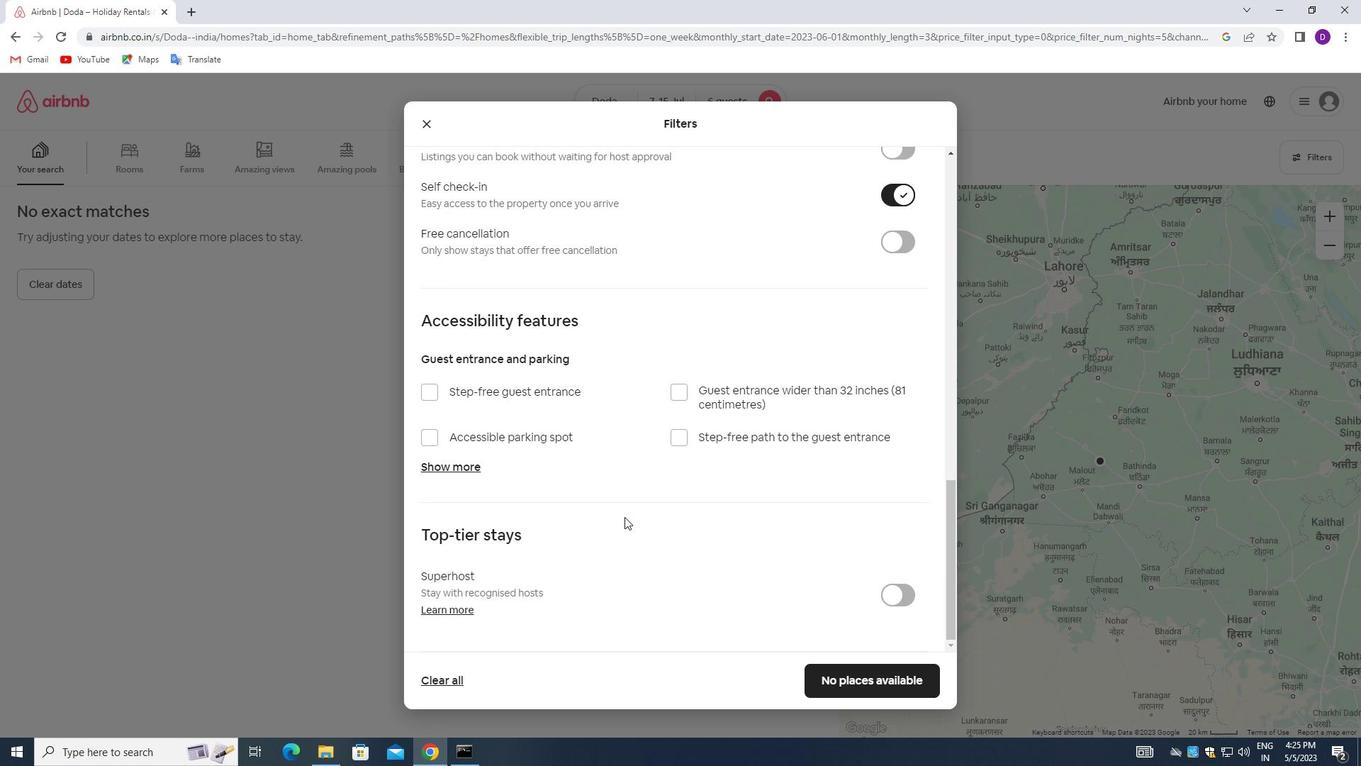 
Action: Mouse moved to (846, 676)
Screenshot: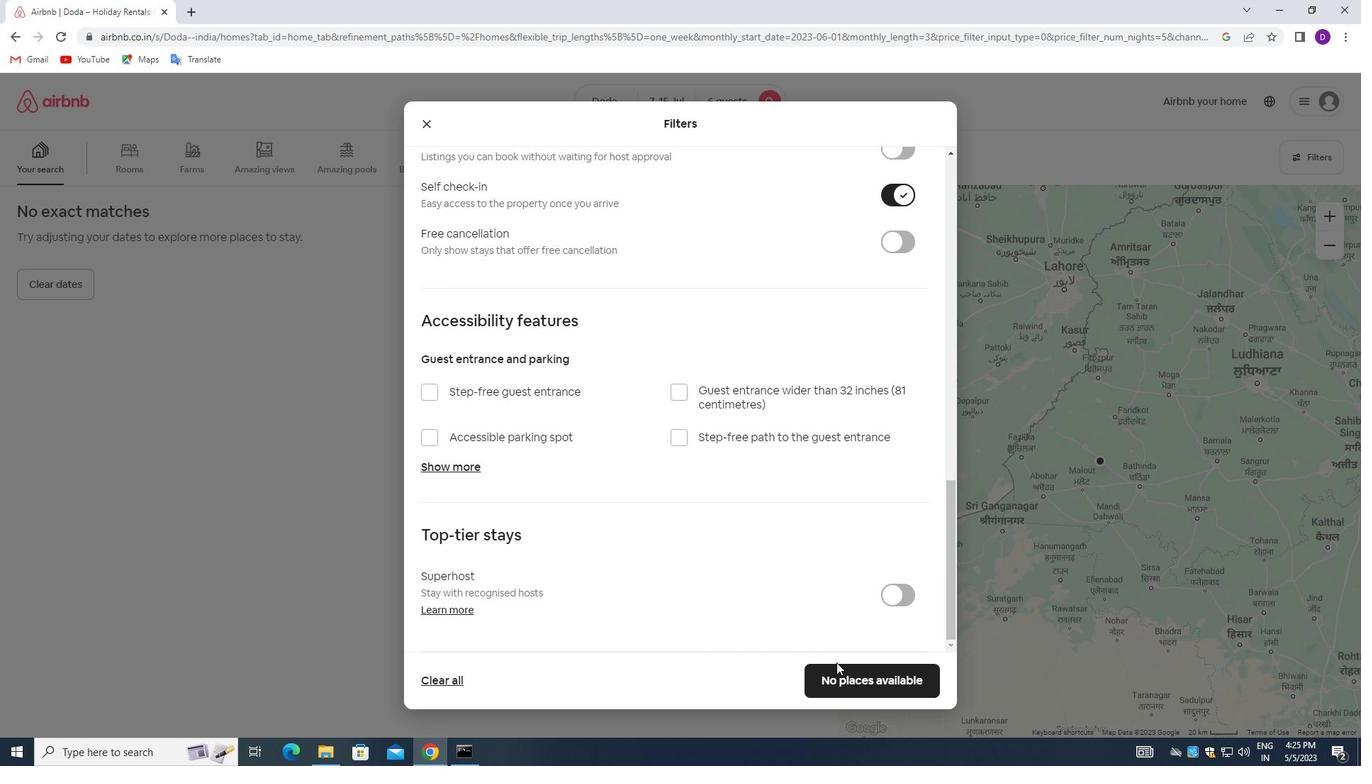 
Action: Mouse pressed left at (846, 676)
Screenshot: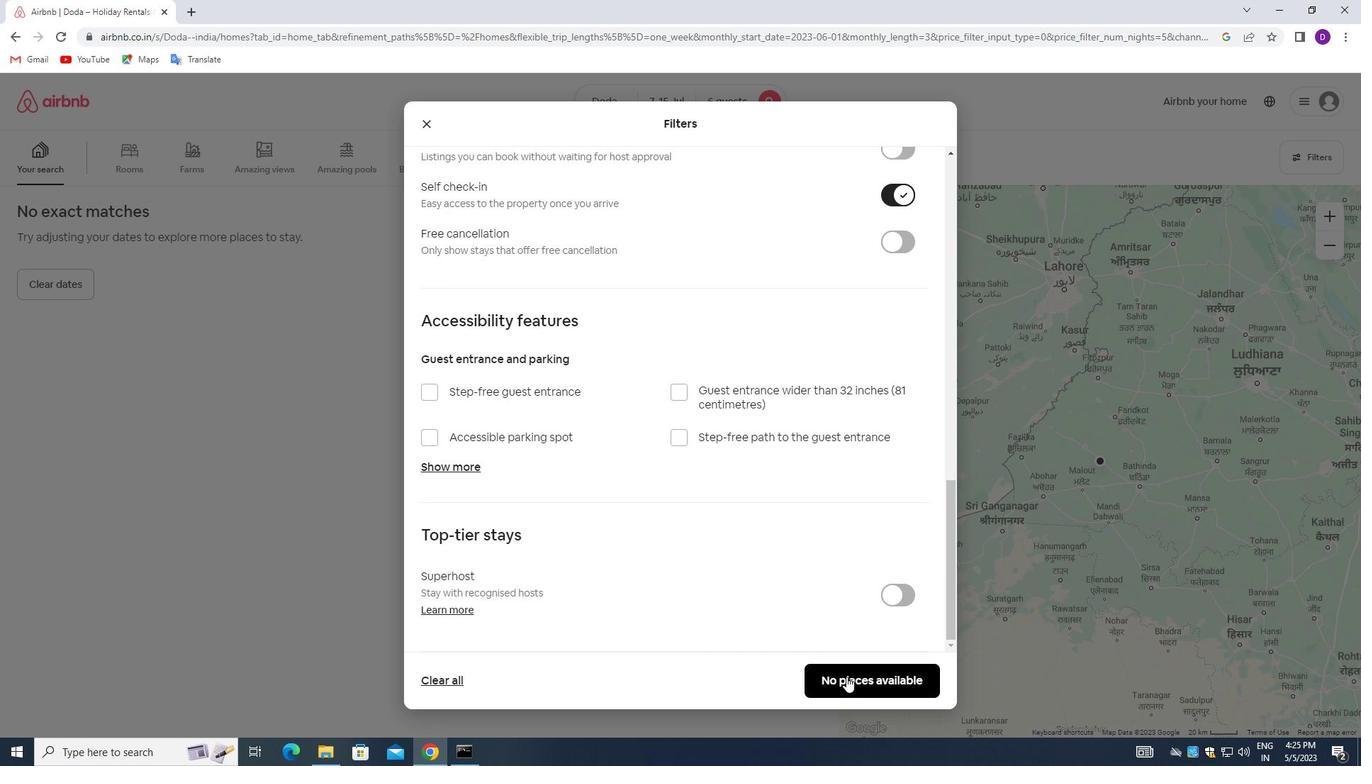 
Action: Mouse moved to (794, 508)
Screenshot: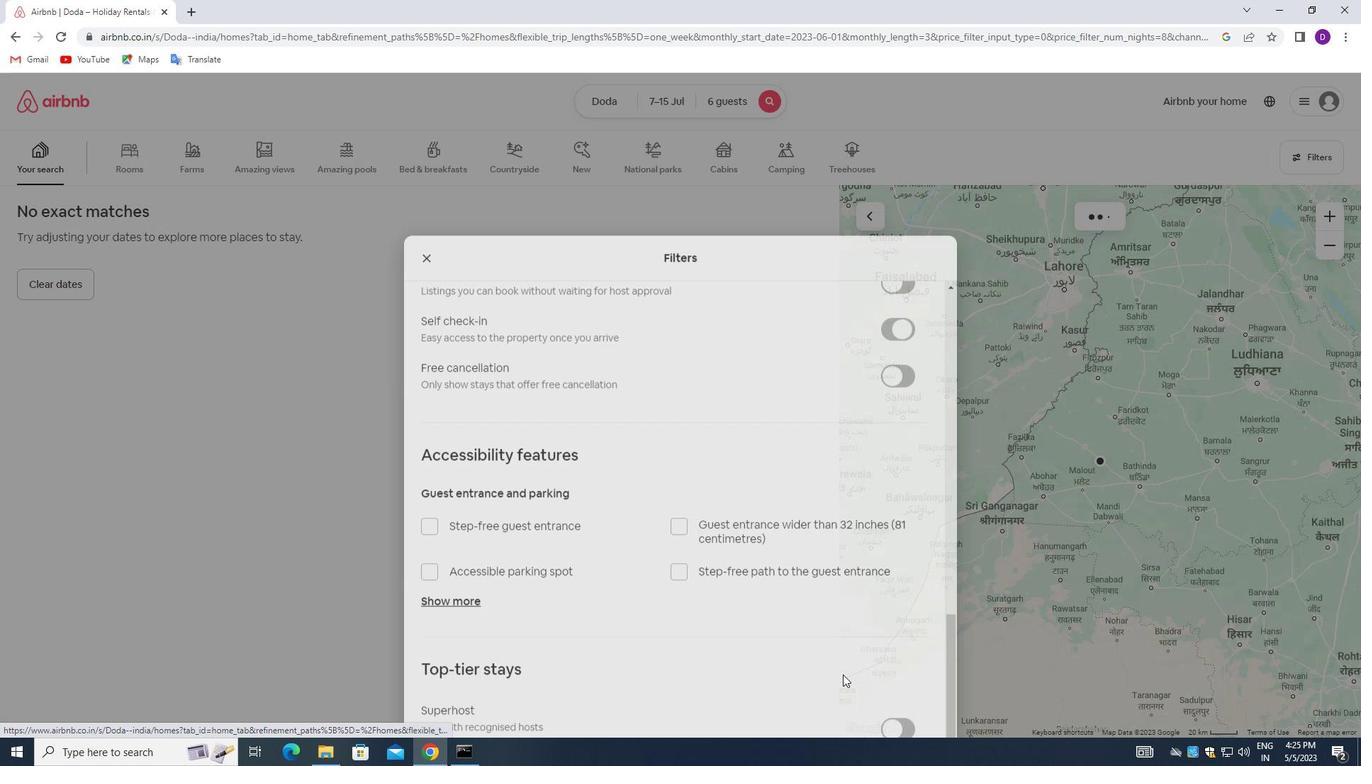 
